 Task: Go to Program & Features. Select Whole Food Market. Add to cart Organic Free-Range Eggs-3. Select Amazon Health. Add to cart Echinacea supplement-3. Place order for Guadalupe Nelson, _x000D_
16610 Lowe Rd_x000D_
Hudson, Michigan(MI), 49247, Cell Number (517) 448-8150
Action: Mouse moved to (97, 61)
Screenshot: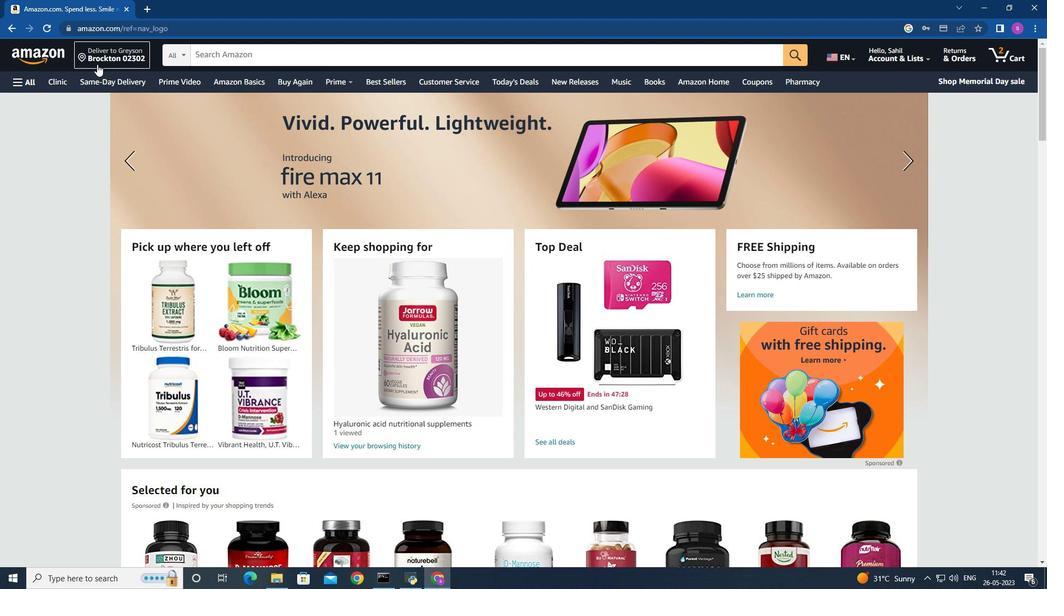 
Action: Mouse pressed left at (97, 61)
Screenshot: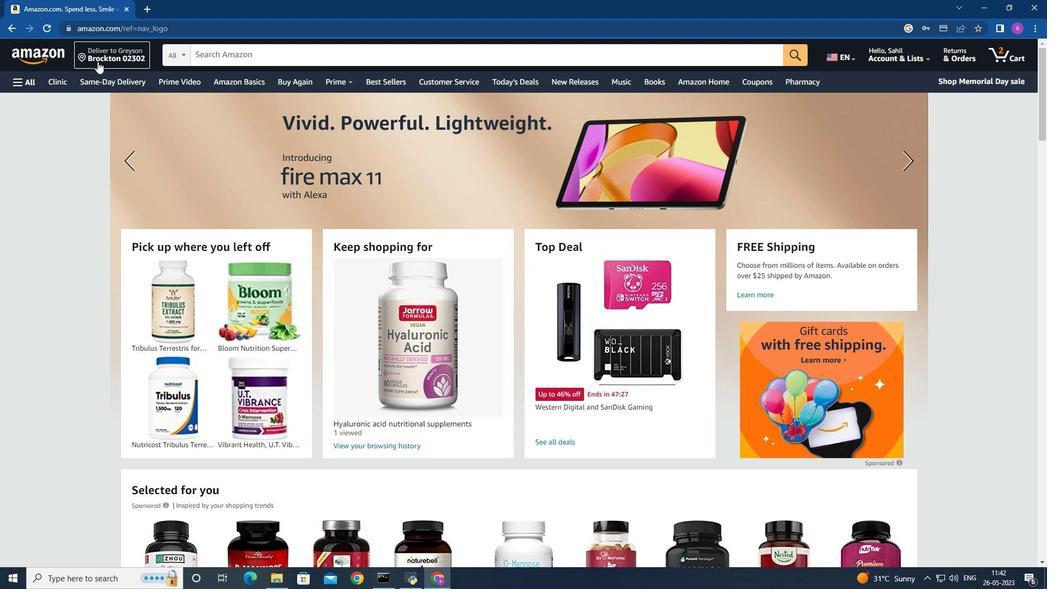 
Action: Mouse moved to (453, 338)
Screenshot: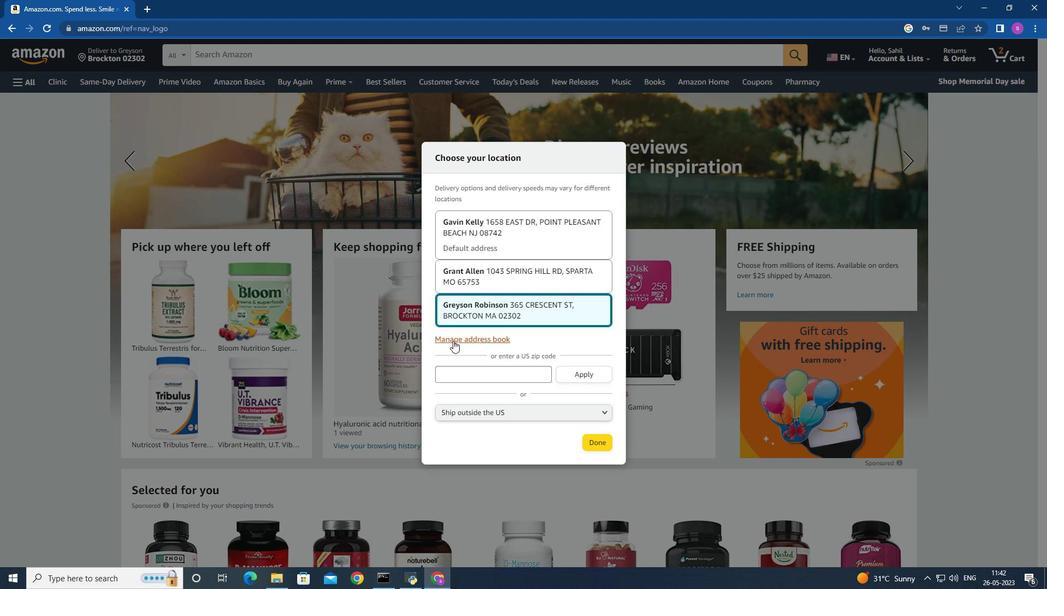 
Action: Mouse pressed left at (453, 338)
Screenshot: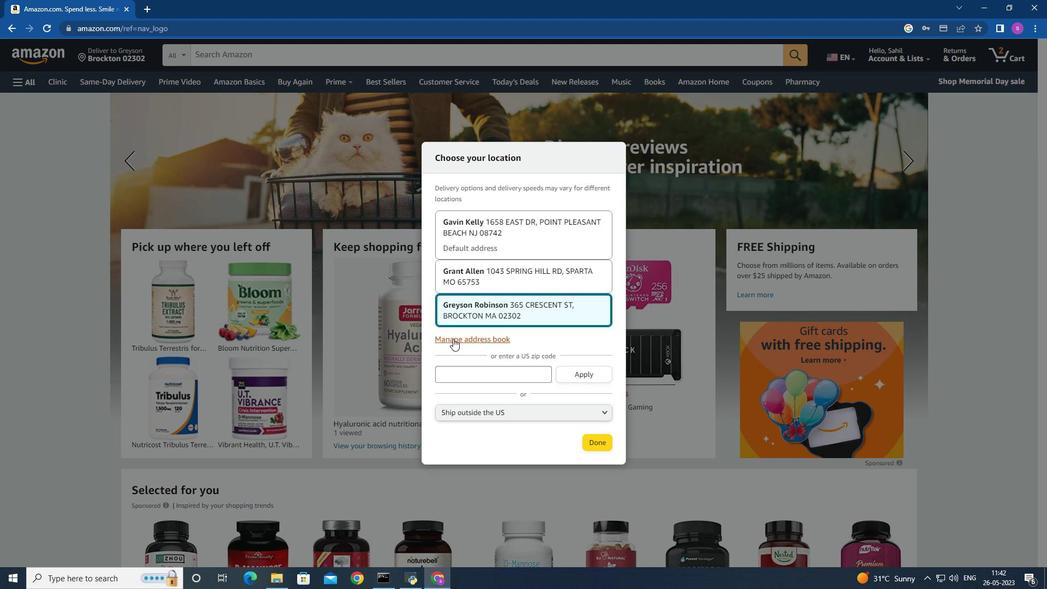 
Action: Mouse moved to (291, 228)
Screenshot: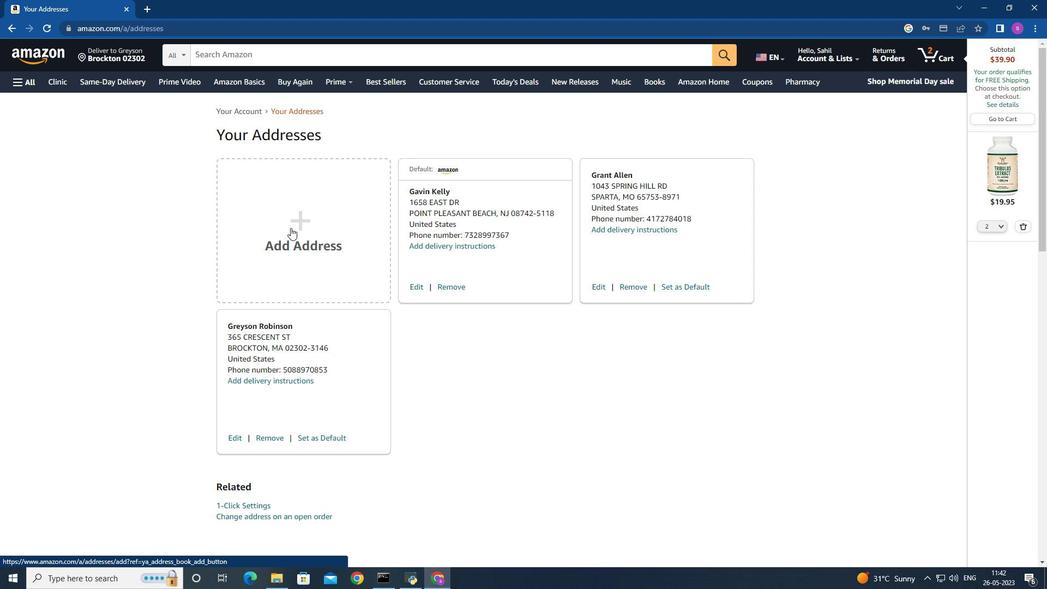 
Action: Mouse pressed left at (291, 228)
Screenshot: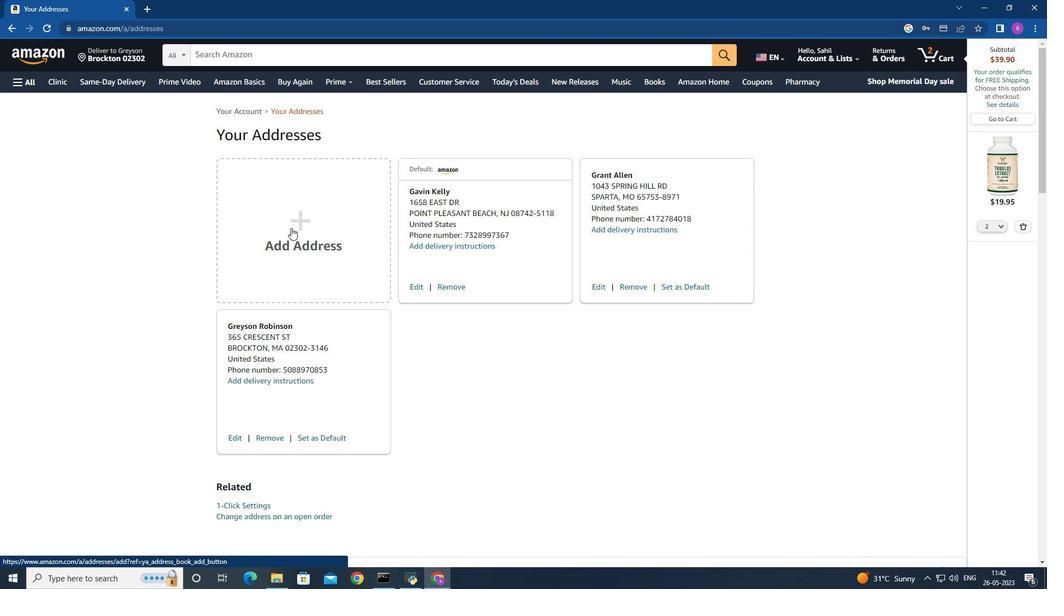 
Action: Mouse moved to (391, 265)
Screenshot: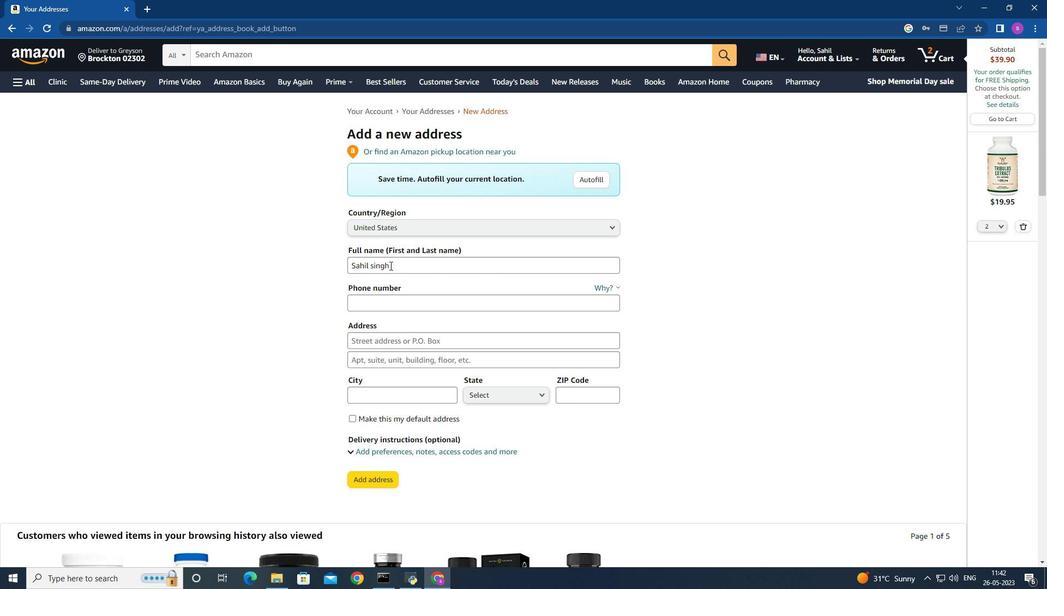 
Action: Mouse pressed left at (391, 265)
Screenshot: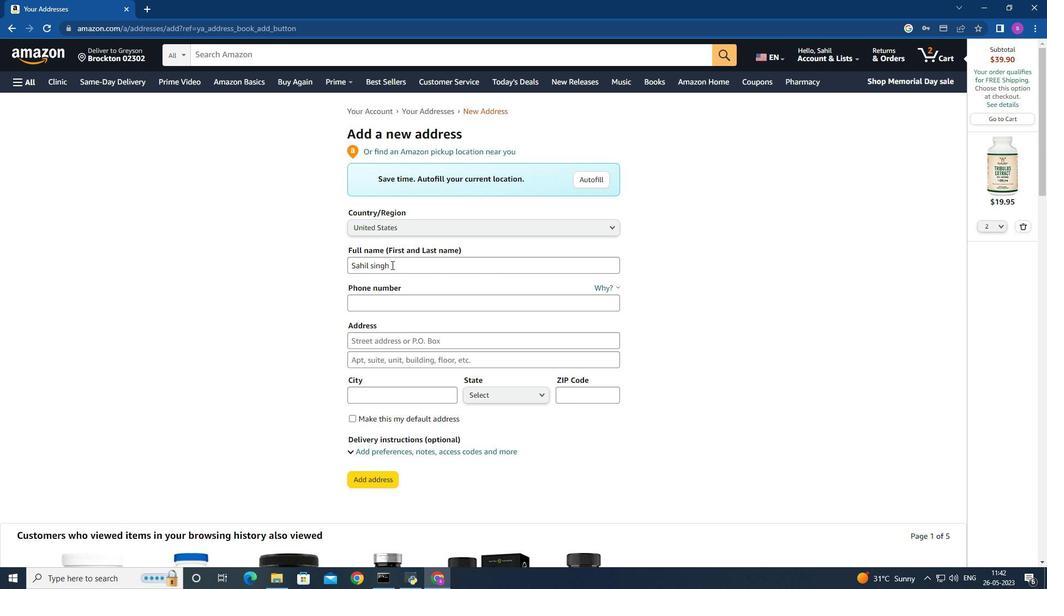 
Action: Mouse pressed left at (391, 265)
Screenshot: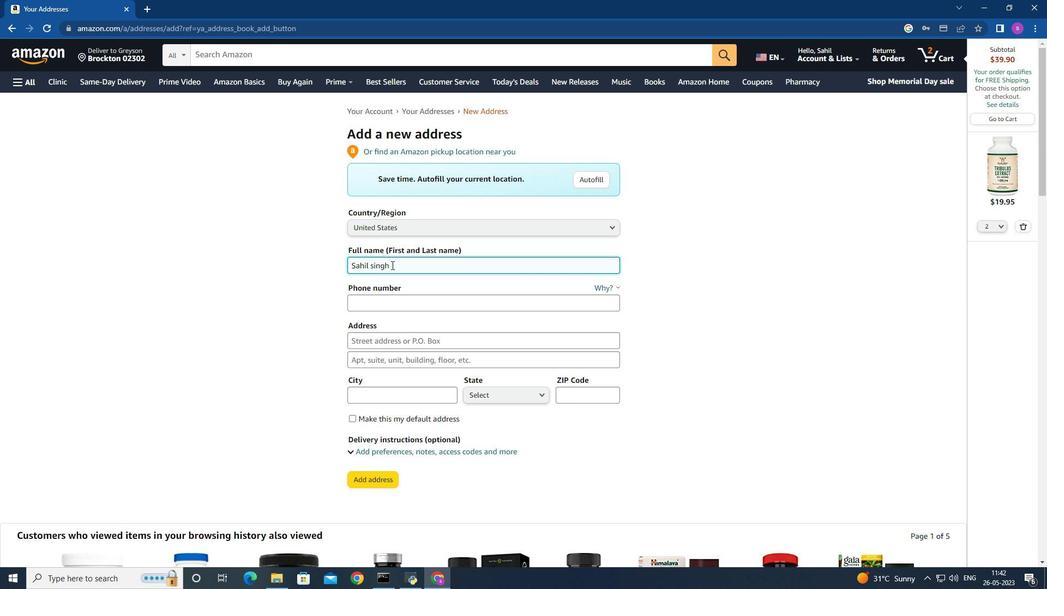 
Action: Mouse moved to (312, 280)
Screenshot: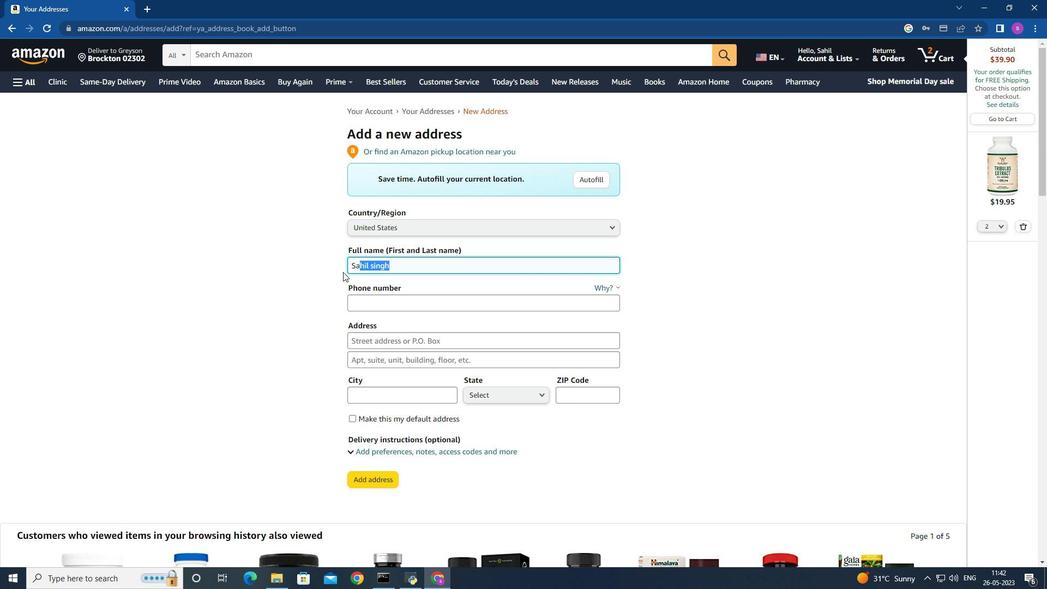 
Action: Key pressed <Key.backspace><Key.shift>Guadalupe<Key.space><Key.shift><Key.shift>Nelson
Screenshot: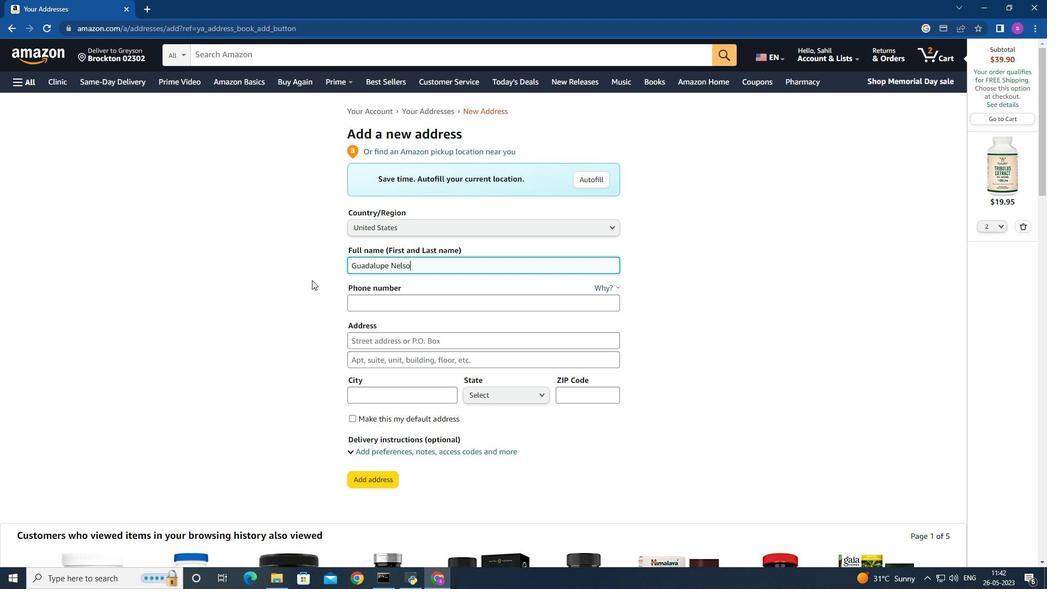 
Action: Mouse moved to (368, 297)
Screenshot: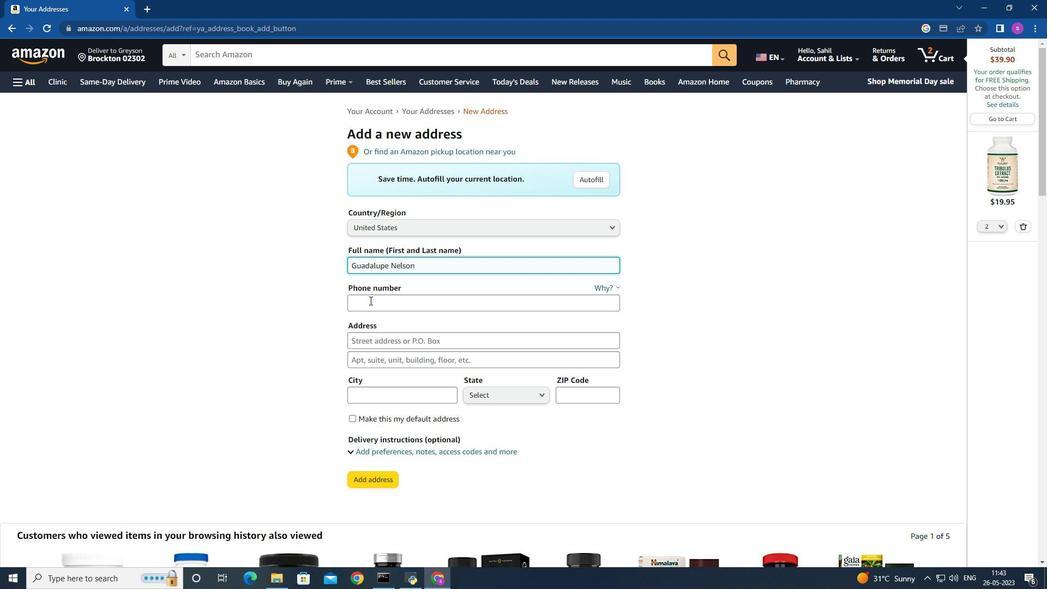 
Action: Mouse pressed left at (368, 297)
Screenshot: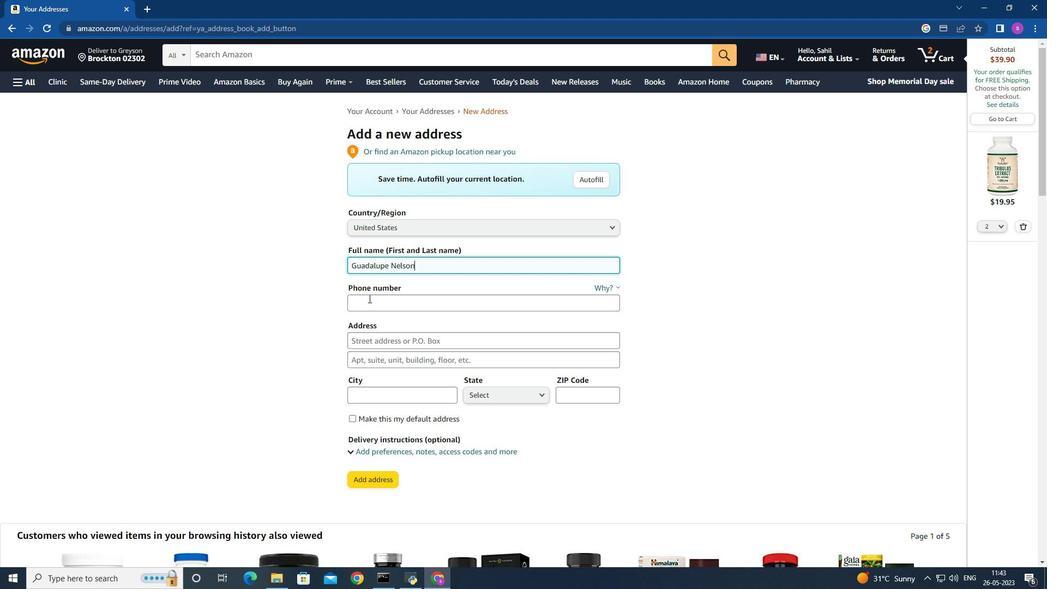 
Action: Key pressed 5174488150
Screenshot: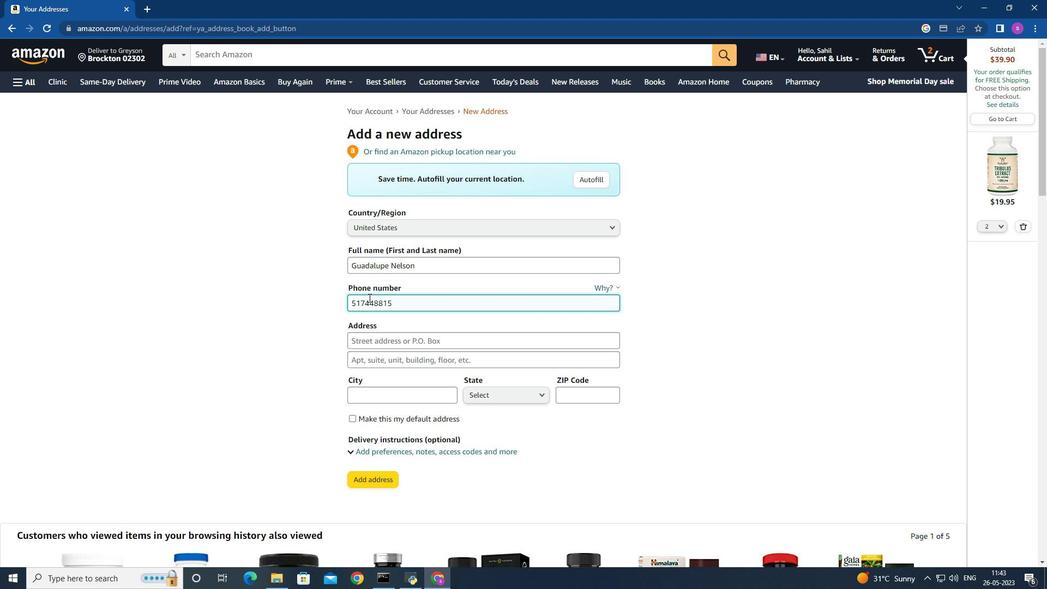 
Action: Mouse moved to (396, 344)
Screenshot: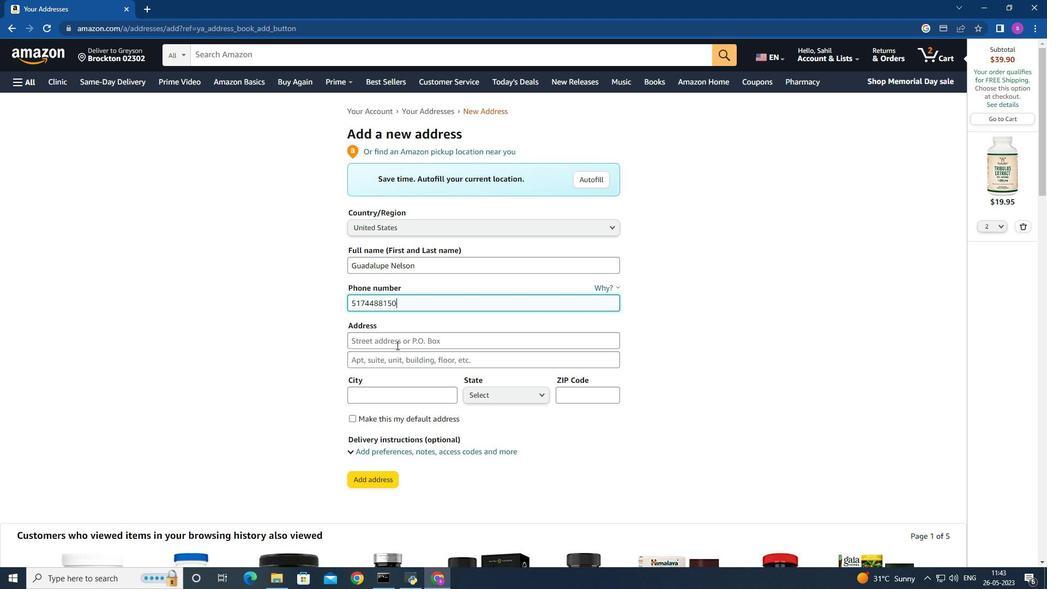 
Action: Mouse pressed left at (396, 344)
Screenshot: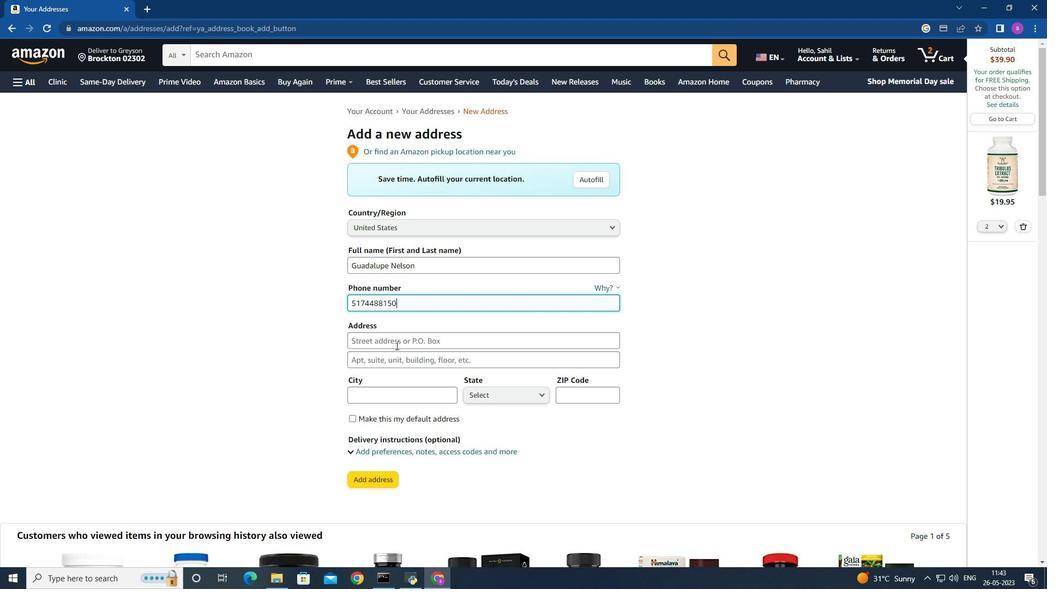 
Action: Key pressed 16610
Screenshot: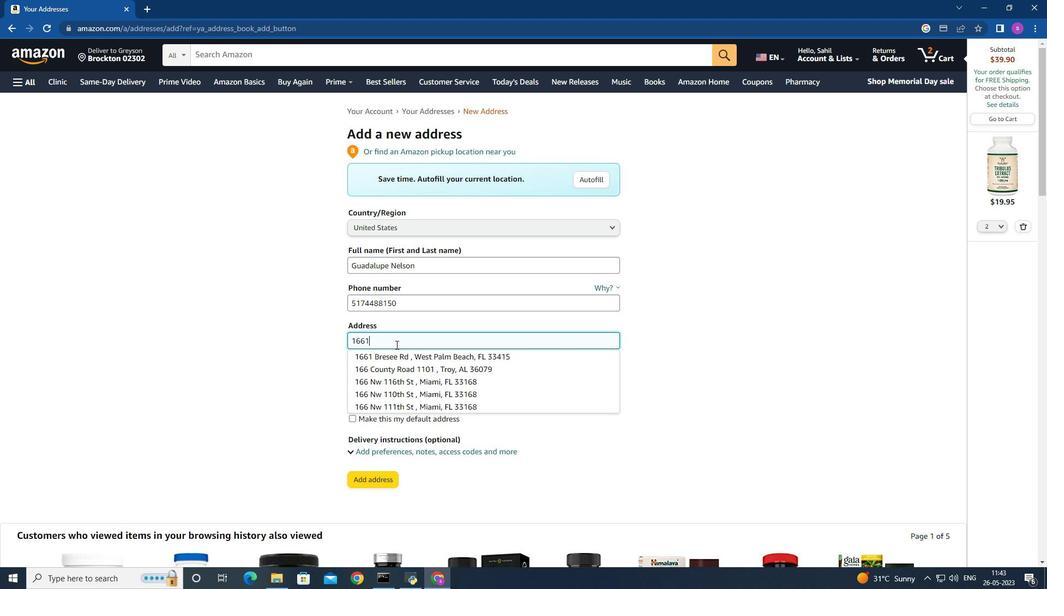 
Action: Mouse moved to (396, 356)
Screenshot: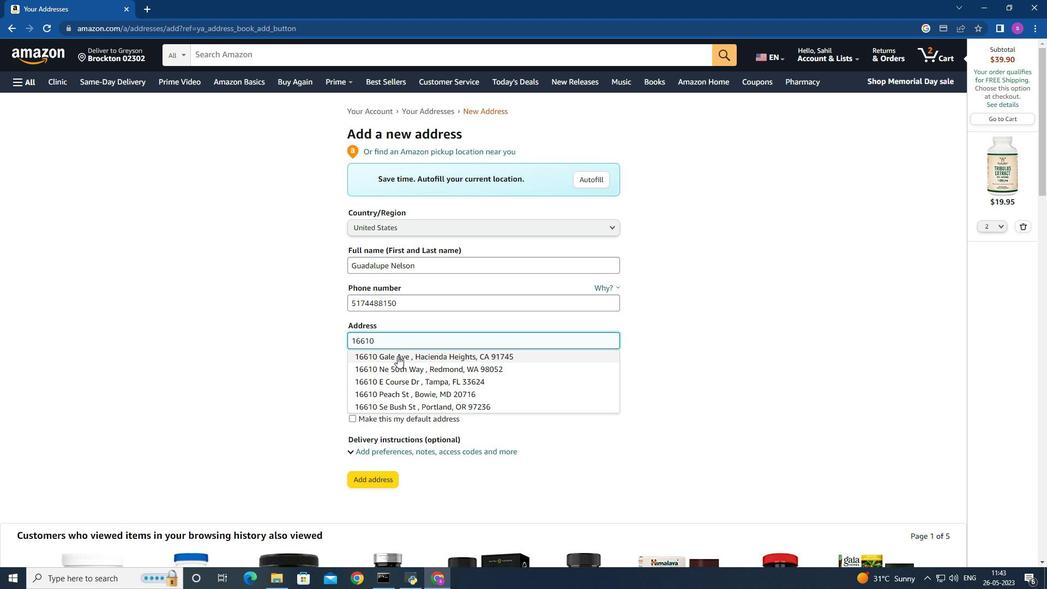 
Action: Key pressed <Key.space><Key.space><Key.shift>L<Key.backspace><Key.backspace><Key.shift>Lowe
Screenshot: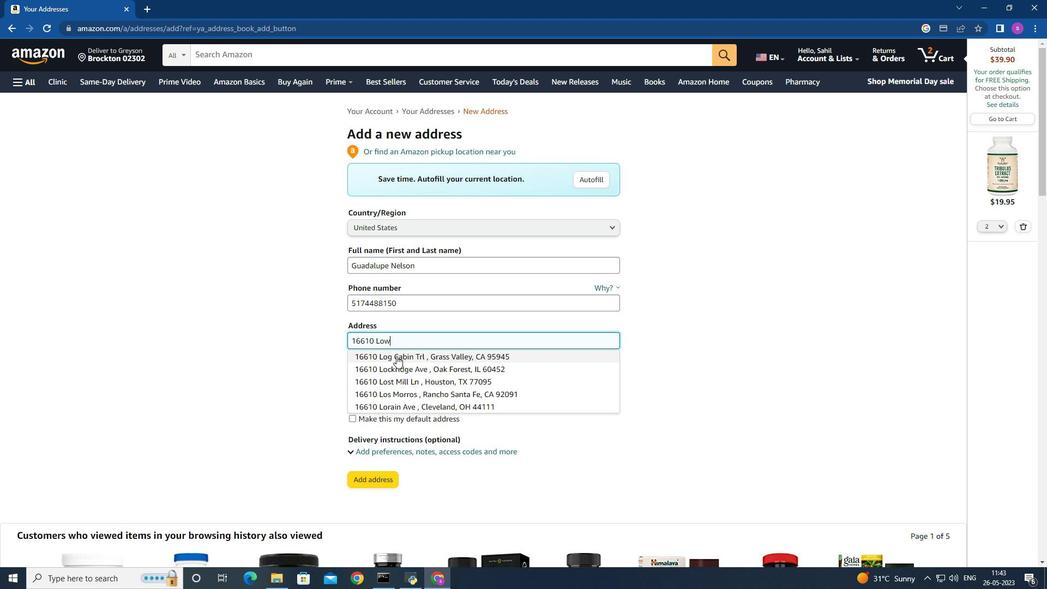 
Action: Mouse moved to (434, 357)
Screenshot: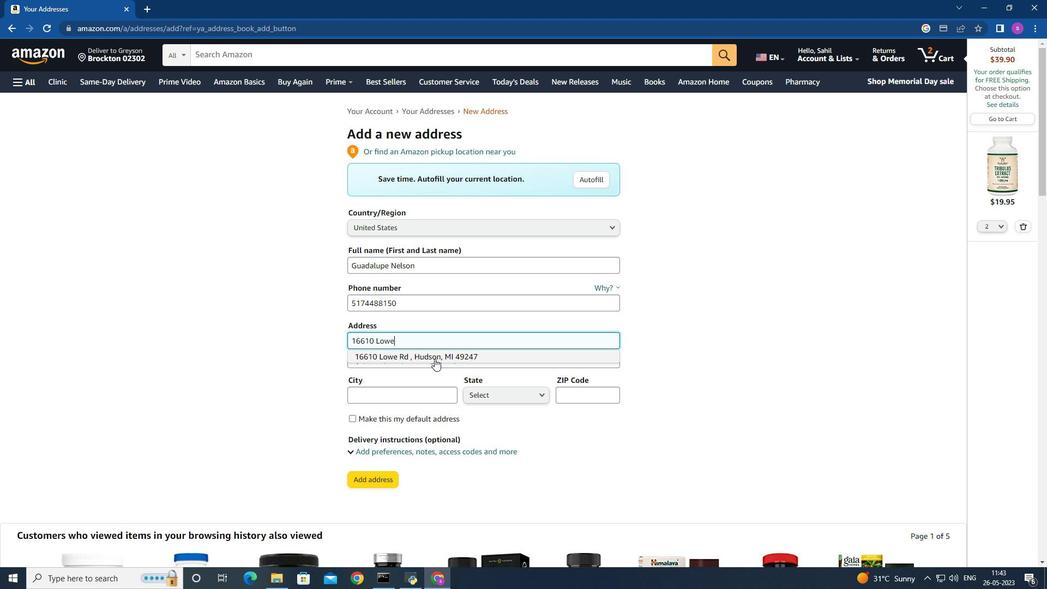 
Action: Mouse pressed left at (434, 357)
Screenshot: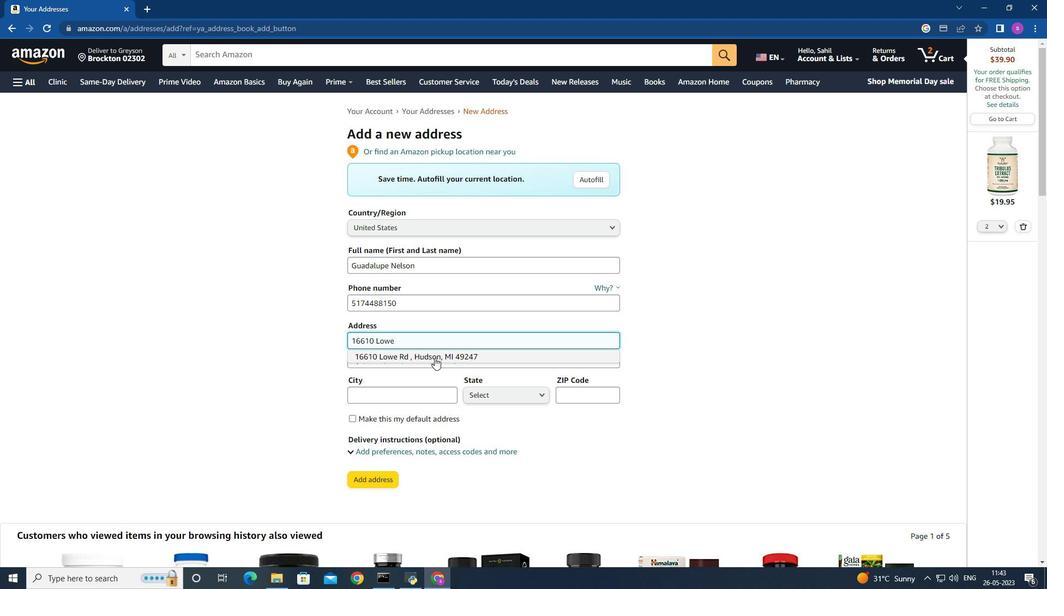 
Action: Mouse moved to (368, 479)
Screenshot: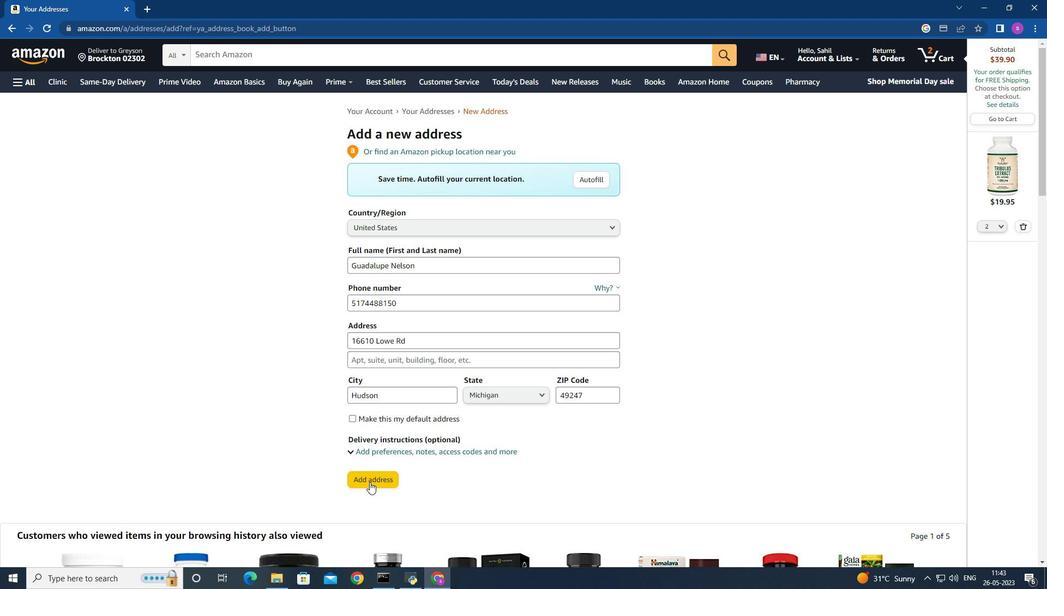 
Action: Mouse pressed left at (368, 479)
Screenshot: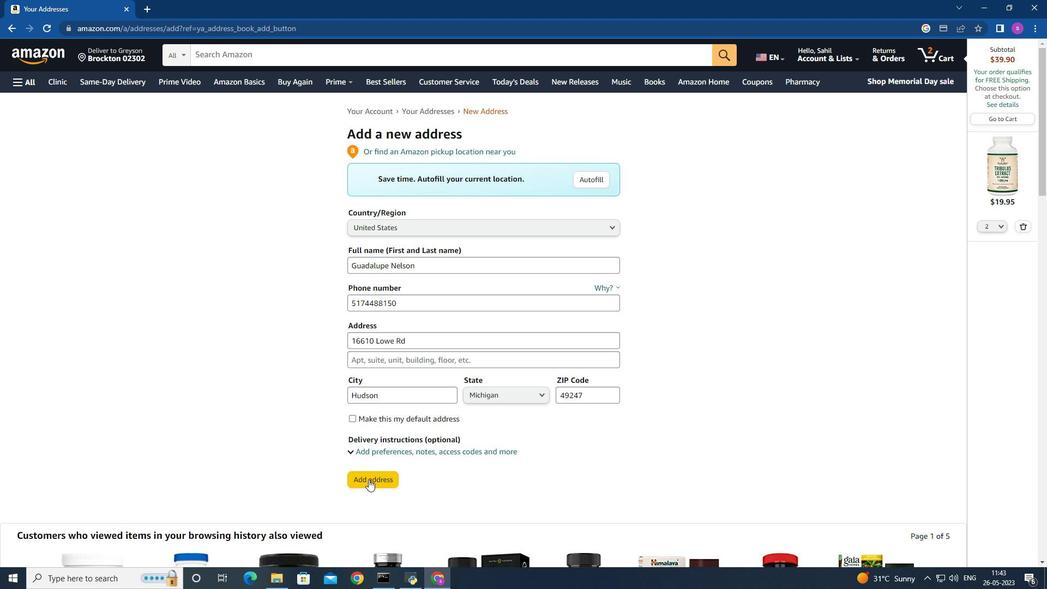
Action: Mouse moved to (107, 51)
Screenshot: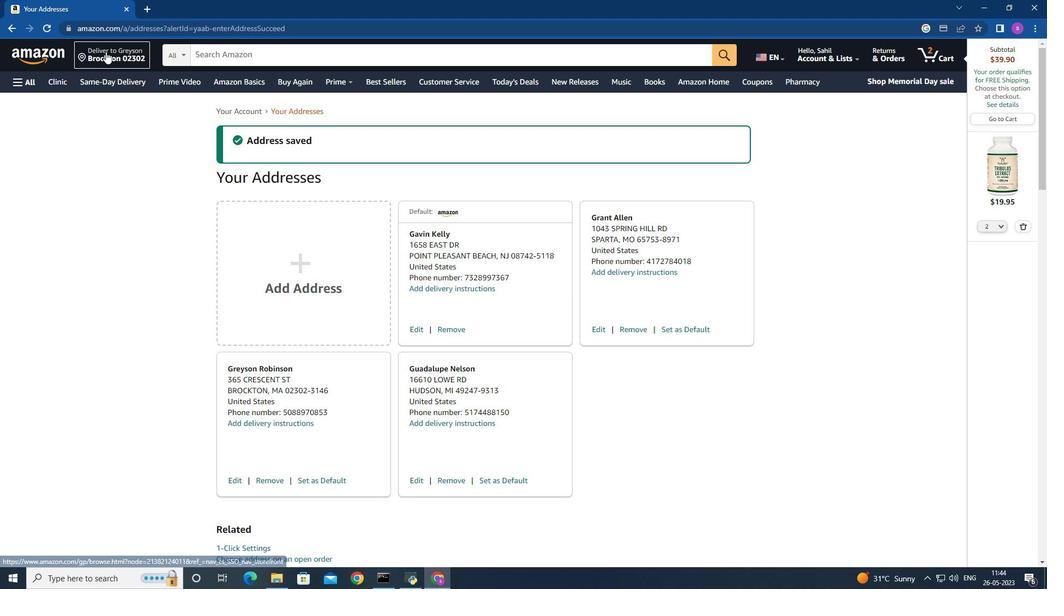 
Action: Mouse pressed left at (107, 51)
Screenshot: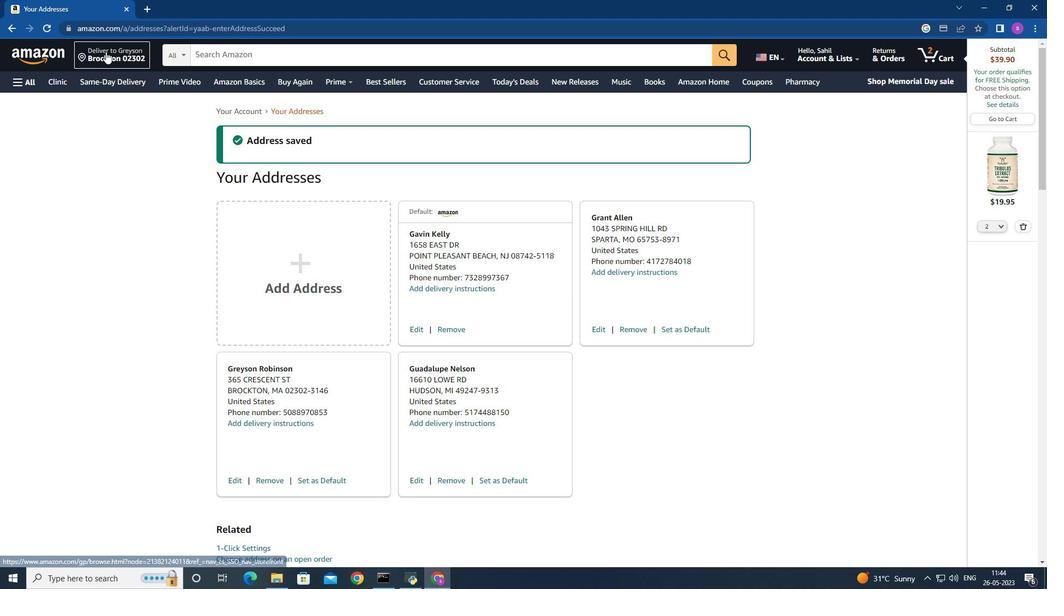 
Action: Mouse moved to (466, 311)
Screenshot: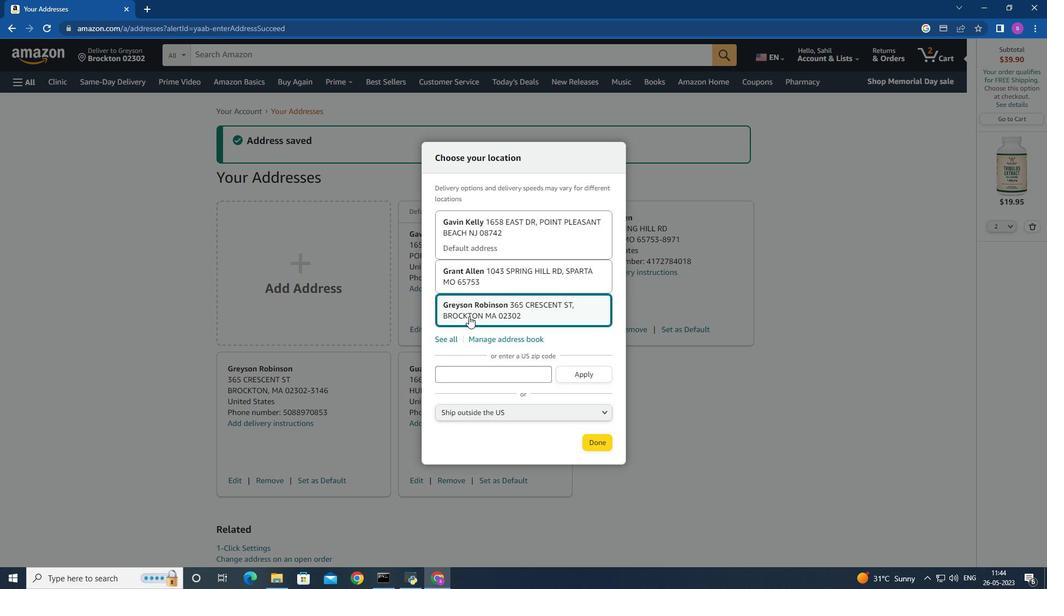 
Action: Mouse pressed left at (466, 311)
Screenshot: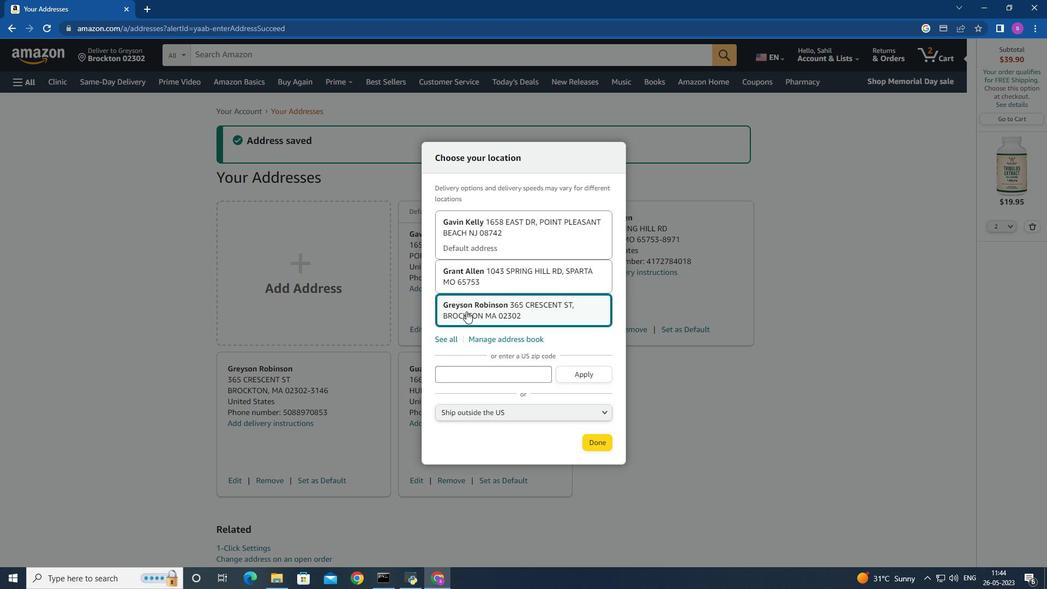 
Action: Mouse moved to (459, 307)
Screenshot: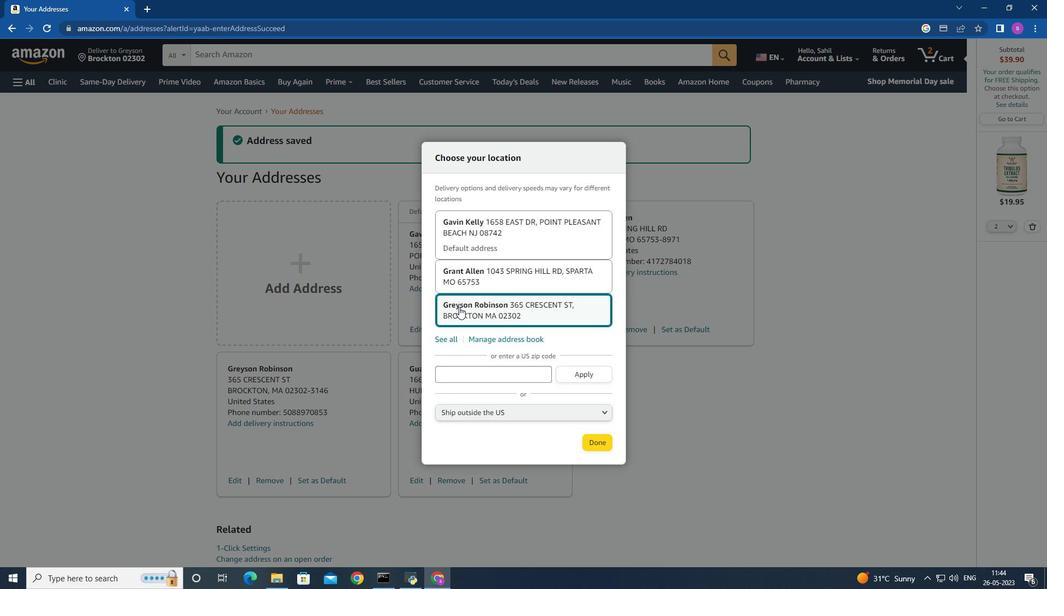 
Action: Mouse pressed left at (459, 307)
Screenshot: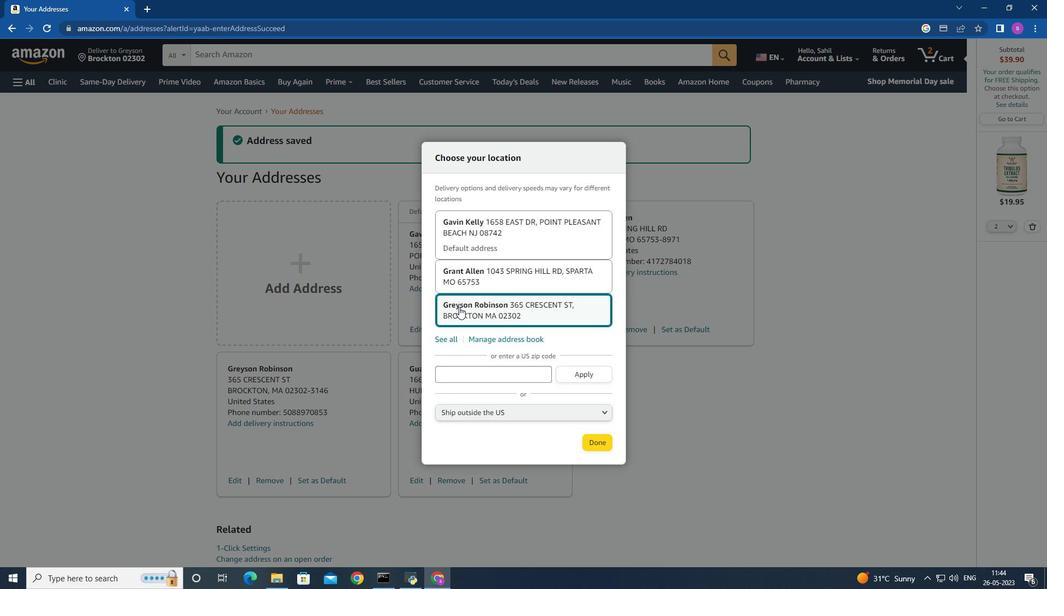 
Action: Mouse moved to (451, 339)
Screenshot: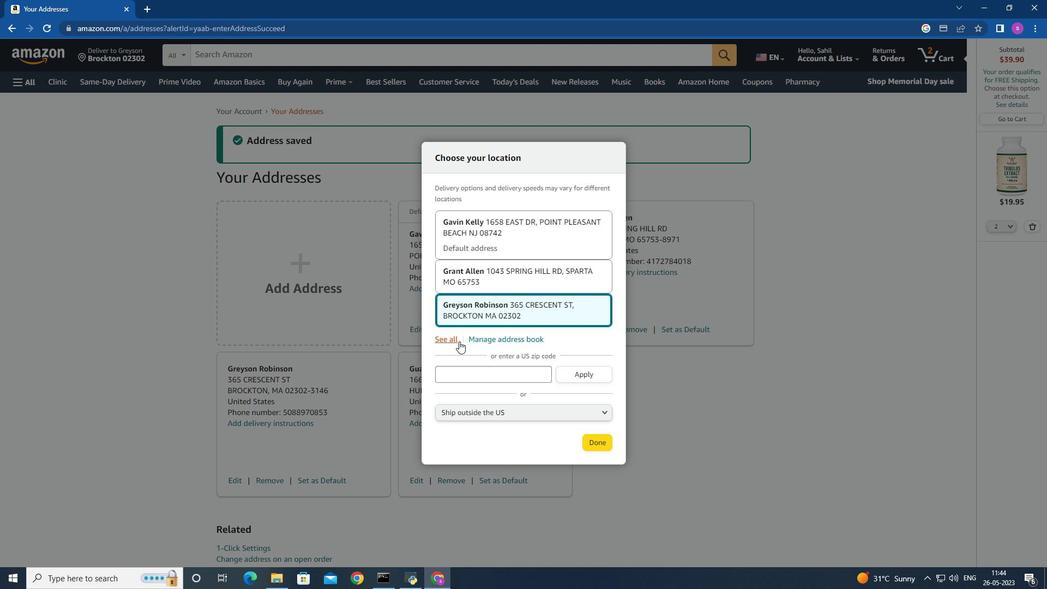 
Action: Mouse pressed left at (451, 339)
Screenshot: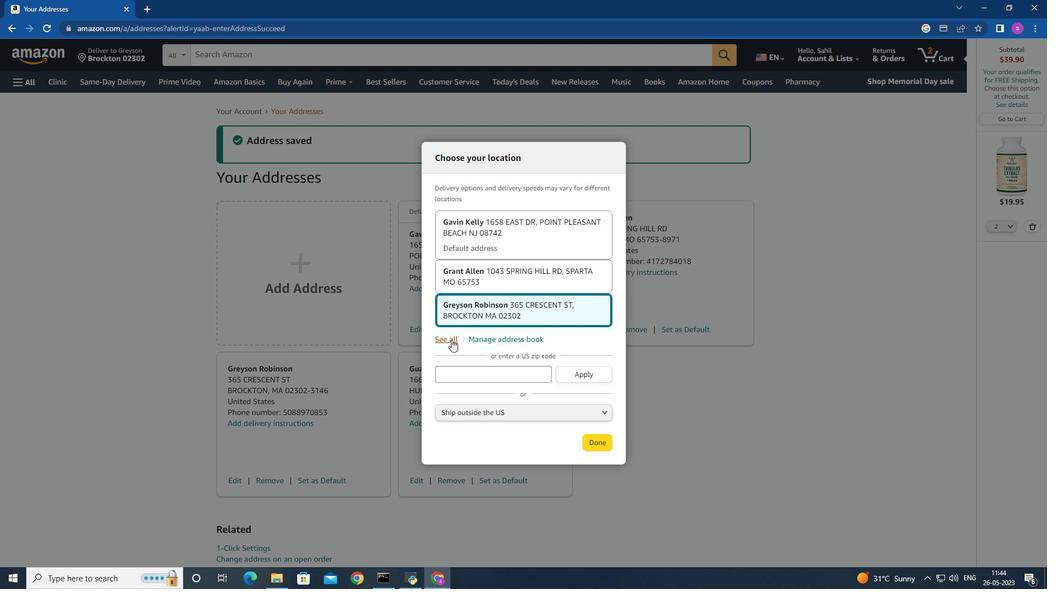 
Action: Mouse moved to (486, 345)
Screenshot: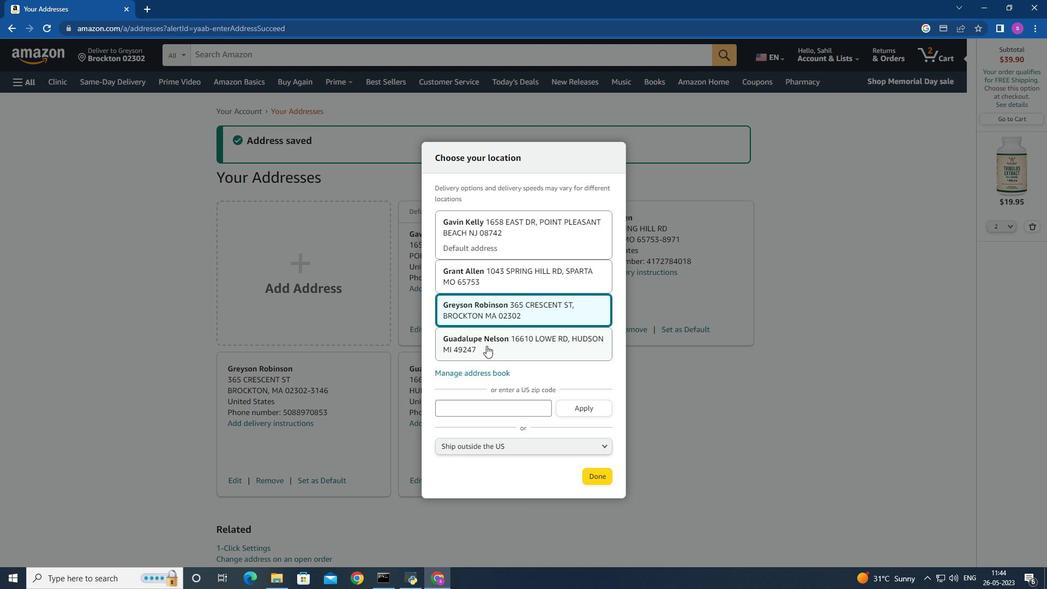 
Action: Mouse pressed left at (486, 345)
Screenshot: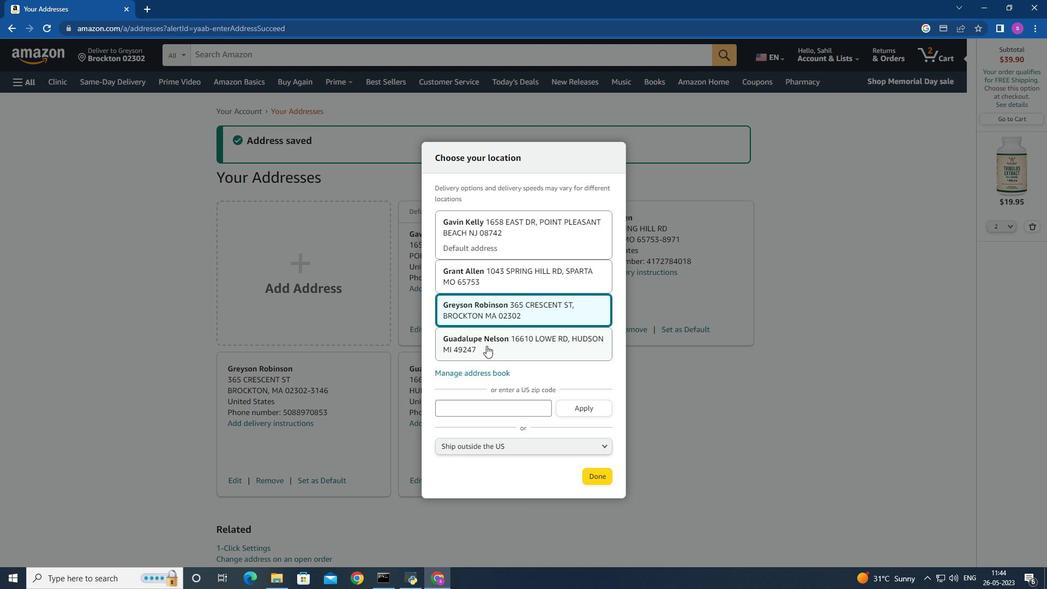 
Action: Mouse moved to (599, 477)
Screenshot: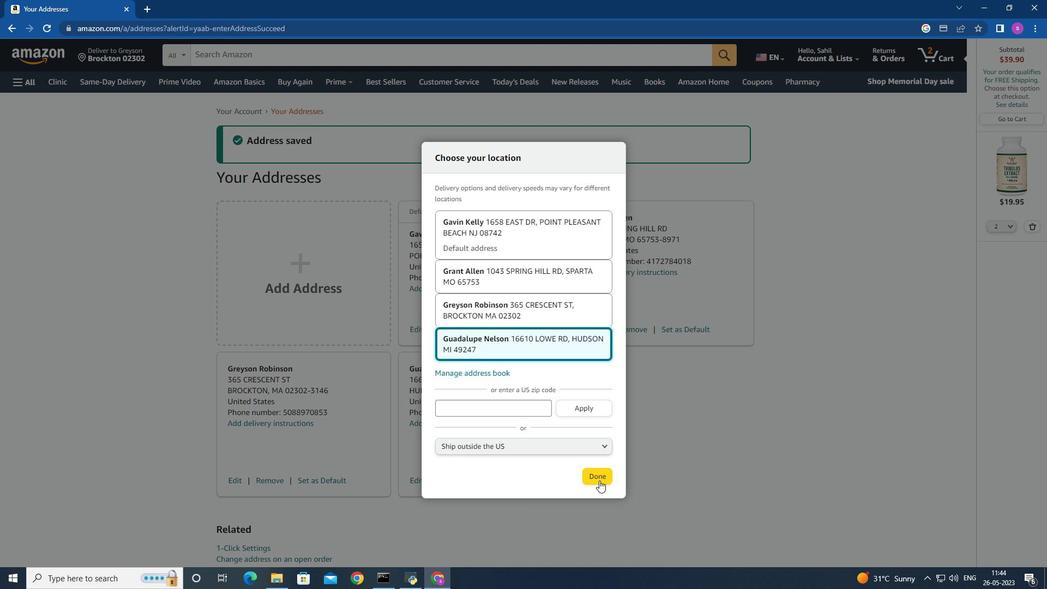 
Action: Mouse pressed left at (599, 477)
Screenshot: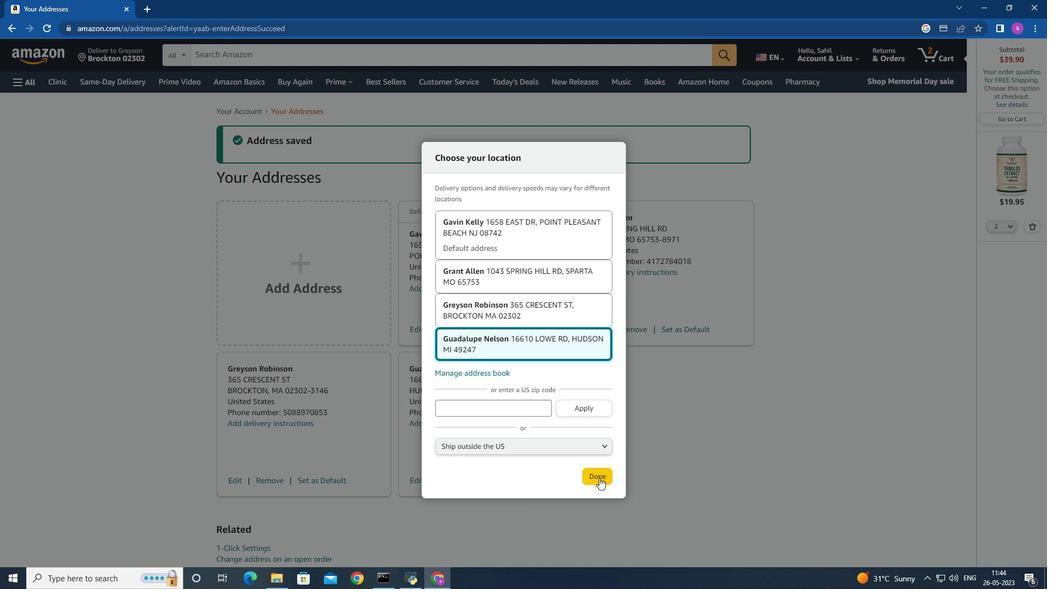 
Action: Mouse moved to (16, 81)
Screenshot: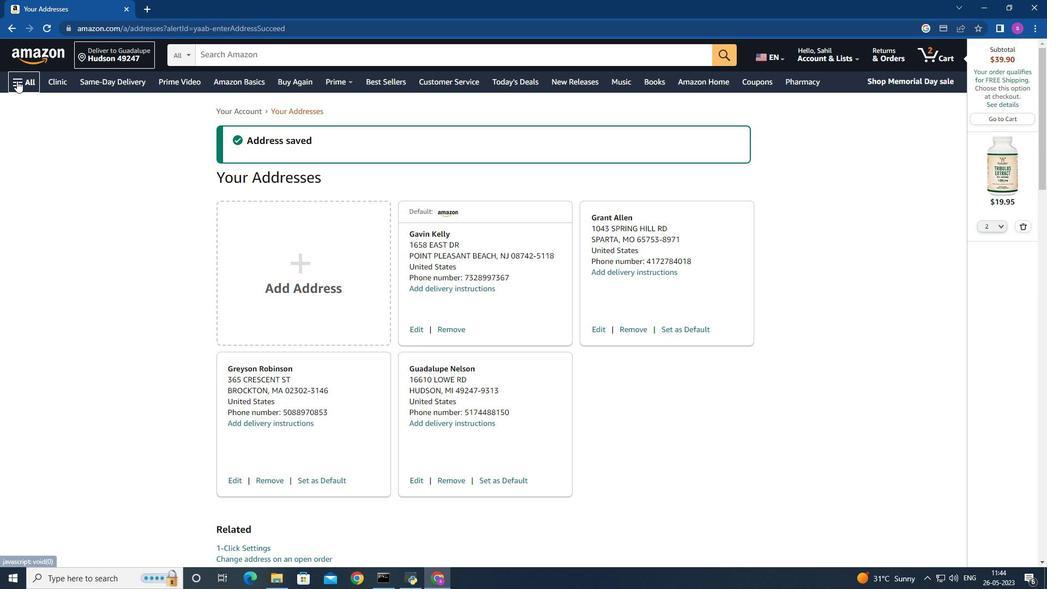 
Action: Mouse pressed left at (16, 81)
Screenshot: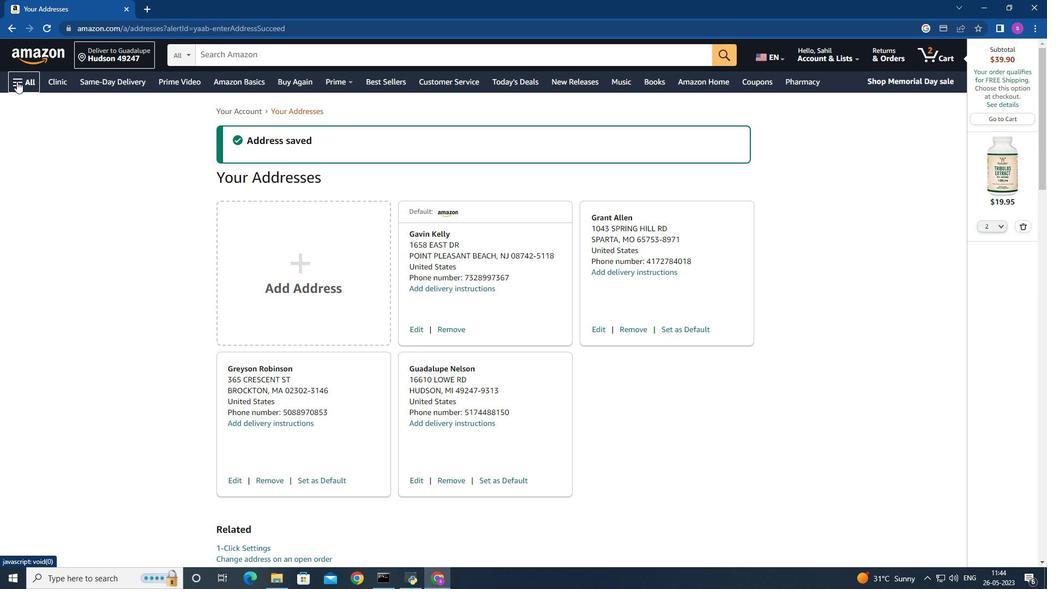 
Action: Mouse moved to (86, 282)
Screenshot: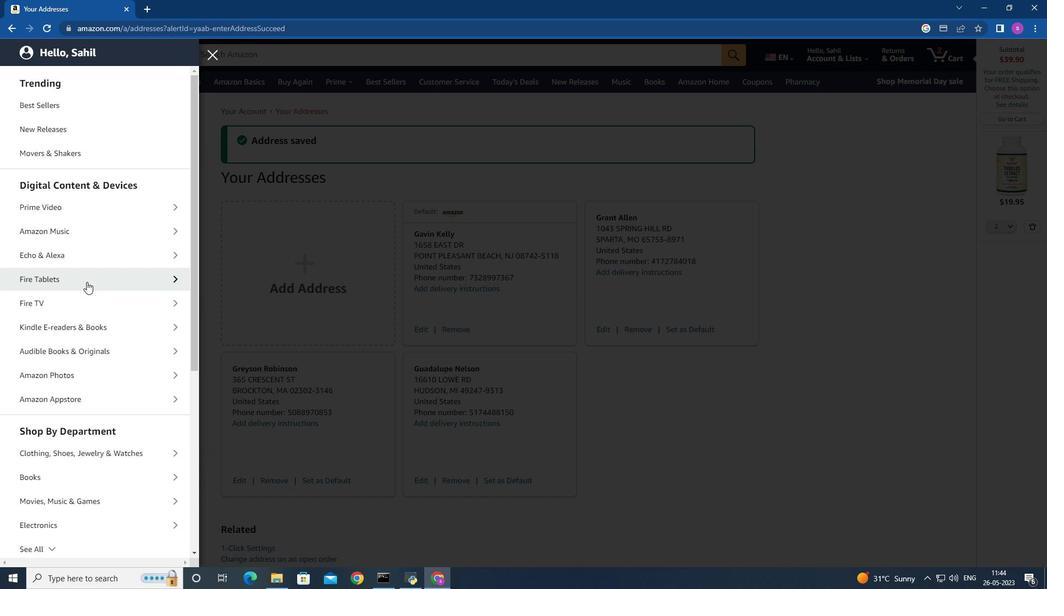 
Action: Mouse scrolled (86, 282) with delta (0, 0)
Screenshot: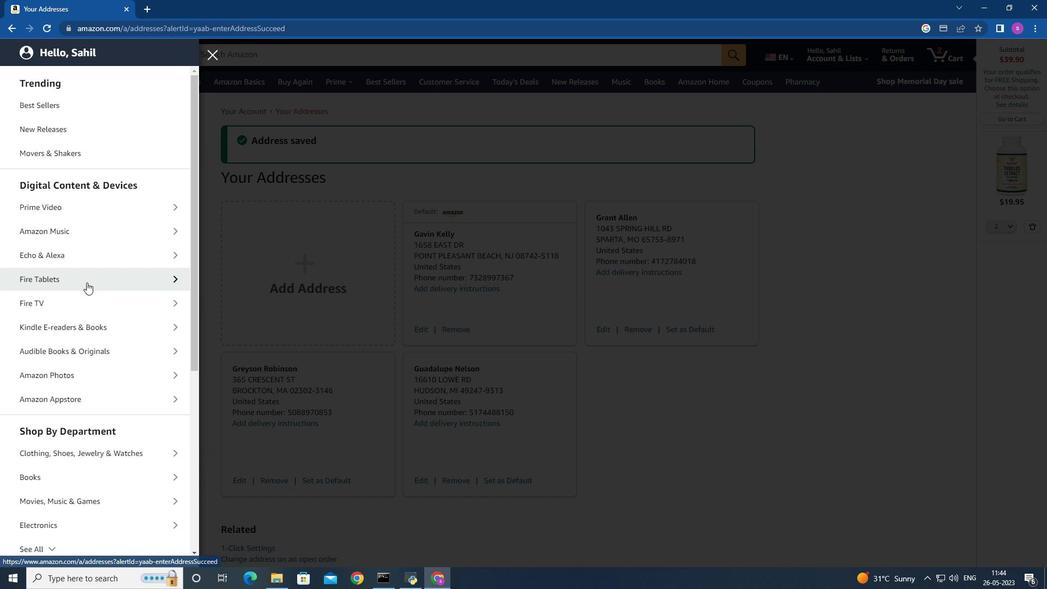 
Action: Mouse moved to (86, 282)
Screenshot: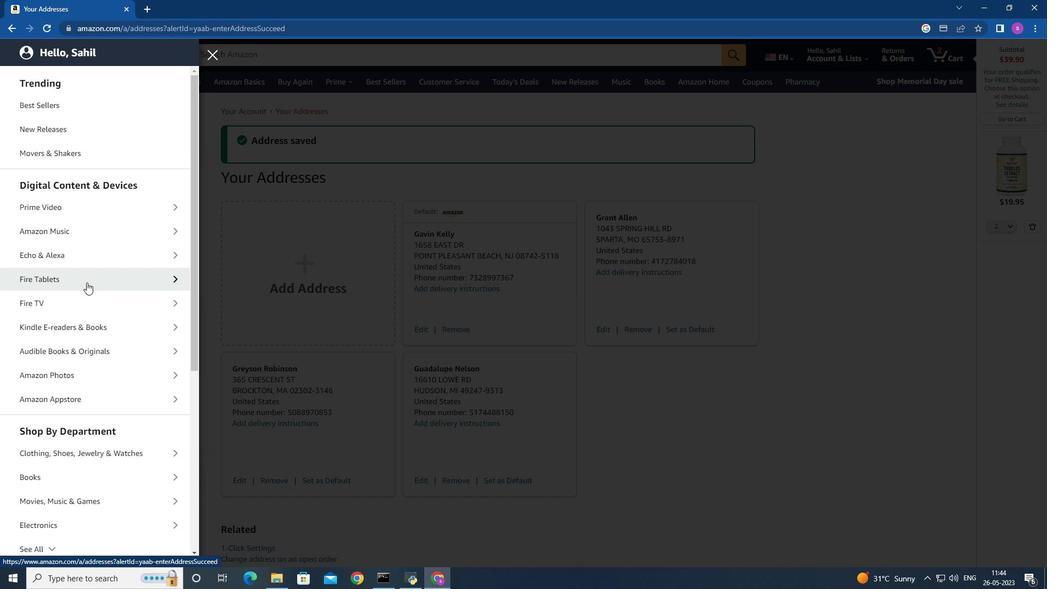 
Action: Mouse scrolled (86, 282) with delta (0, 0)
Screenshot: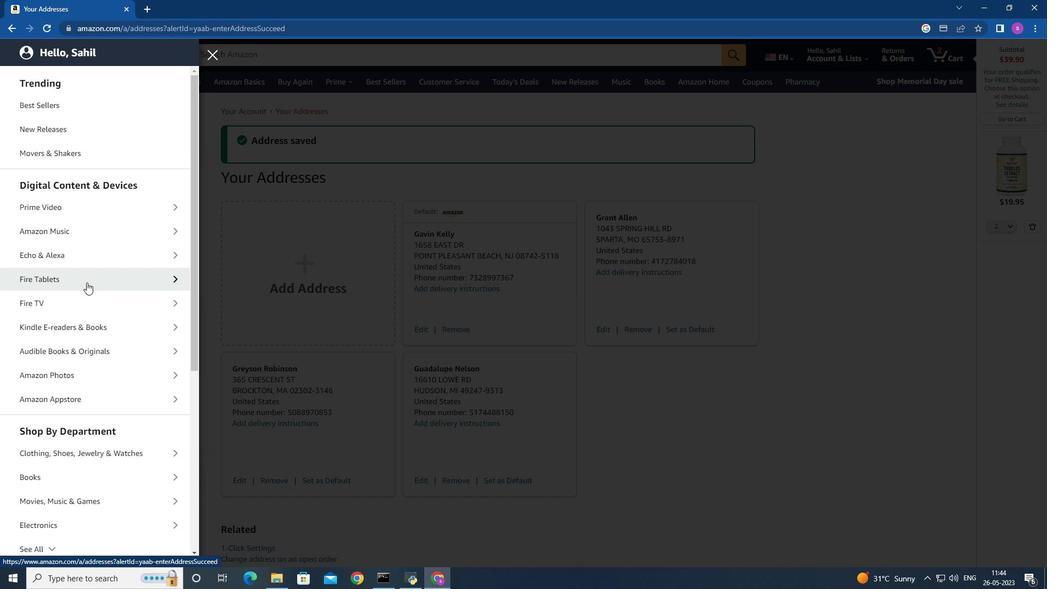 
Action: Mouse scrolled (86, 282) with delta (0, 0)
Screenshot: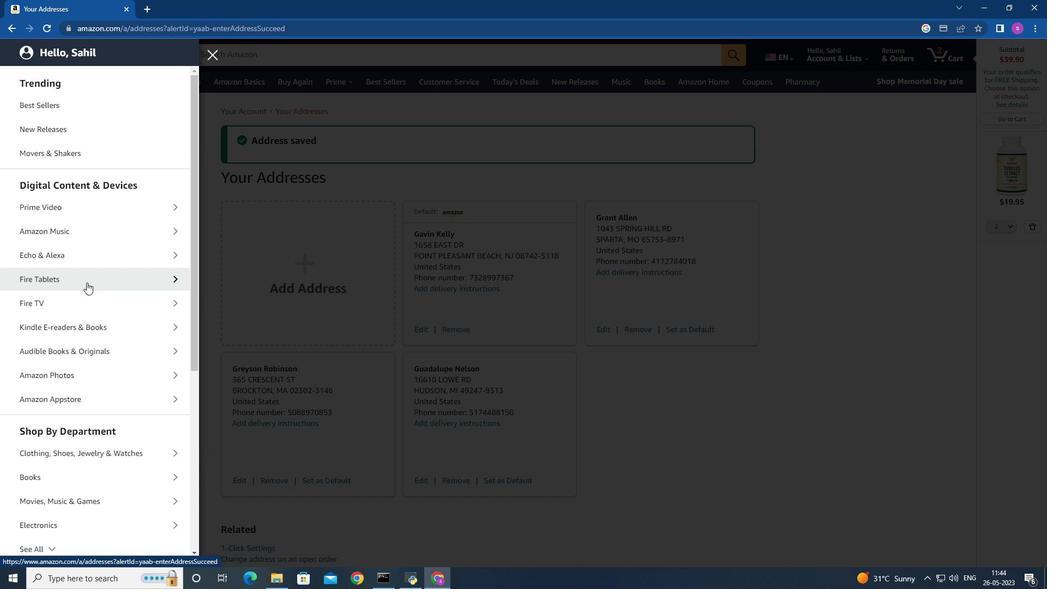 
Action: Mouse moved to (87, 282)
Screenshot: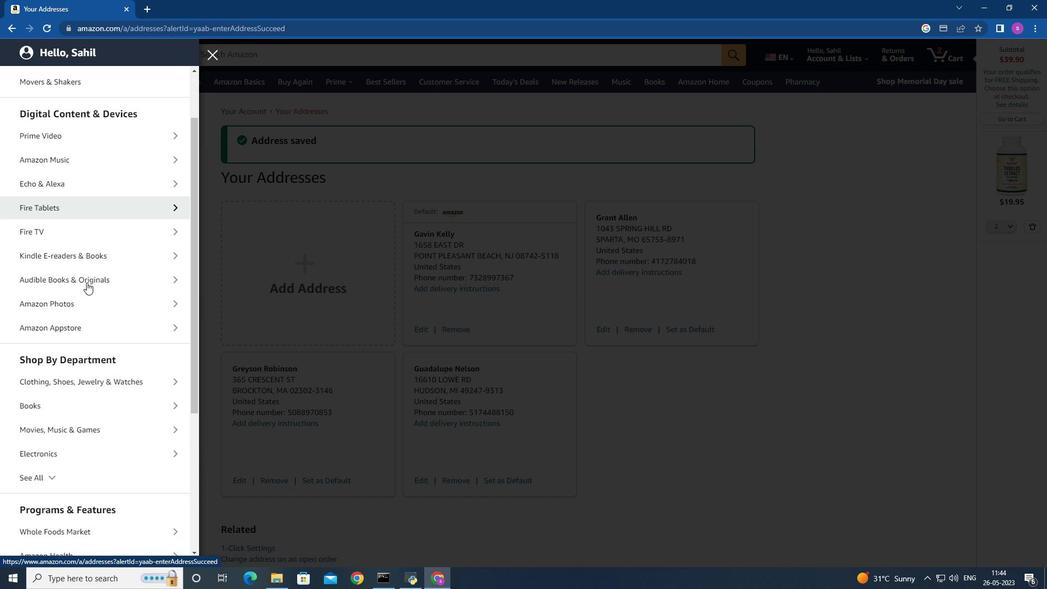
Action: Mouse scrolled (87, 281) with delta (0, 0)
Screenshot: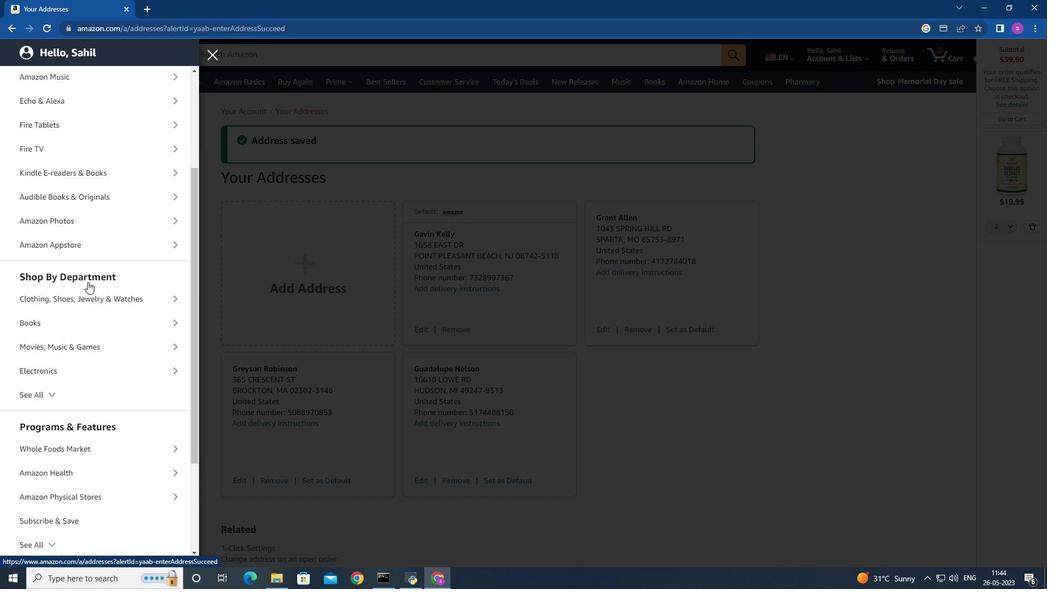 
Action: Mouse moved to (87, 282)
Screenshot: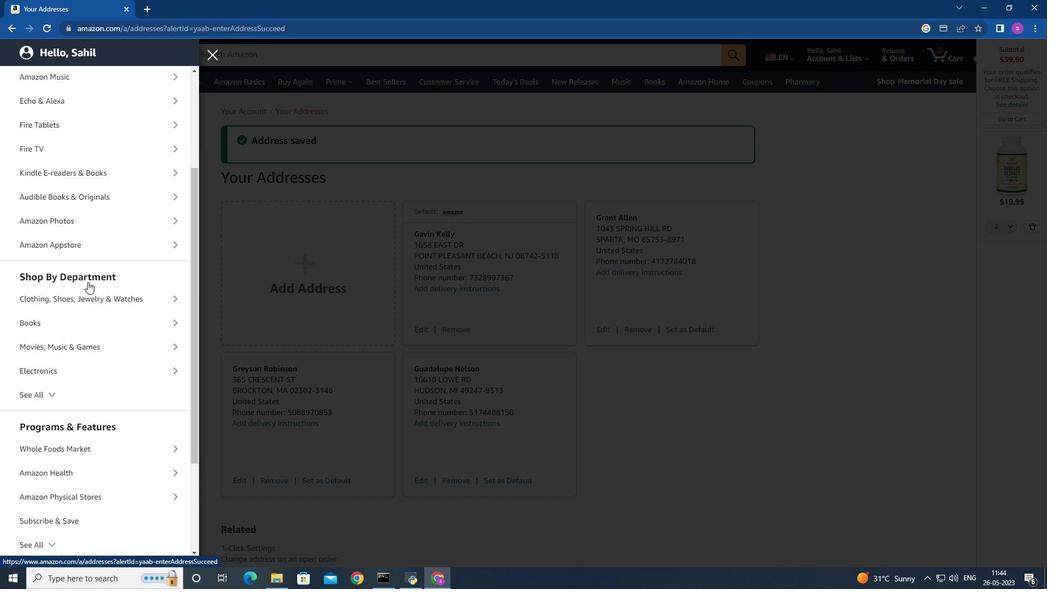 
Action: Mouse scrolled (87, 281) with delta (0, 0)
Screenshot: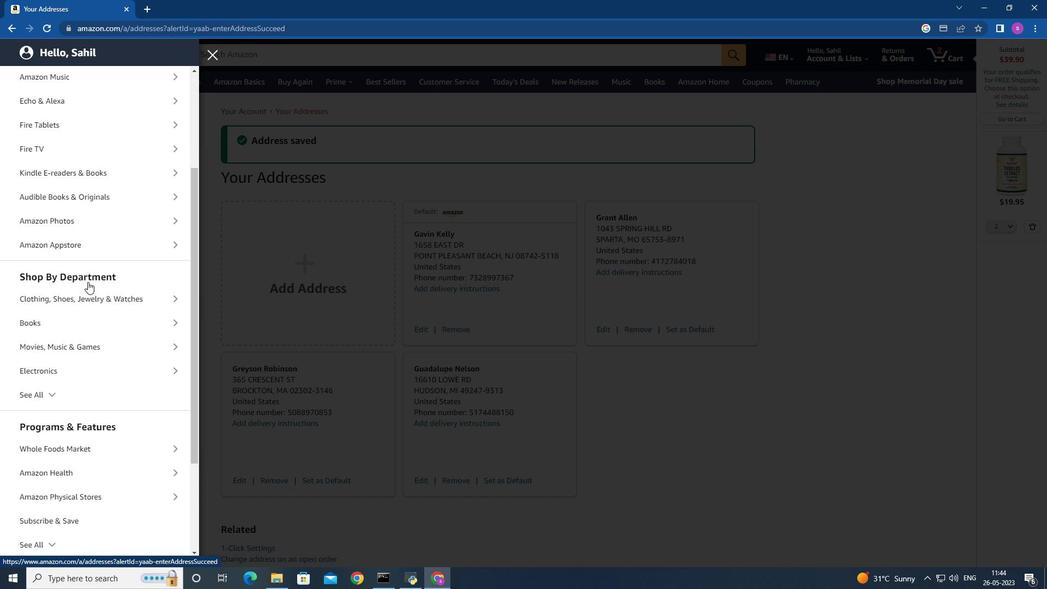 
Action: Mouse moved to (90, 330)
Screenshot: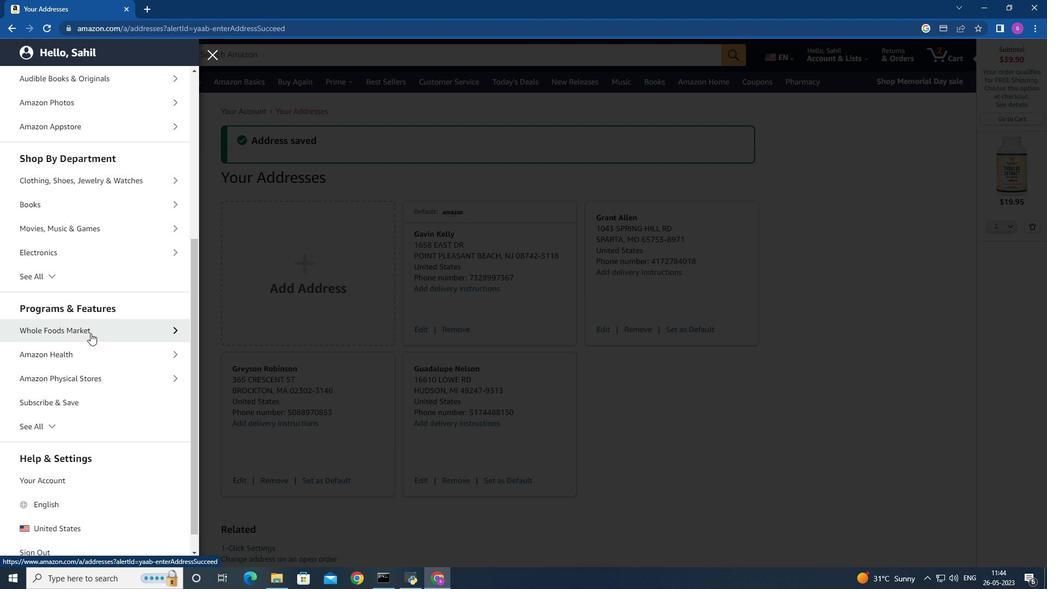 
Action: Mouse pressed left at (90, 330)
Screenshot: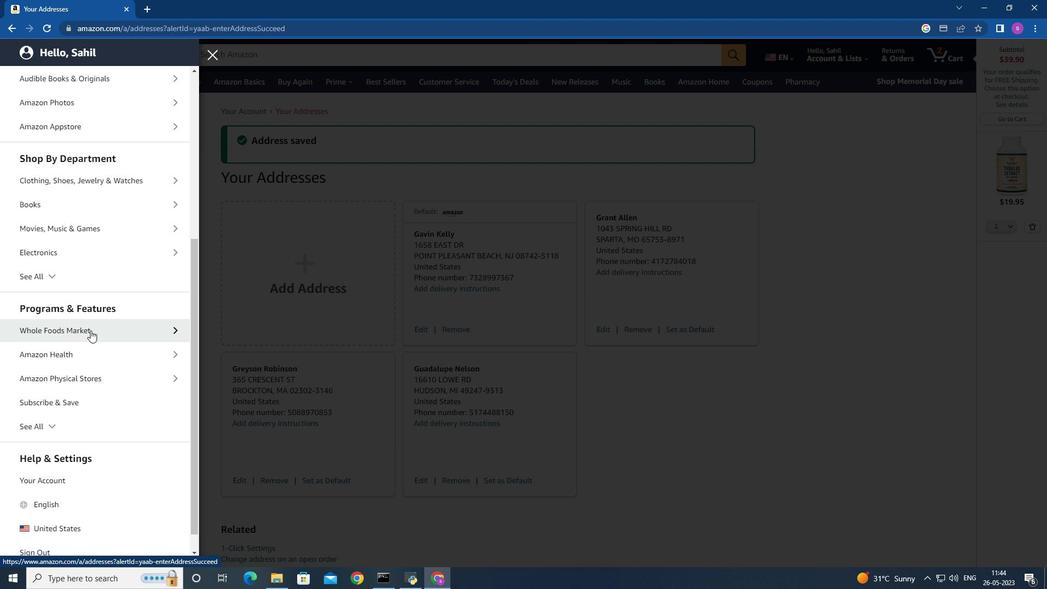 
Action: Mouse moved to (105, 127)
Screenshot: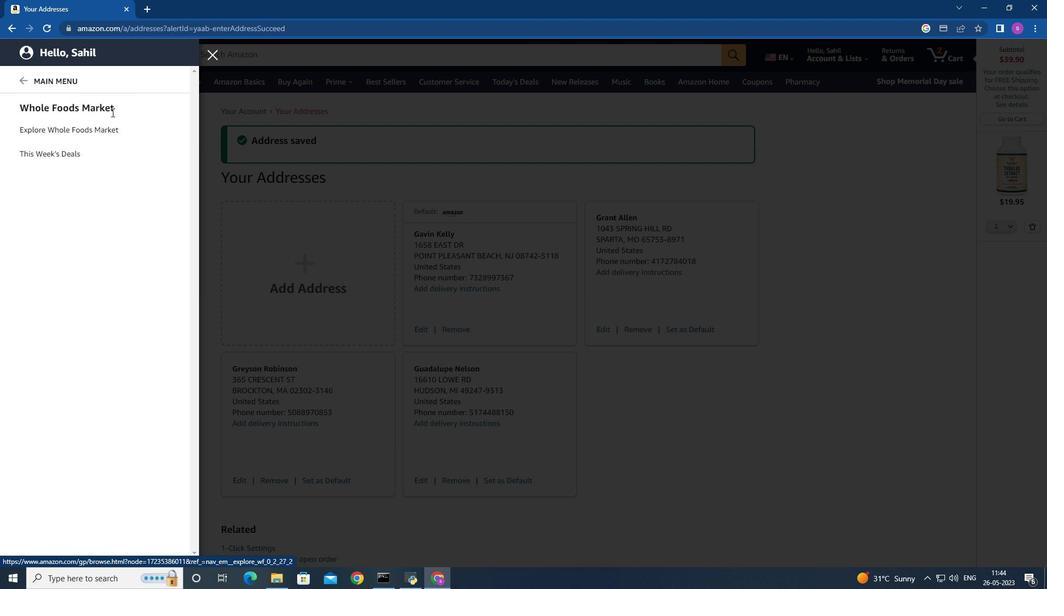 
Action: Mouse pressed left at (105, 127)
Screenshot: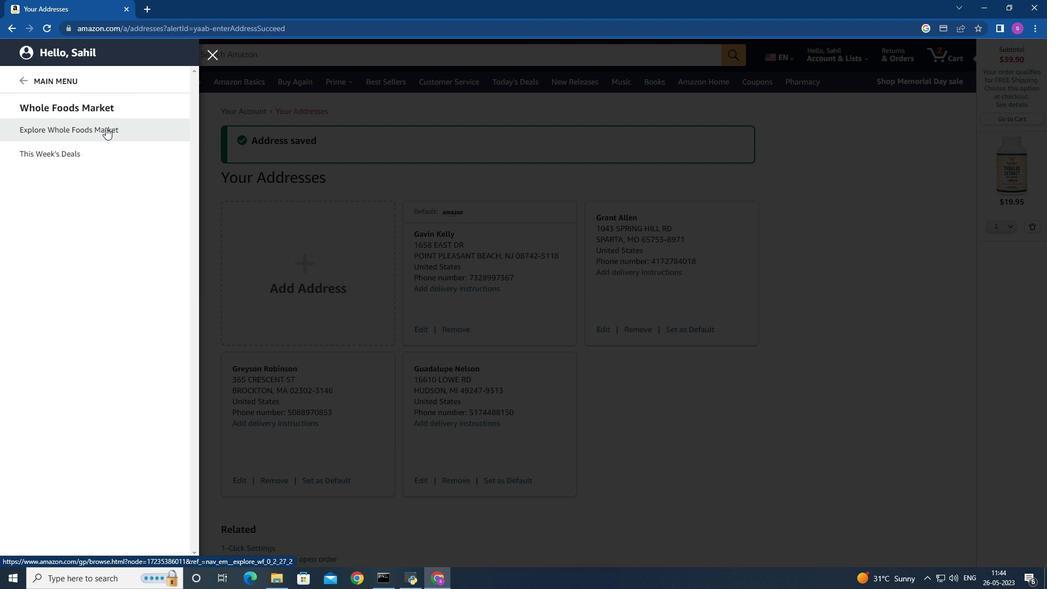 
Action: Mouse moved to (1025, 226)
Screenshot: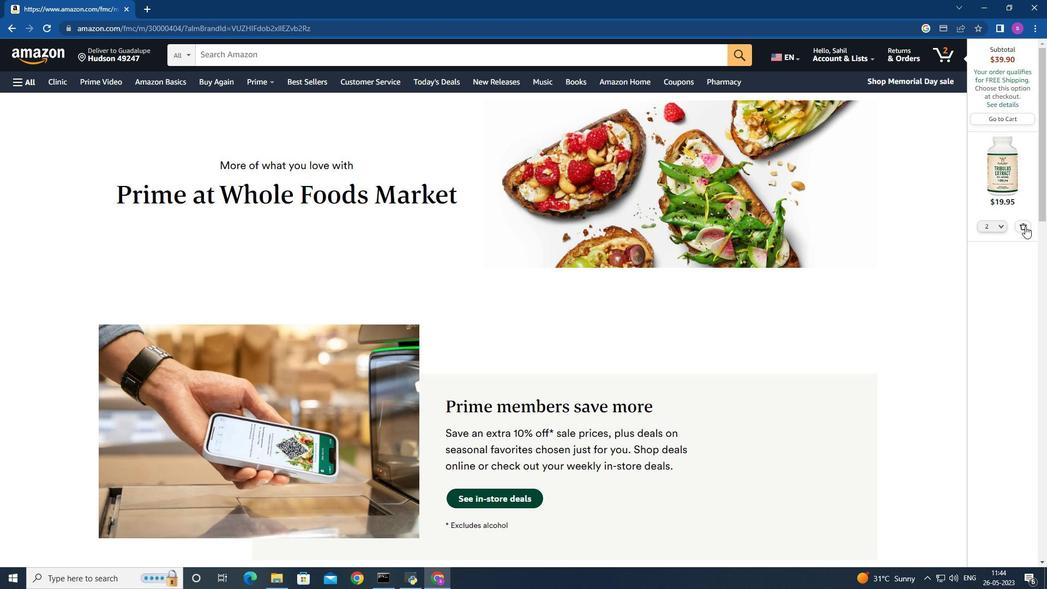 
Action: Mouse pressed left at (1025, 226)
Screenshot: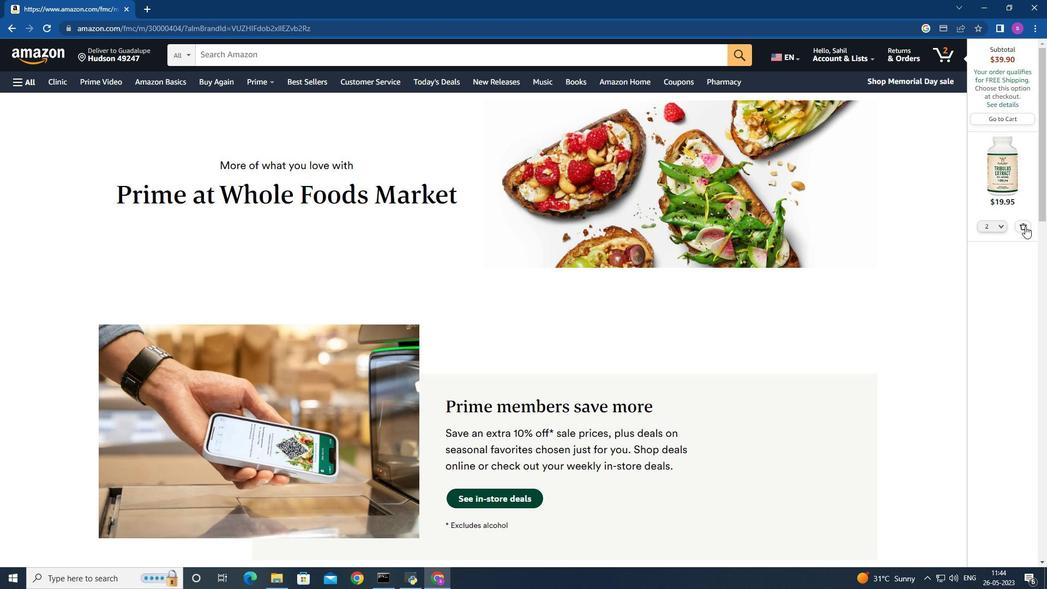 
Action: Mouse moved to (14, 77)
Screenshot: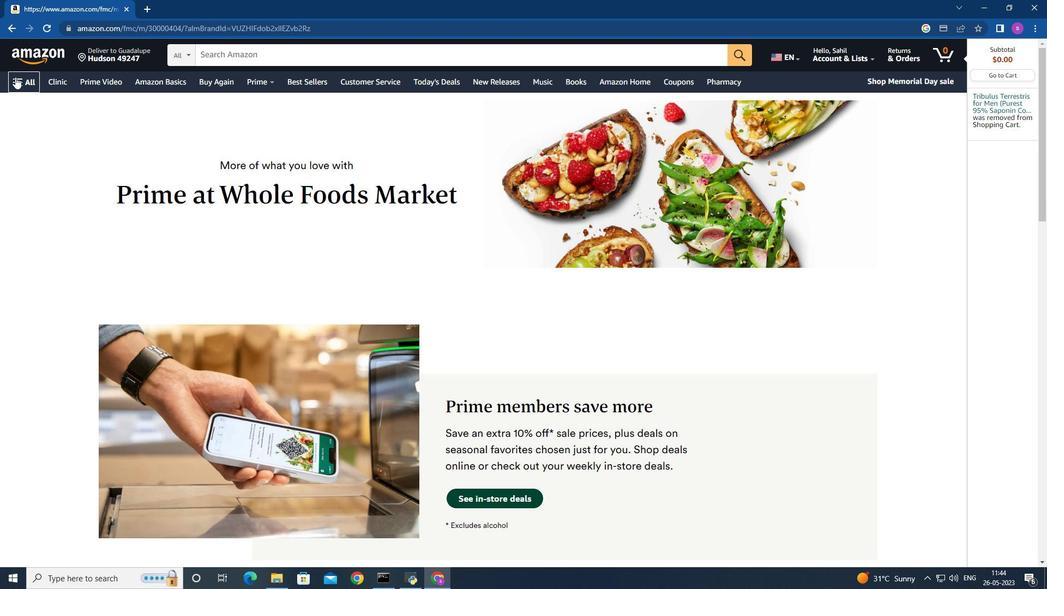 
Action: Mouse pressed left at (14, 77)
Screenshot: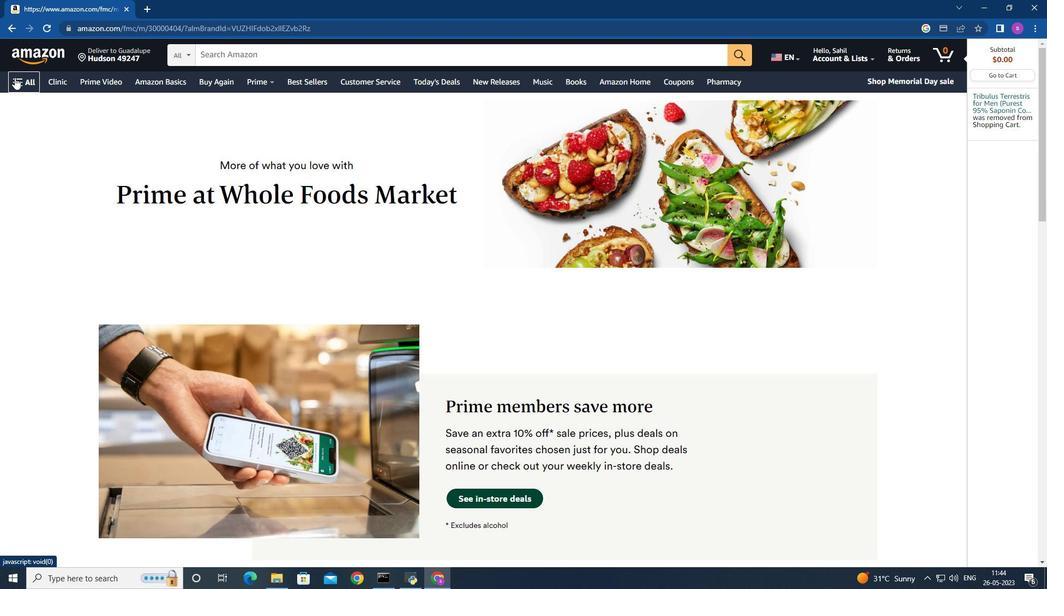 
Action: Mouse moved to (87, 280)
Screenshot: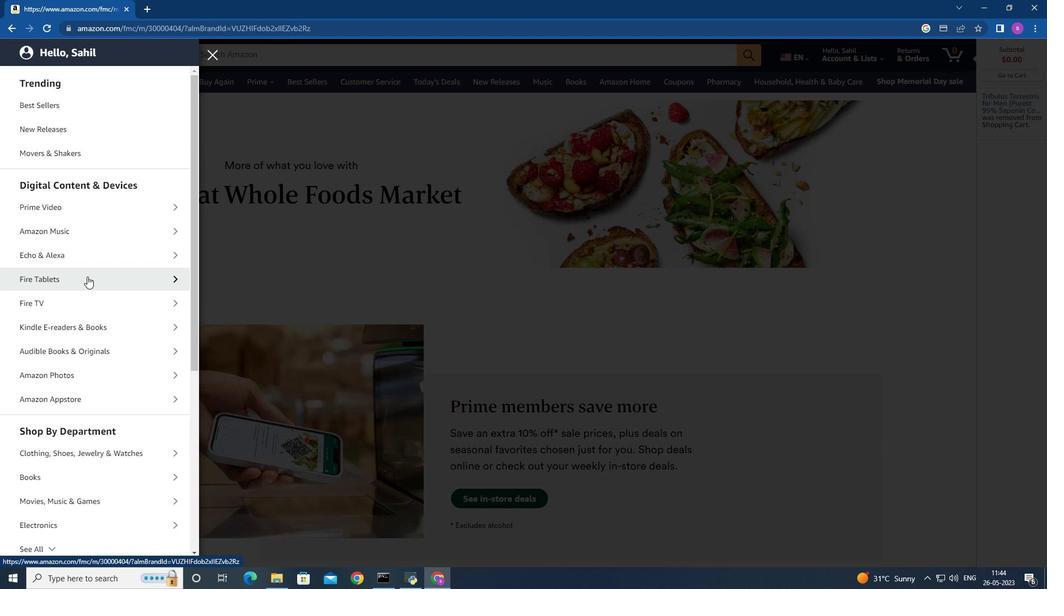 
Action: Mouse scrolled (87, 279) with delta (0, 0)
Screenshot: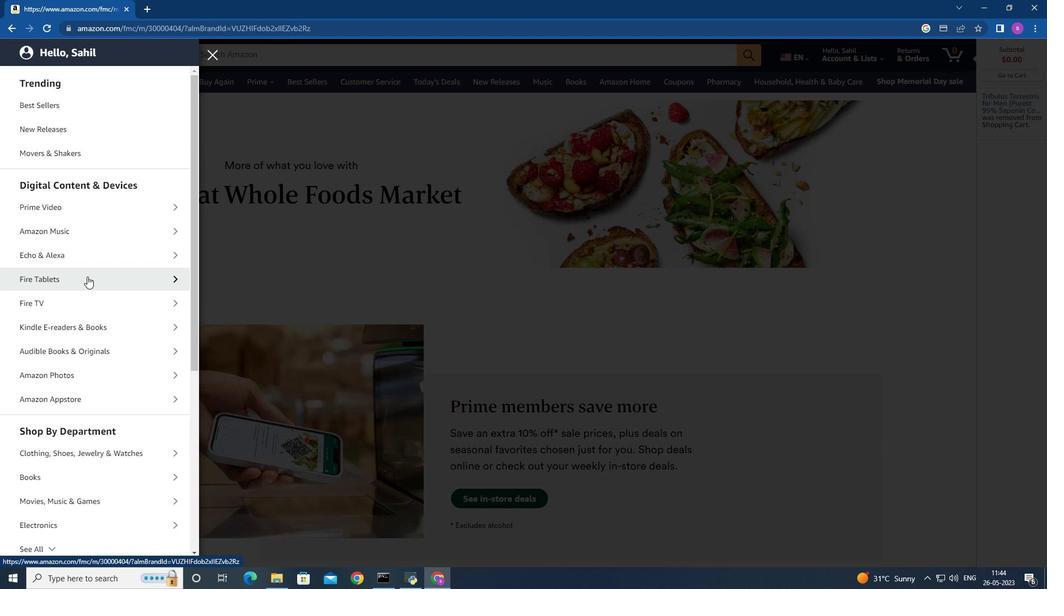 
Action: Mouse moved to (87, 280)
Screenshot: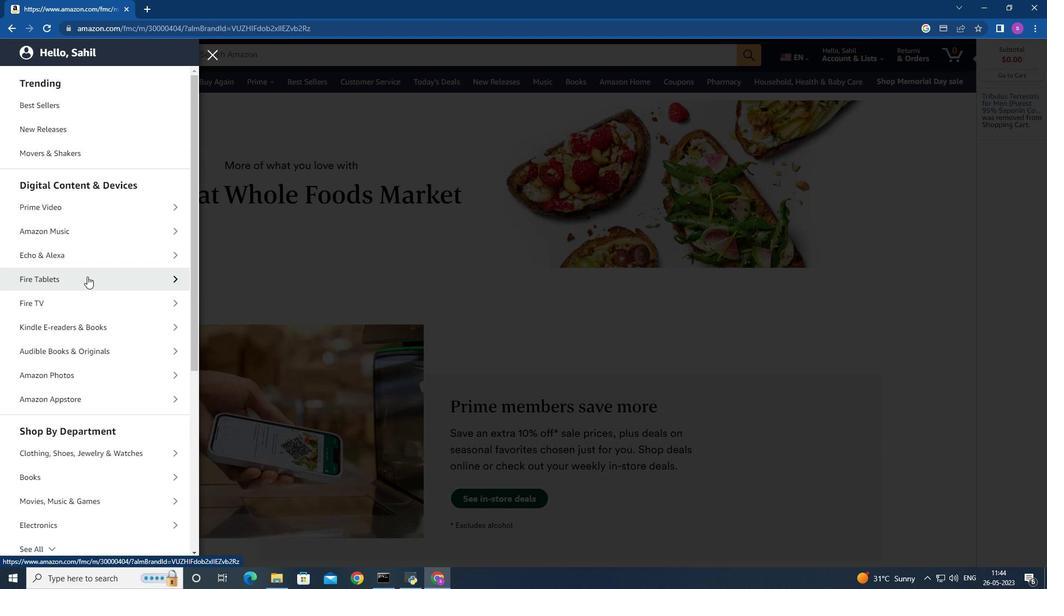 
Action: Mouse scrolled (87, 279) with delta (0, 0)
Screenshot: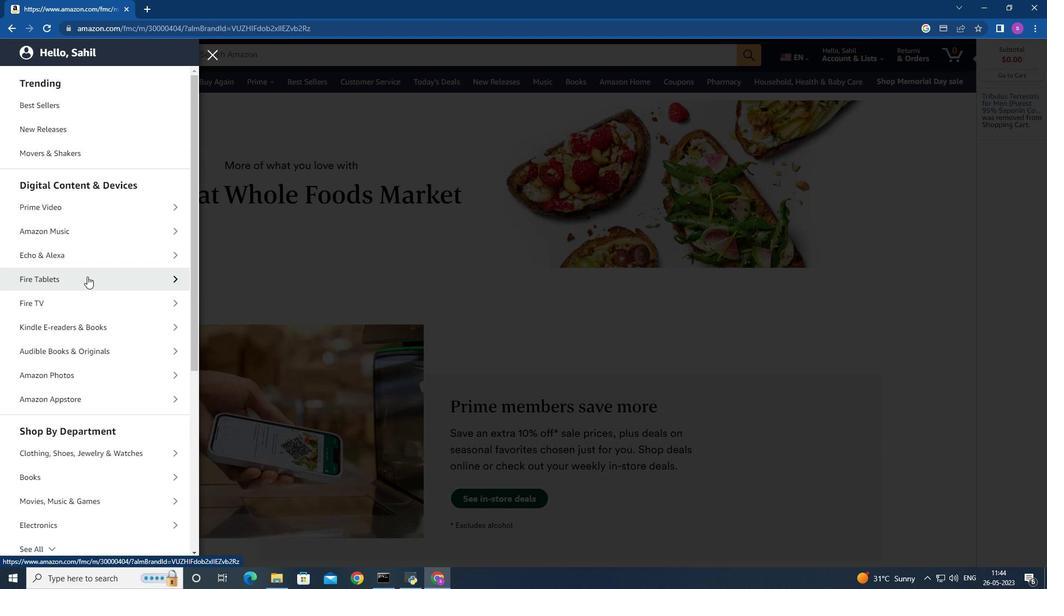 
Action: Mouse scrolled (87, 279) with delta (0, 0)
Screenshot: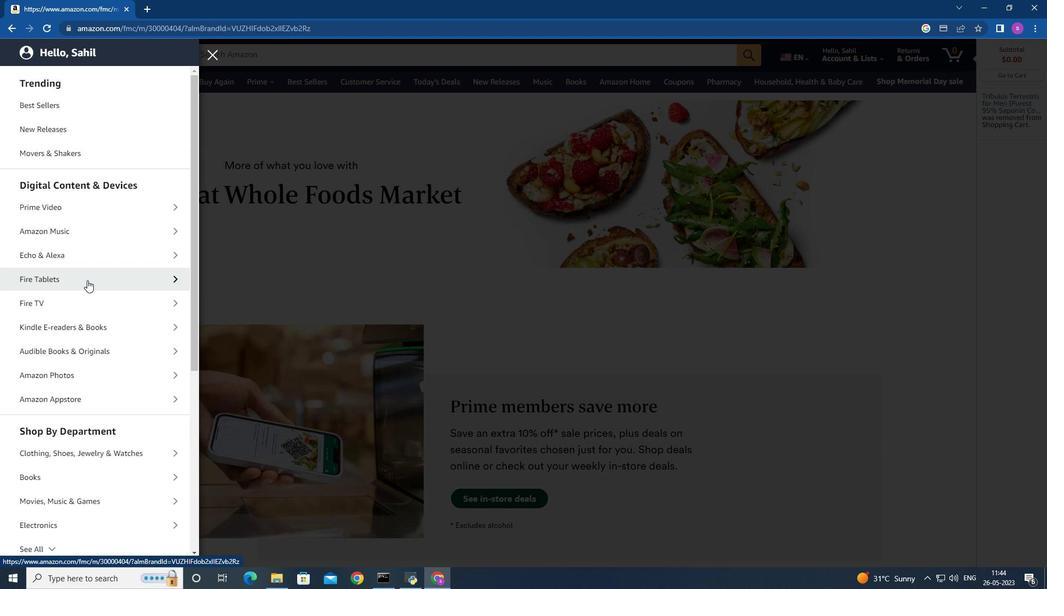 
Action: Mouse moved to (87, 279)
Screenshot: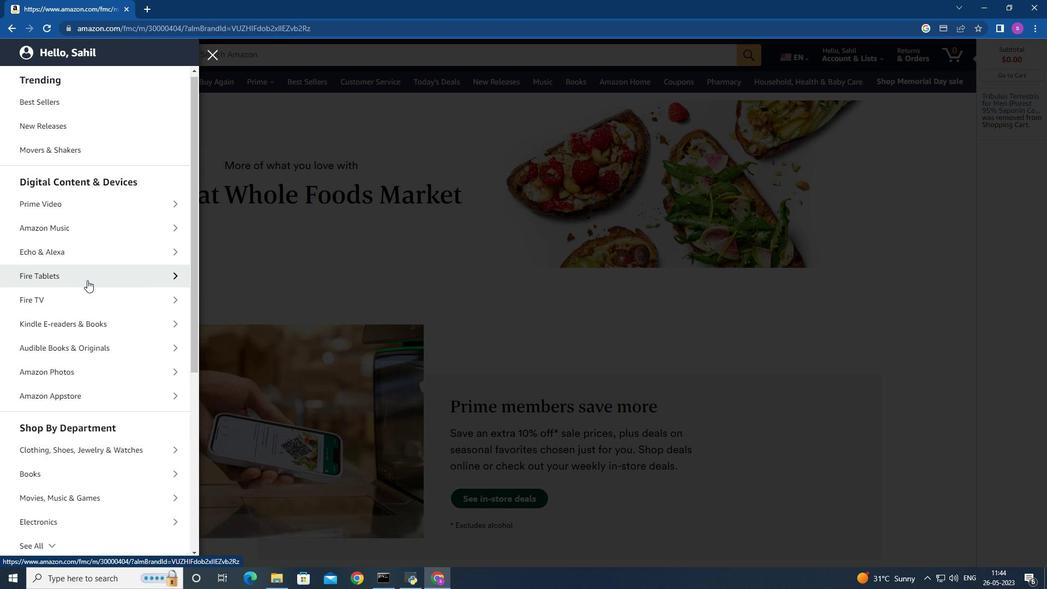 
Action: Mouse scrolled (87, 279) with delta (0, 0)
Screenshot: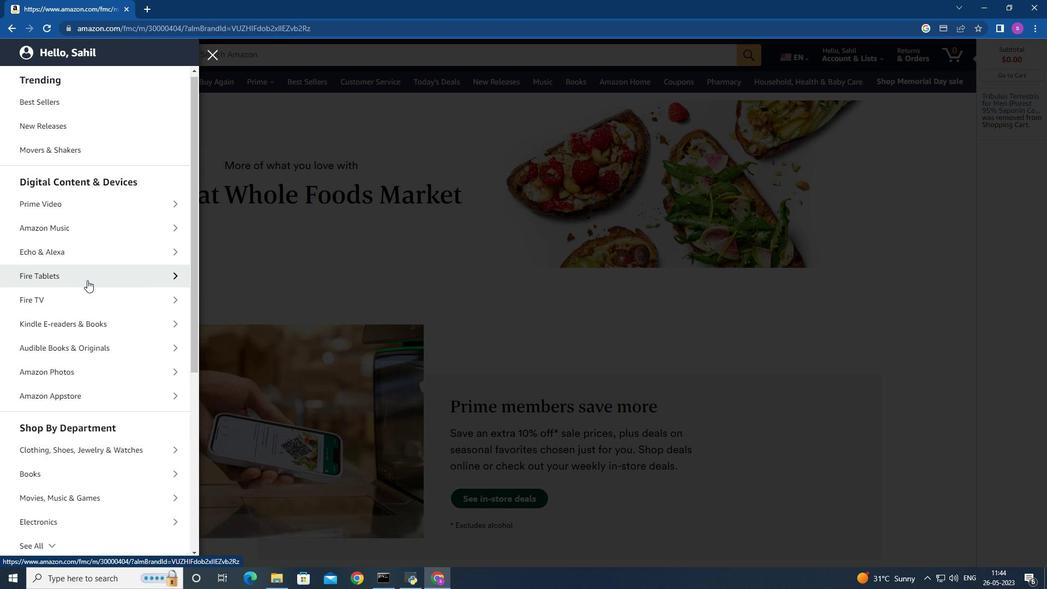 
Action: Mouse moved to (108, 415)
Screenshot: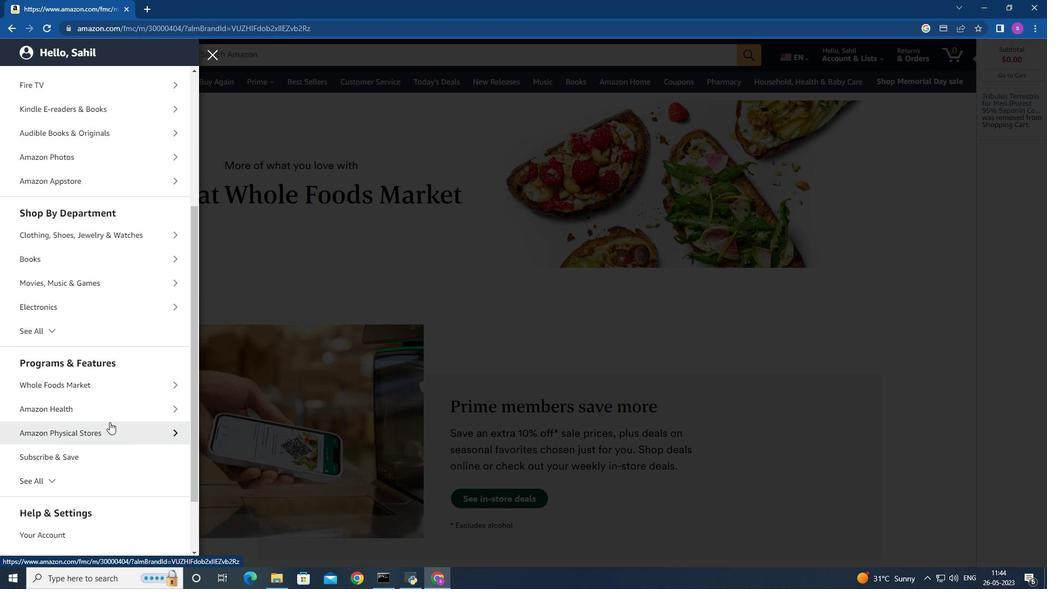 
Action: Mouse scrolled (108, 415) with delta (0, 0)
Screenshot: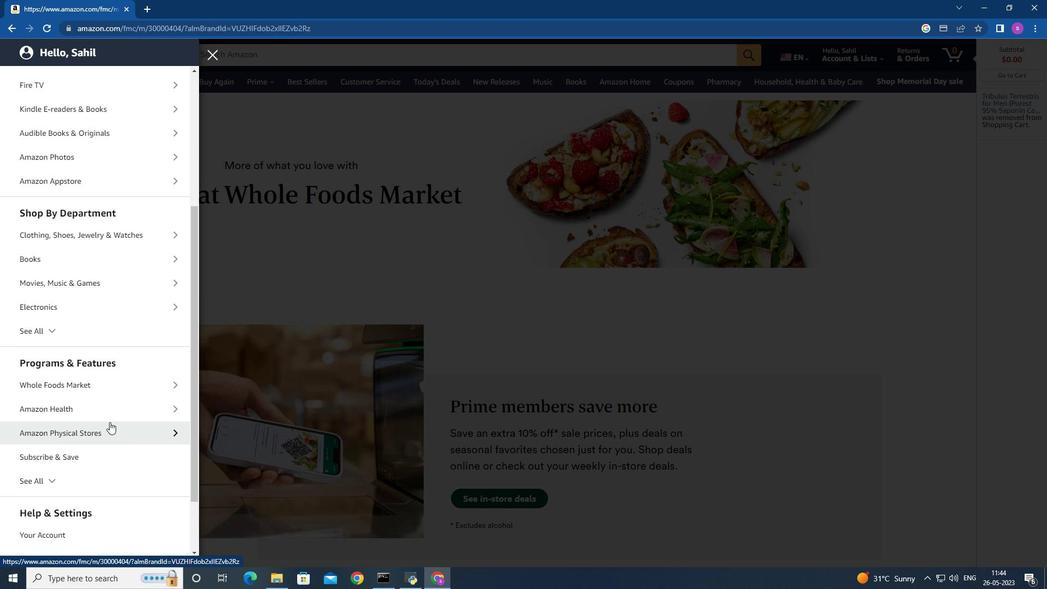 
Action: Mouse moved to (103, 328)
Screenshot: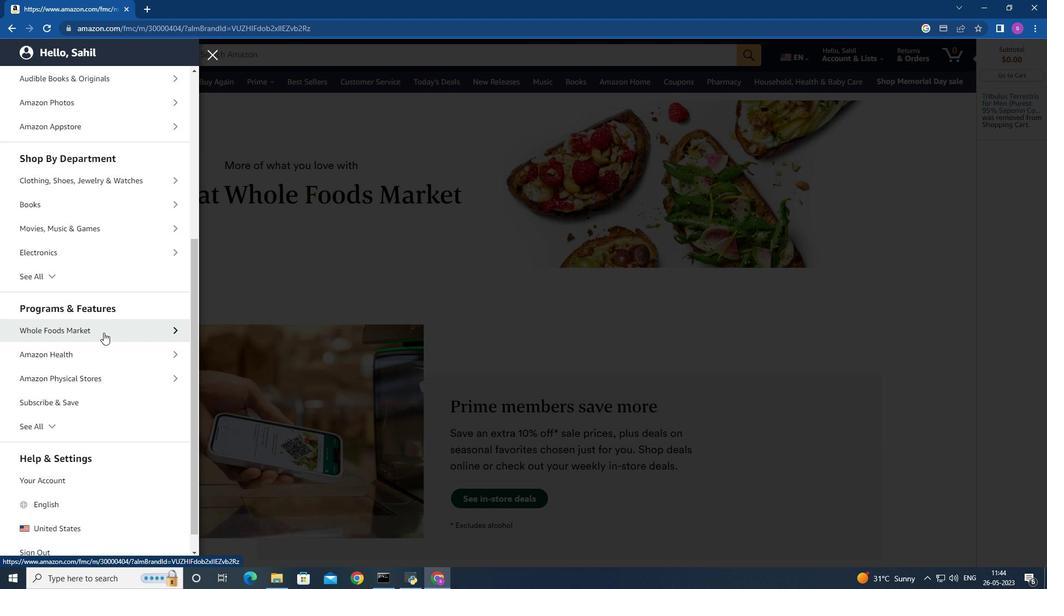 
Action: Mouse pressed left at (103, 328)
Screenshot: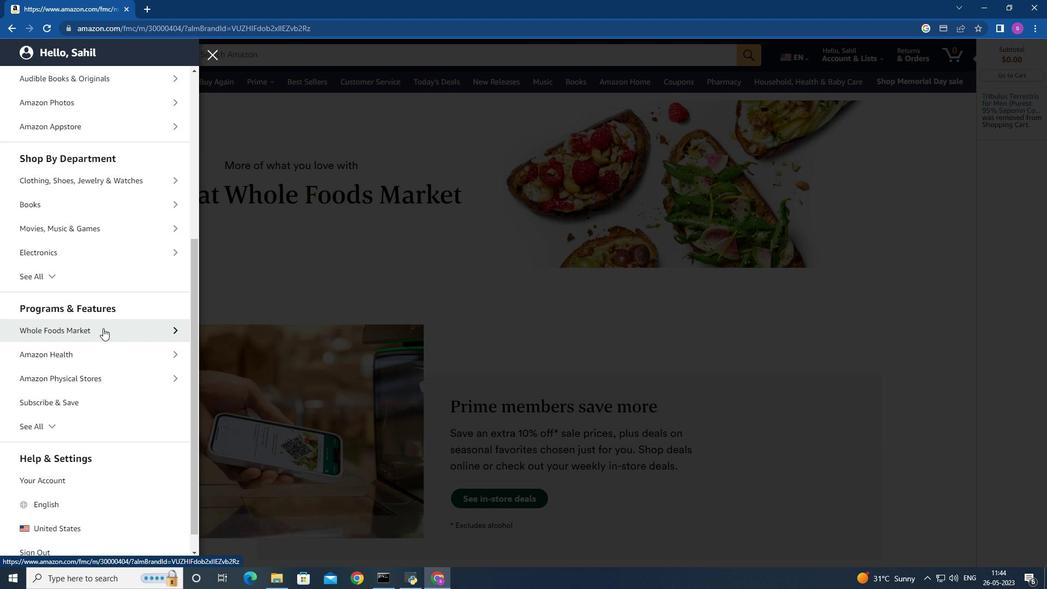 
Action: Mouse moved to (82, 131)
Screenshot: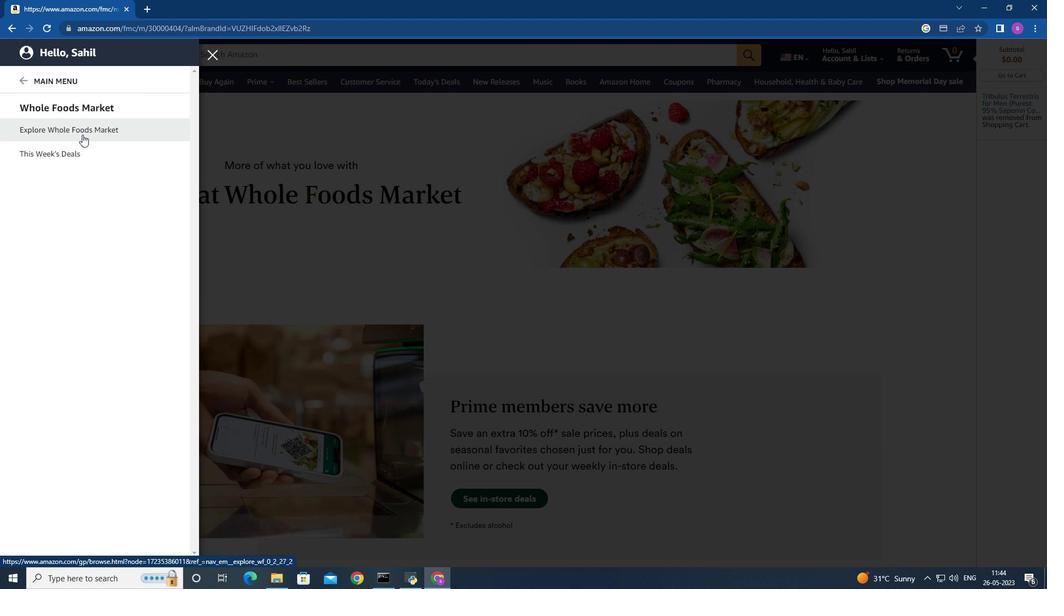 
Action: Mouse pressed left at (82, 131)
Screenshot: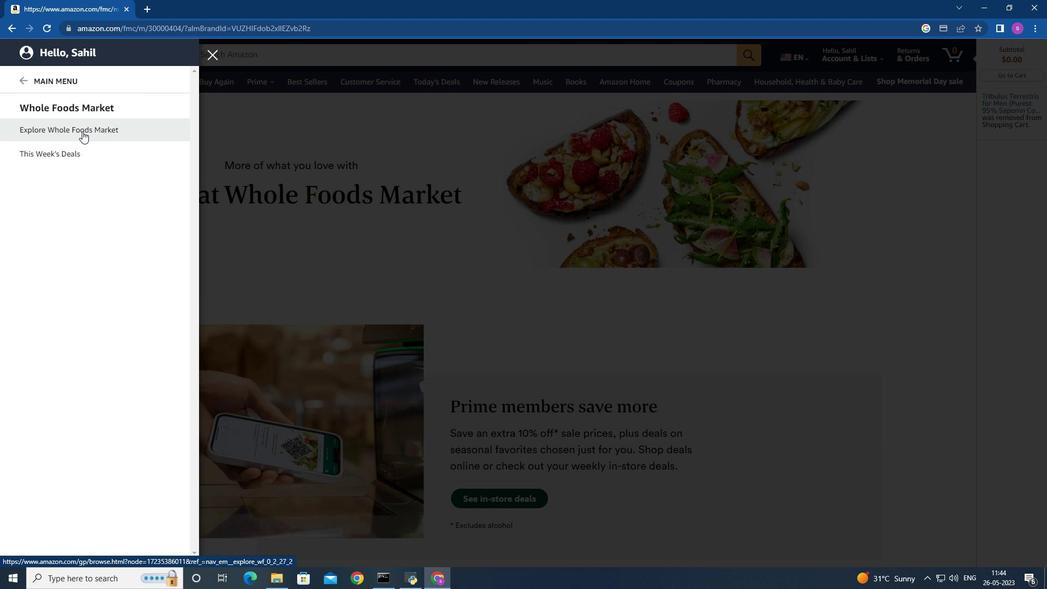 
Action: Mouse moved to (147, 78)
Screenshot: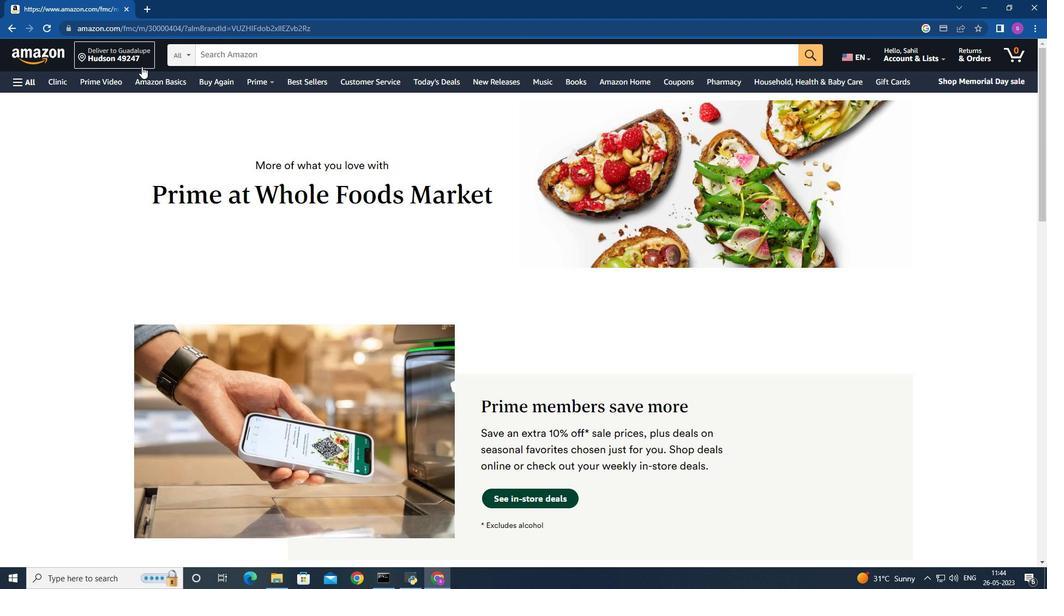 
Action: Mouse pressed left at (147, 78)
Screenshot: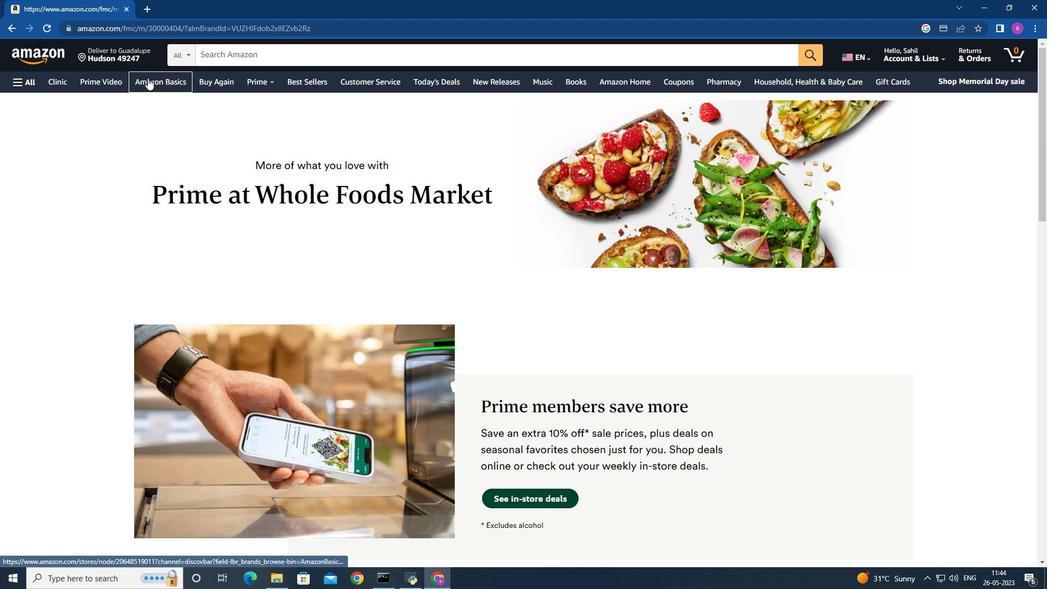 
Action: Mouse moved to (27, 76)
Screenshot: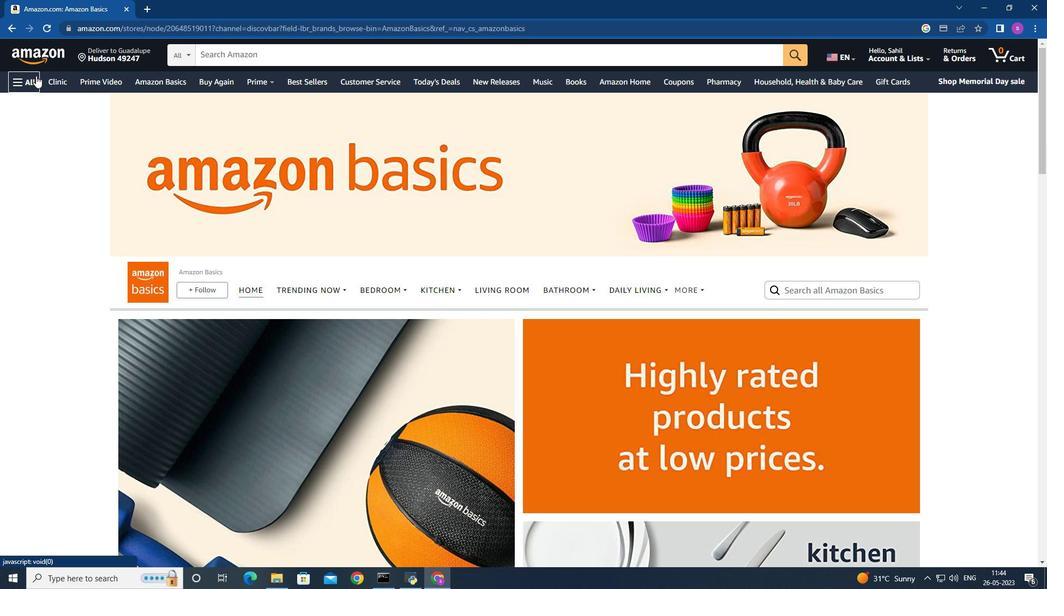 
Action: Mouse pressed left at (27, 76)
Screenshot: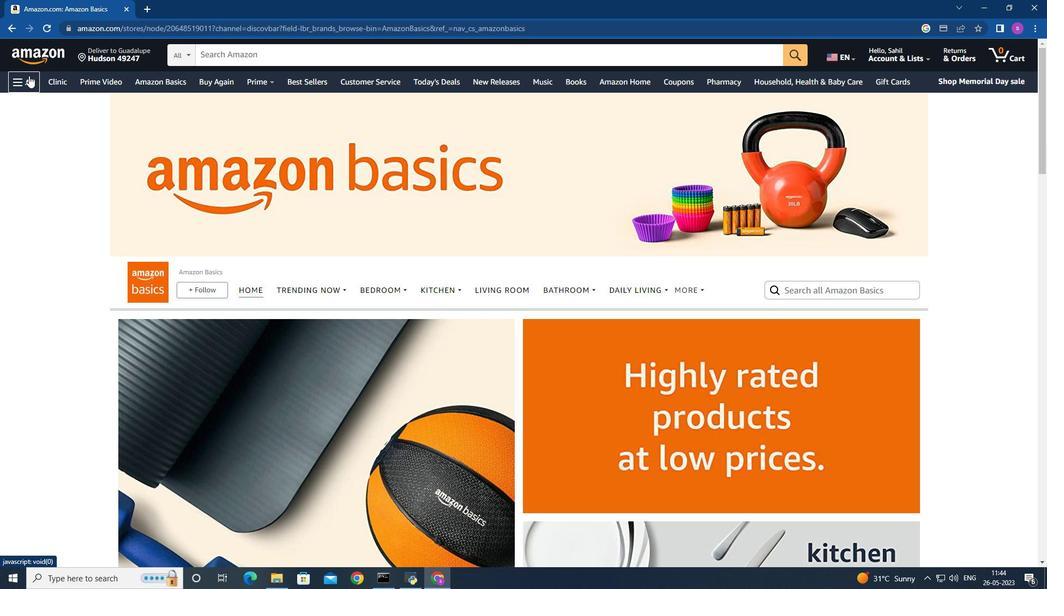 
Action: Mouse moved to (74, 393)
Screenshot: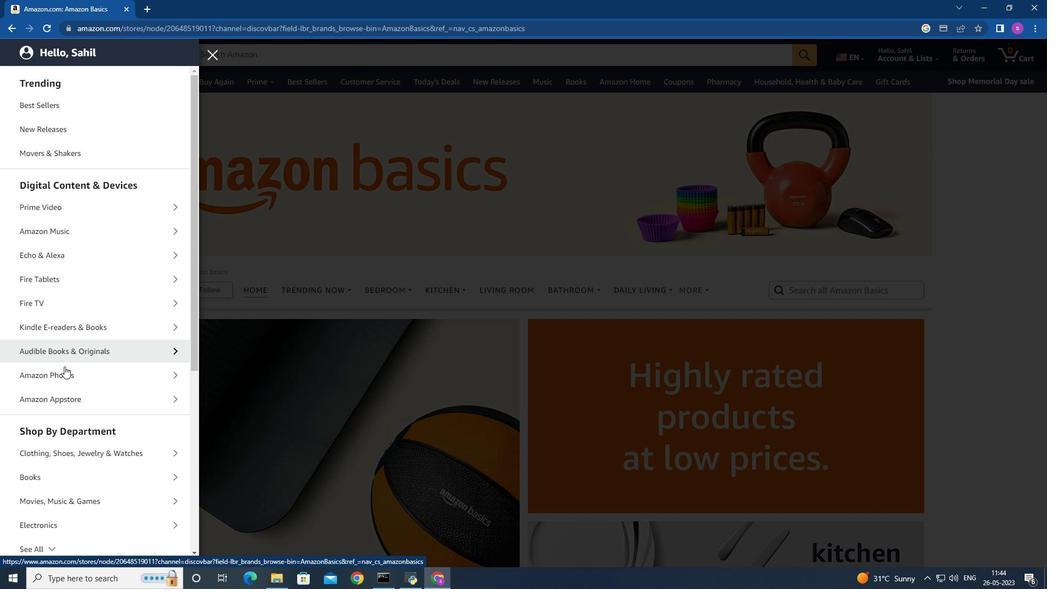 
Action: Mouse scrolled (74, 392) with delta (0, 0)
Screenshot: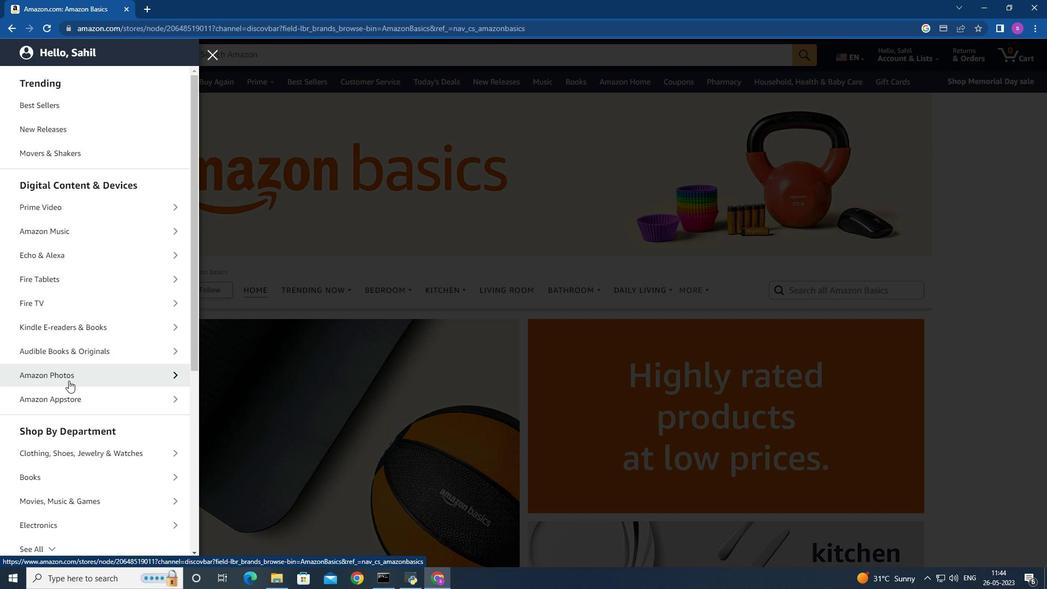 
Action: Mouse scrolled (74, 392) with delta (0, 0)
Screenshot: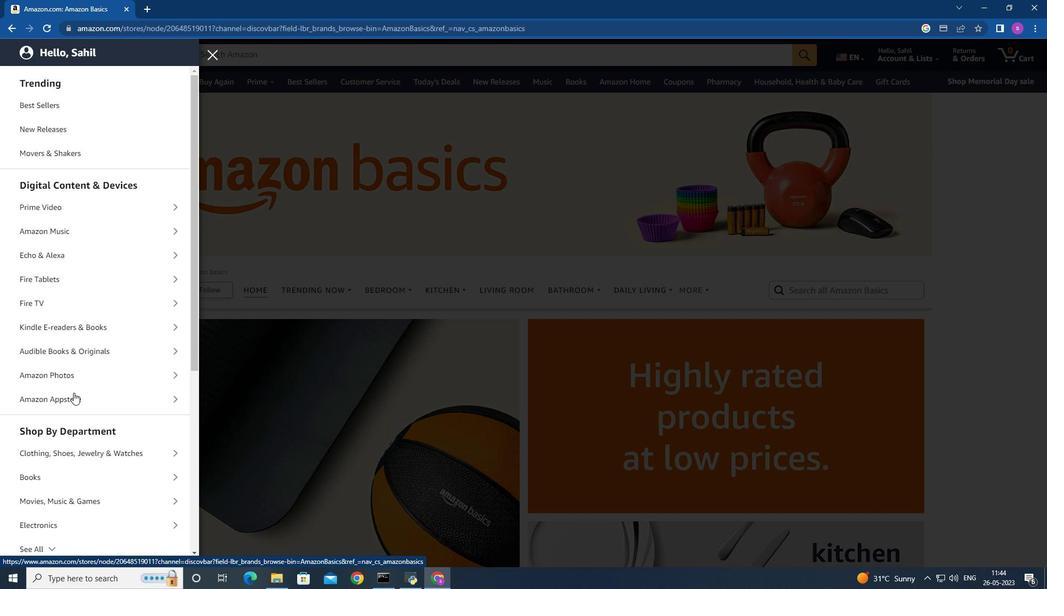 
Action: Mouse scrolled (74, 392) with delta (0, 0)
Screenshot: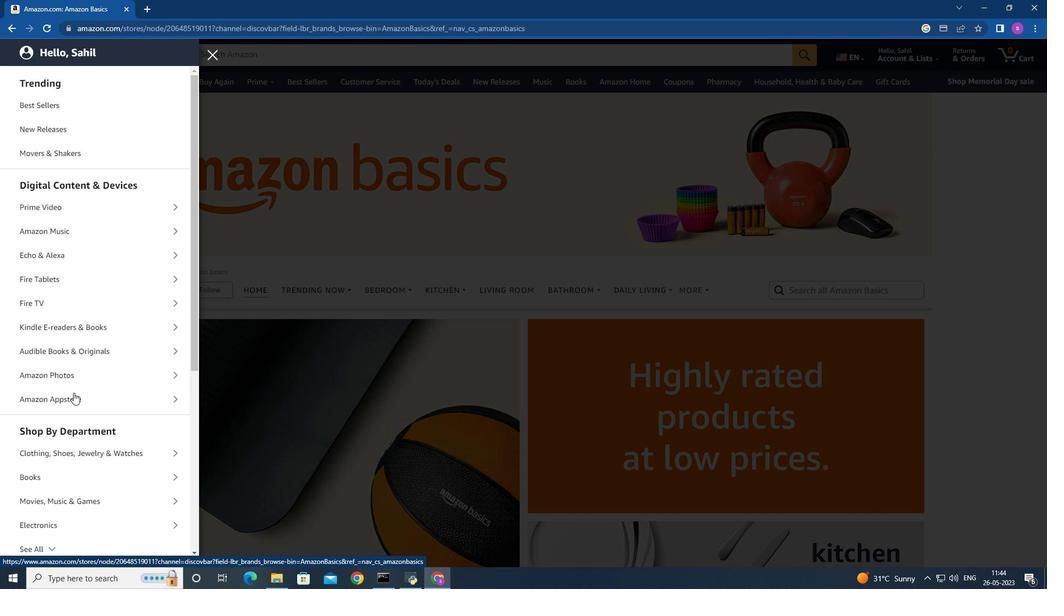 
Action: Mouse moved to (92, 333)
Screenshot: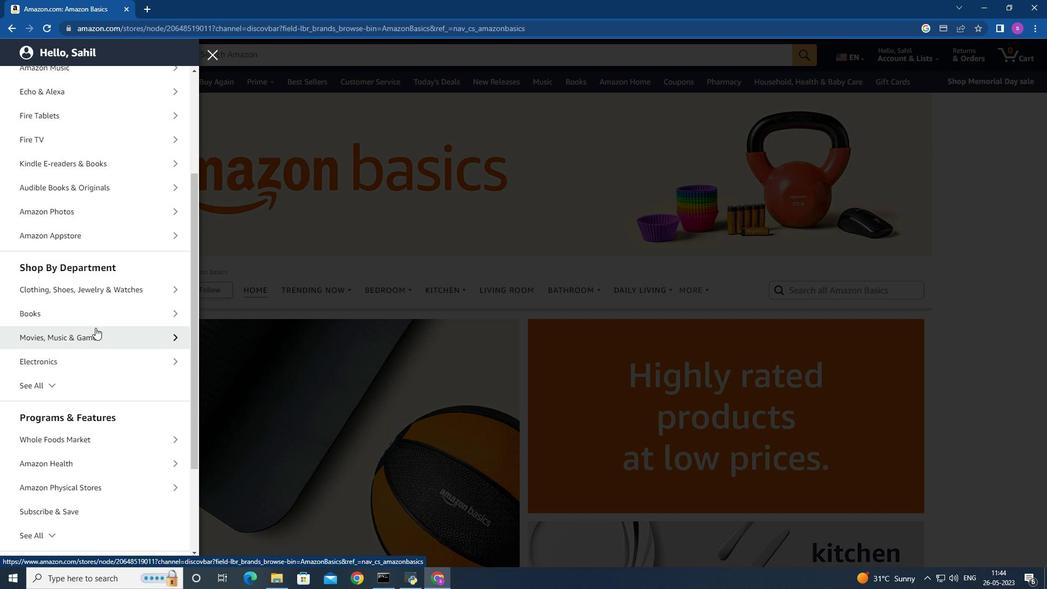 
Action: Mouse pressed left at (92, 333)
Screenshot: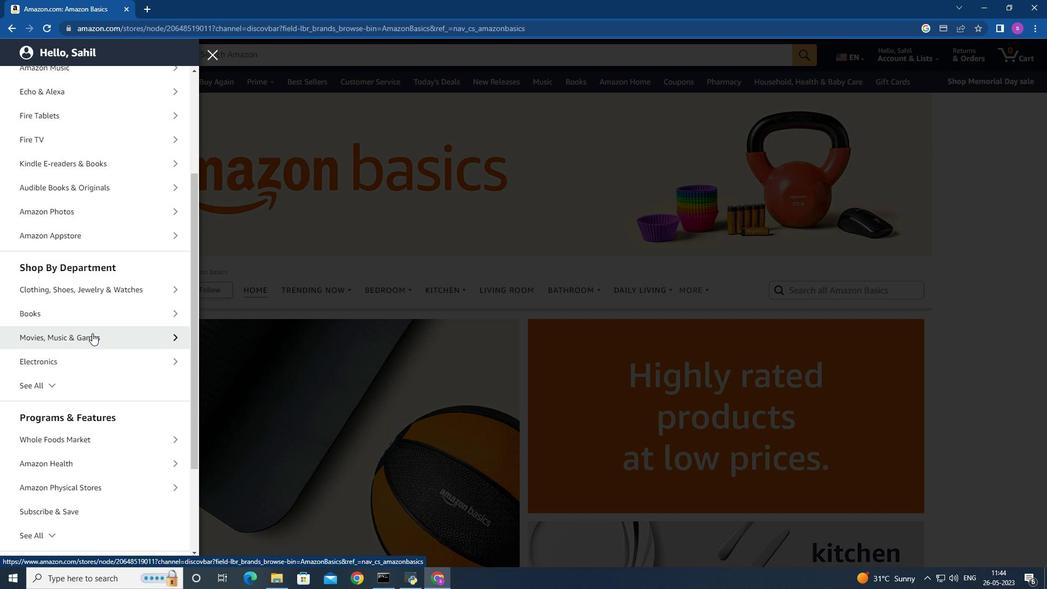 
Action: Mouse moved to (64, 132)
Screenshot: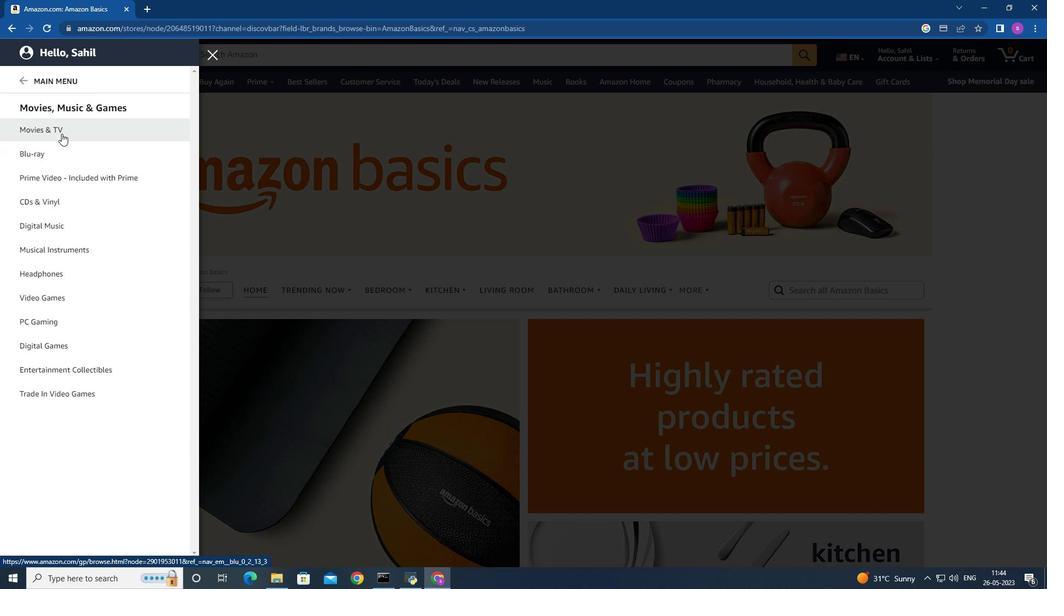 
Action: Mouse pressed left at (64, 132)
Screenshot: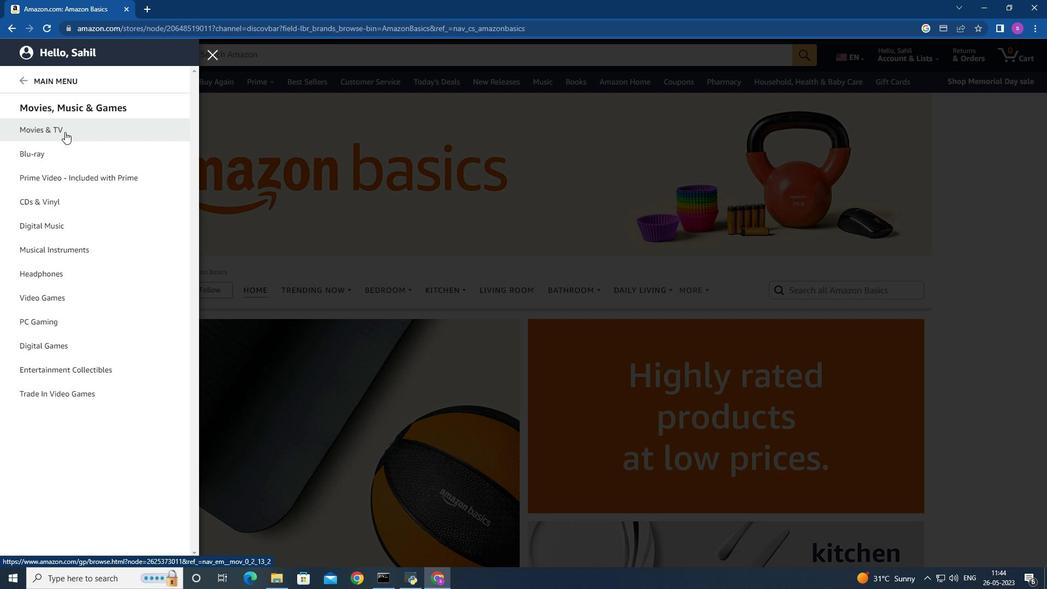 
Action: Mouse moved to (34, 77)
Screenshot: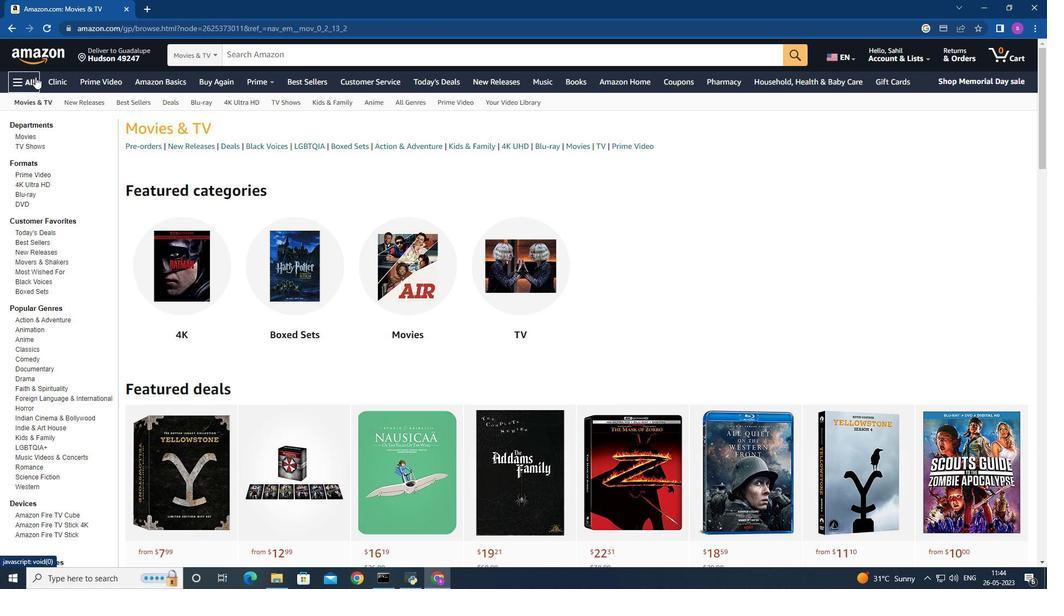 
Action: Mouse pressed left at (34, 77)
Screenshot: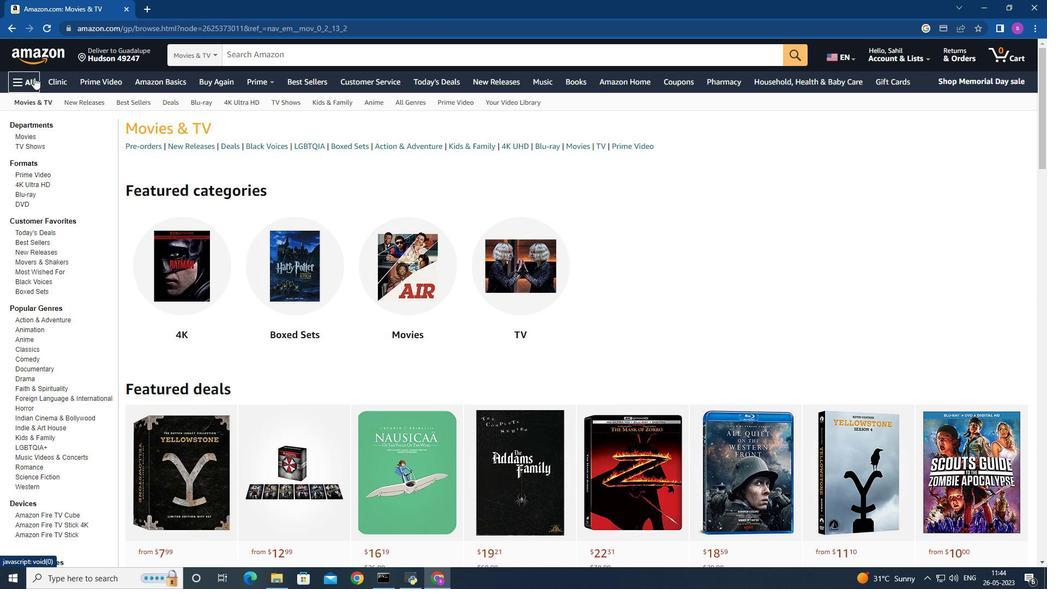
Action: Mouse moved to (52, 256)
Screenshot: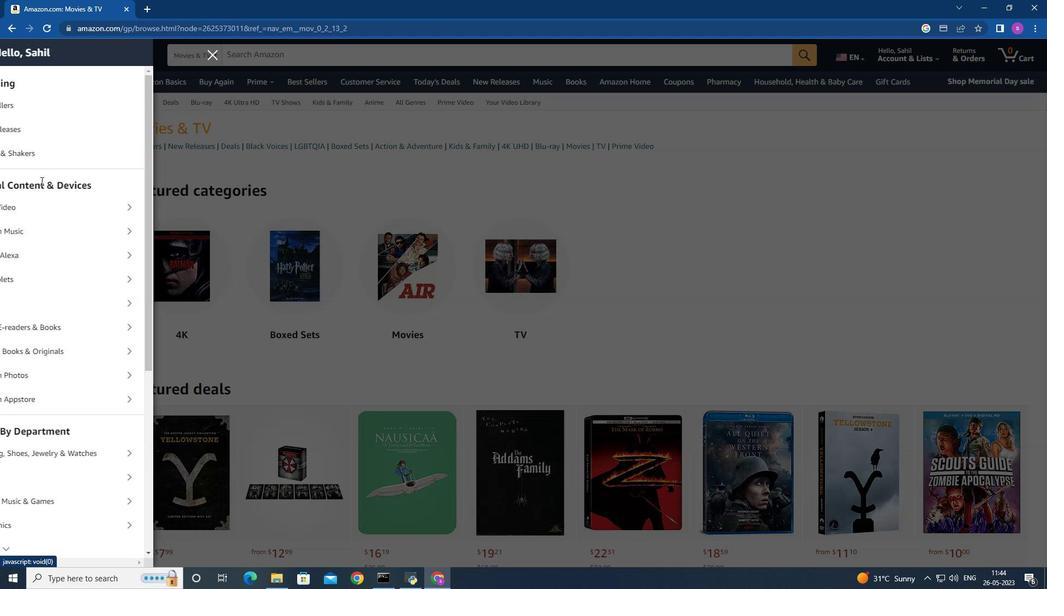 
Action: Mouse scrolled (52, 256) with delta (0, 0)
Screenshot: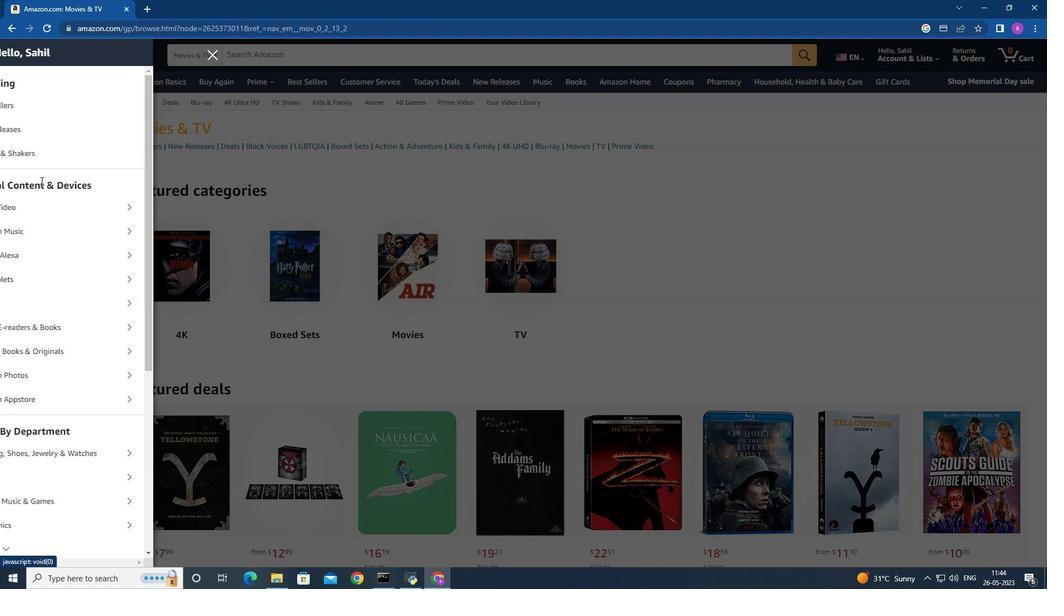 
Action: Mouse moved to (56, 267)
Screenshot: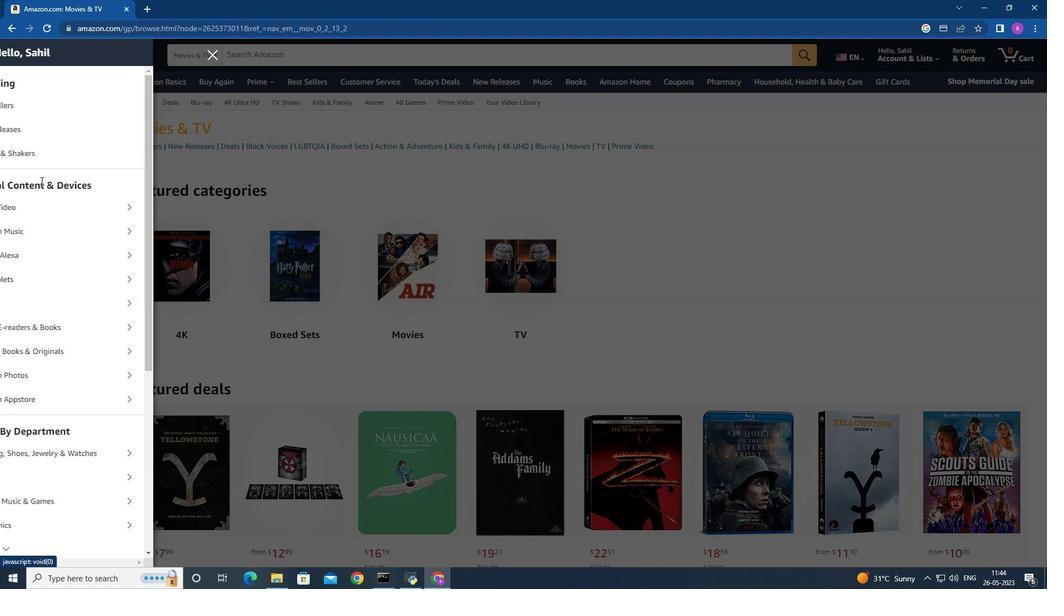 
Action: Mouse scrolled (56, 266) with delta (0, 0)
Screenshot: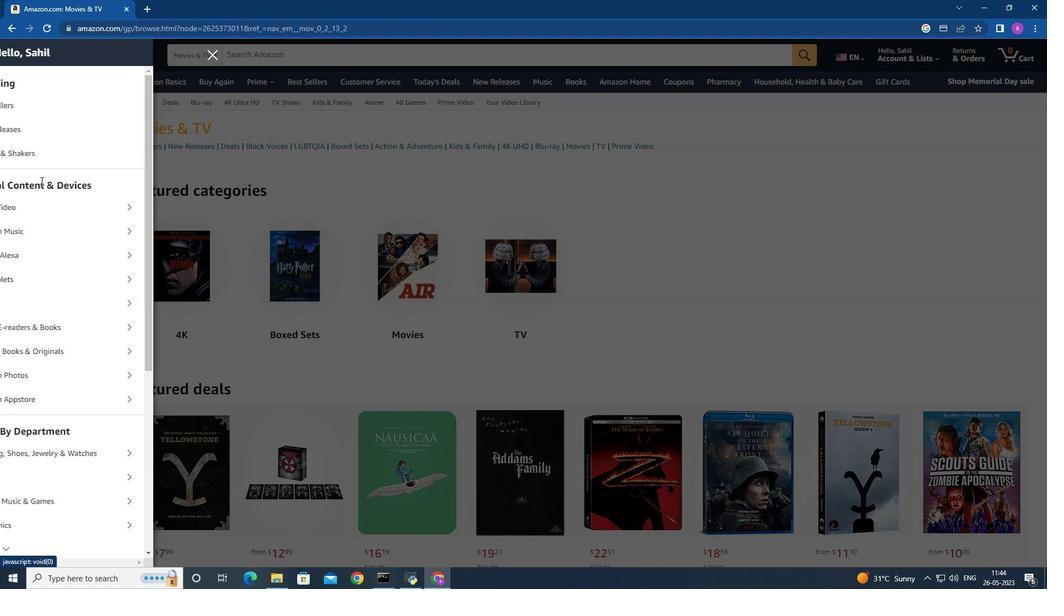 
Action: Mouse moved to (57, 270)
Screenshot: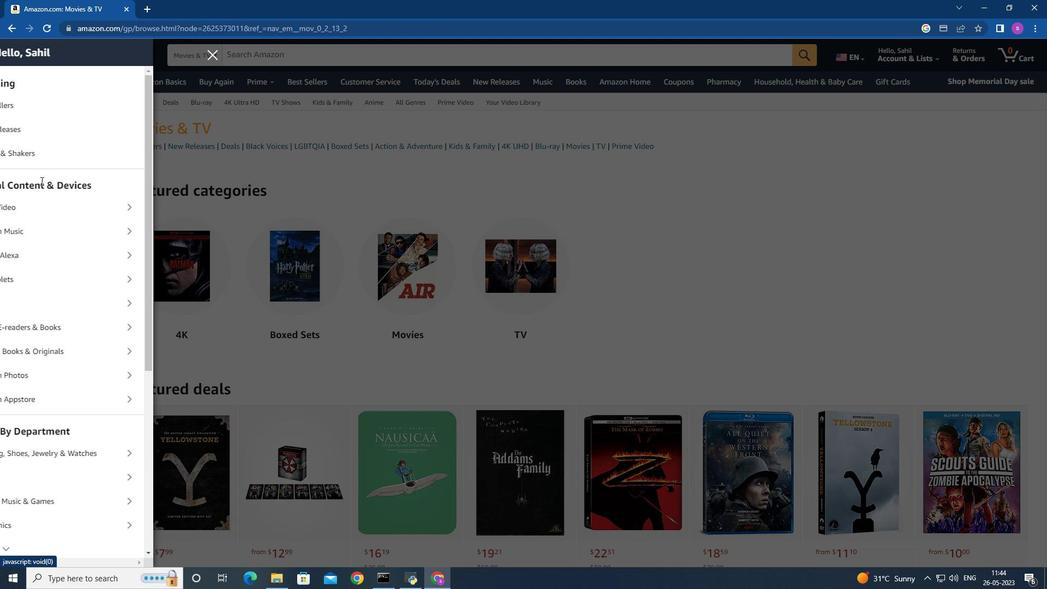 
Action: Mouse scrolled (57, 269) with delta (0, 0)
Screenshot: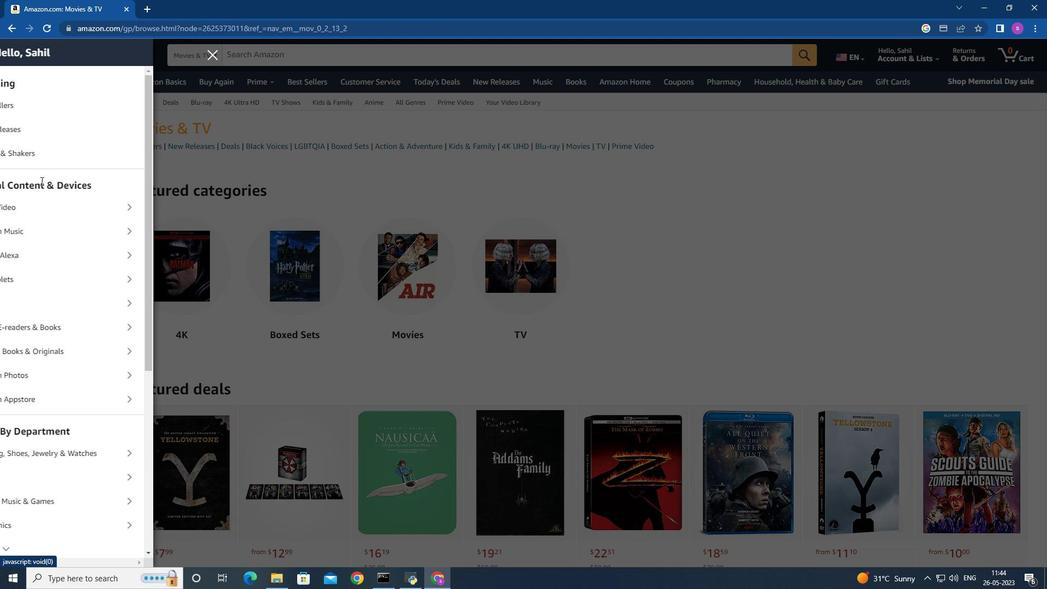 
Action: Mouse moved to (58, 271)
Screenshot: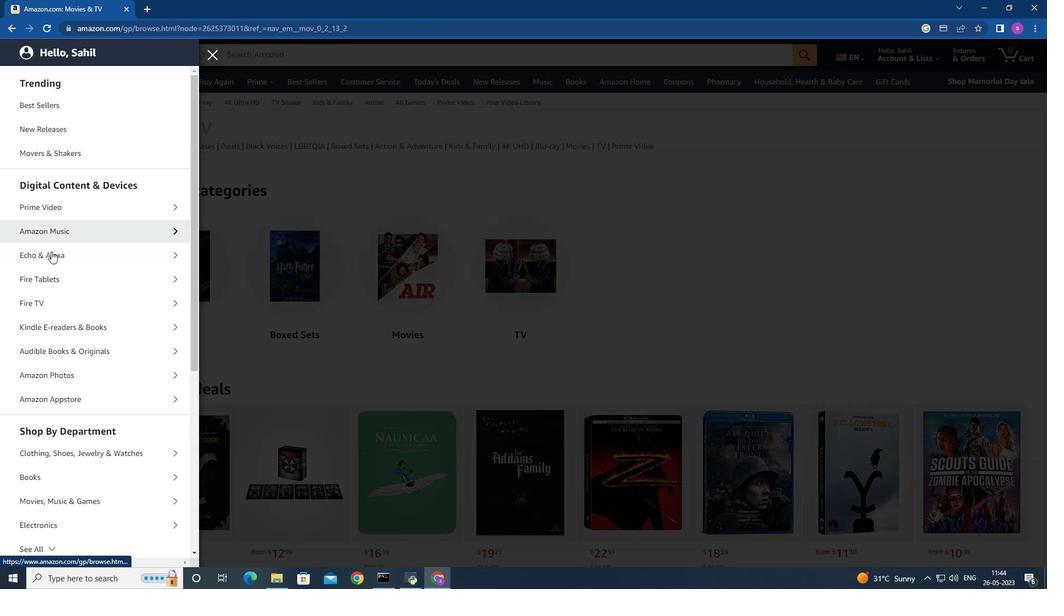 
Action: Mouse scrolled (58, 271) with delta (0, 0)
Screenshot: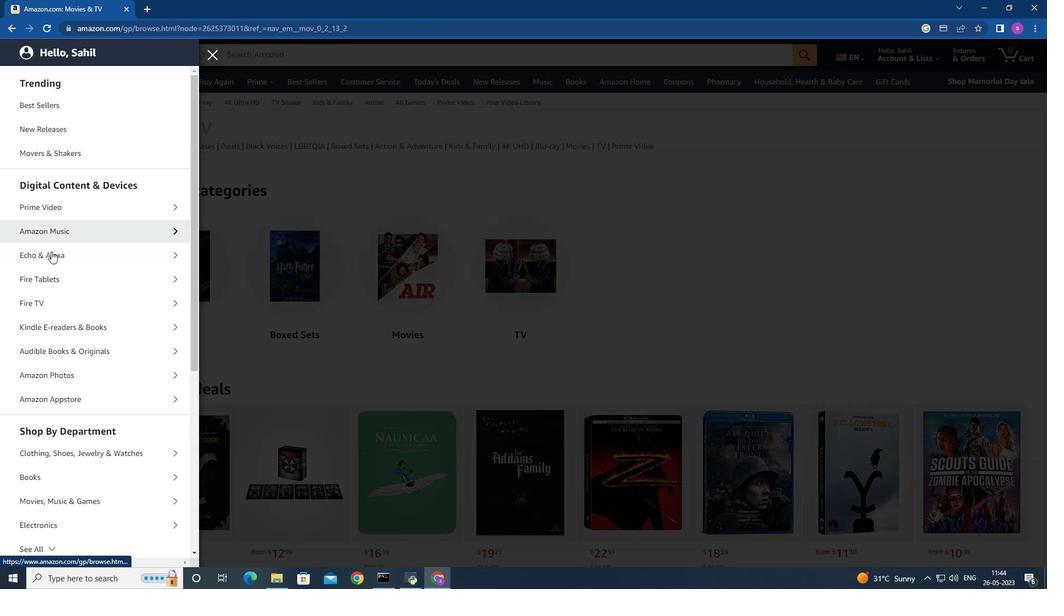
Action: Mouse moved to (58, 272)
Screenshot: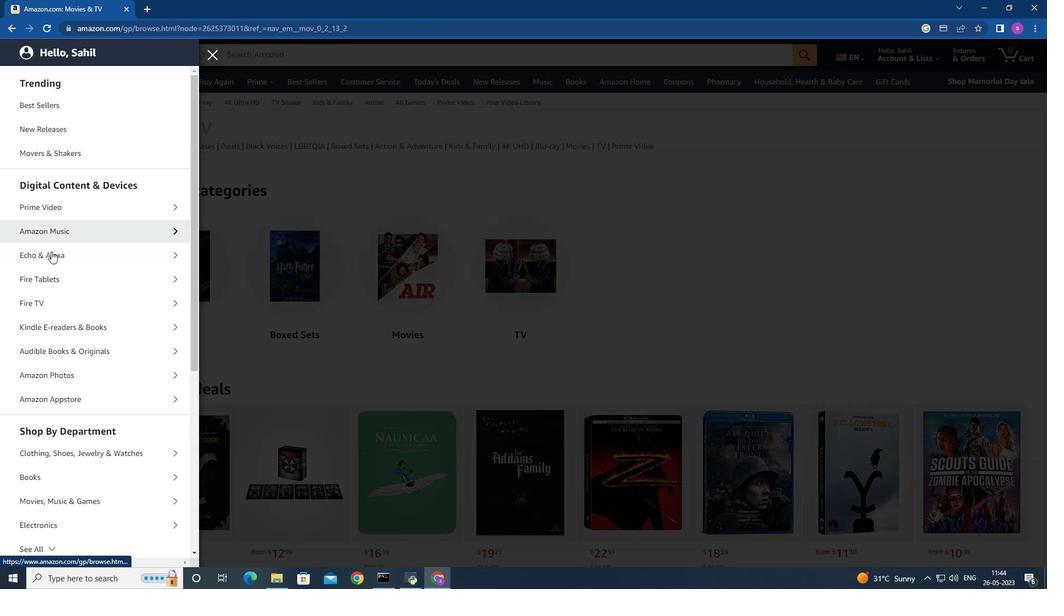 
Action: Mouse scrolled (58, 271) with delta (0, 0)
Screenshot: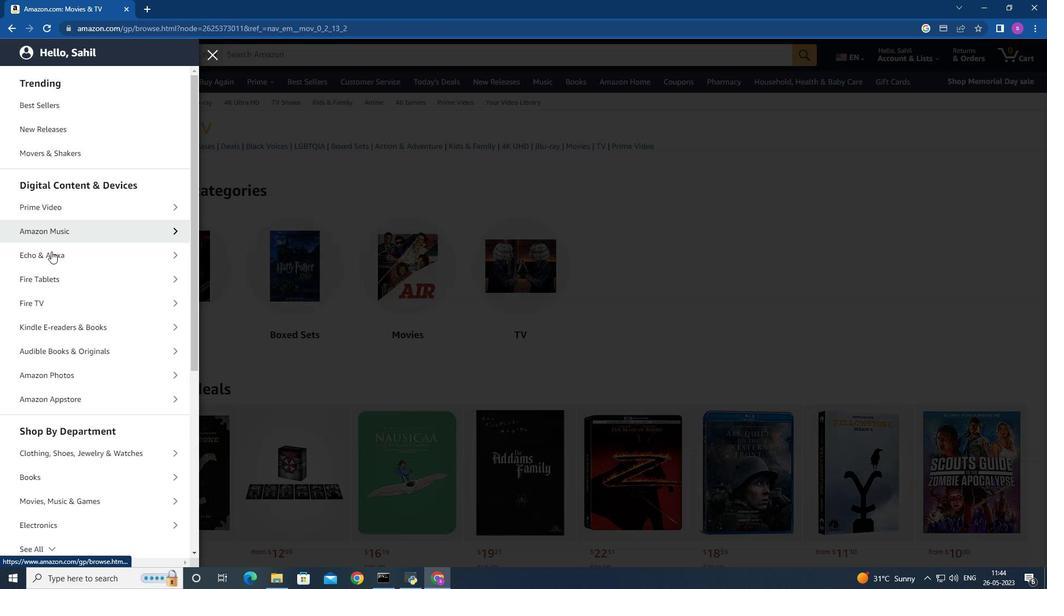 
Action: Mouse moved to (58, 273)
Screenshot: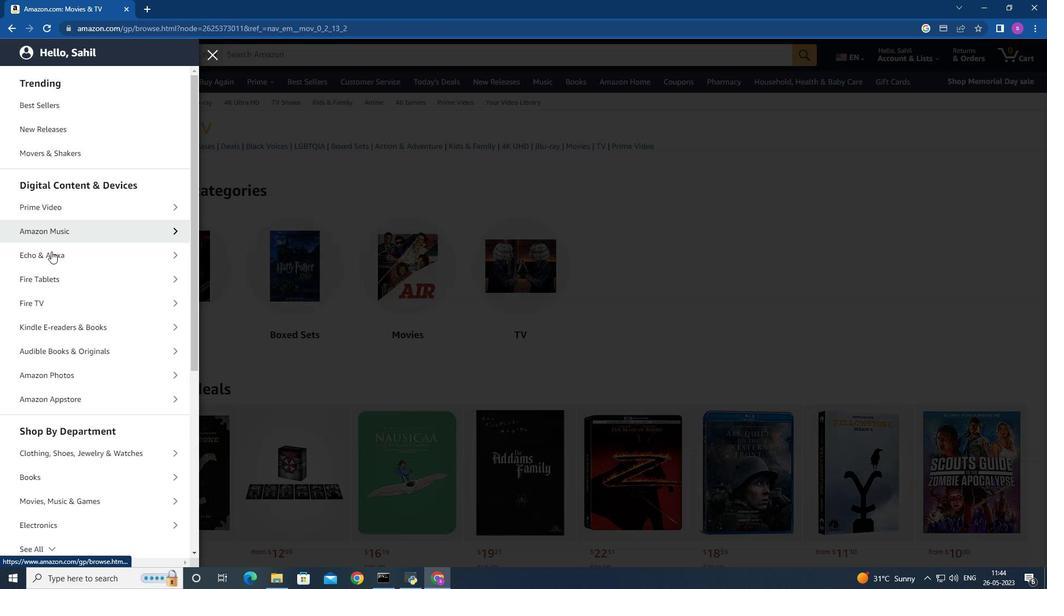 
Action: Mouse scrolled (58, 272) with delta (0, 0)
Screenshot: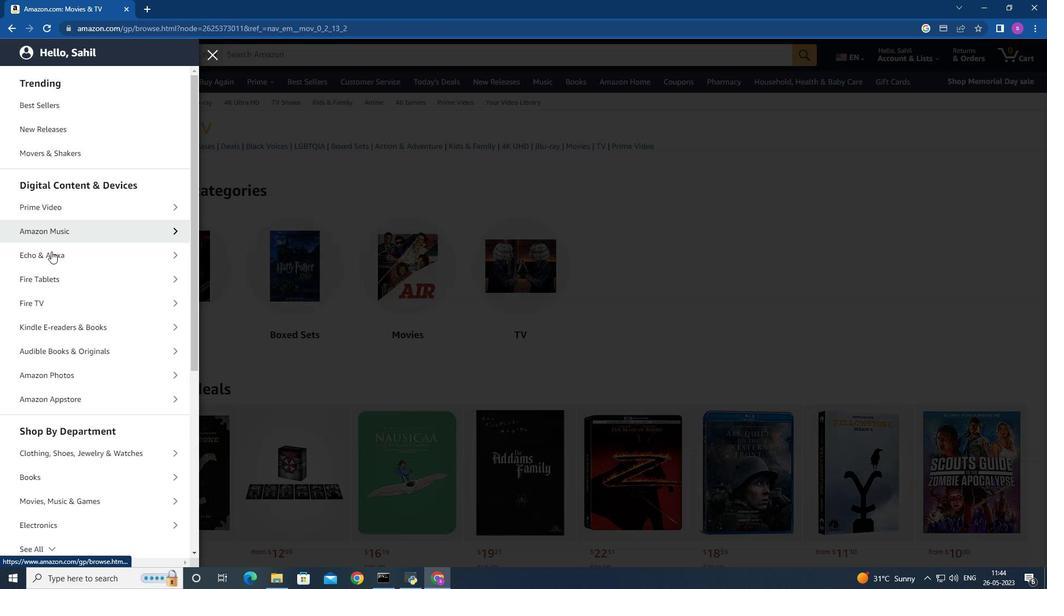 
Action: Mouse moved to (58, 273)
Screenshot: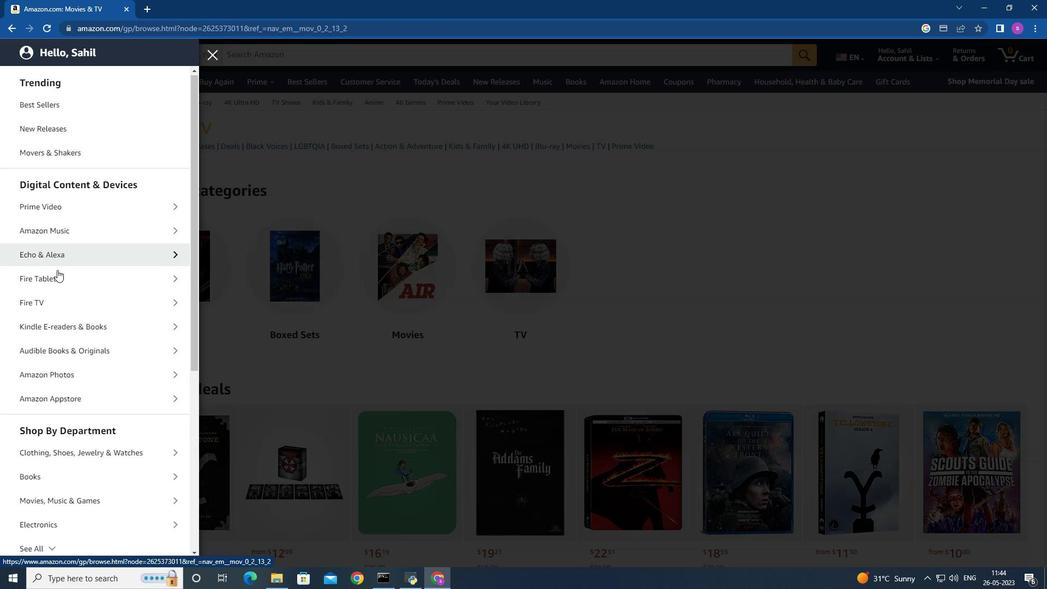 
Action: Mouse scrolled (58, 273) with delta (0, 0)
Screenshot: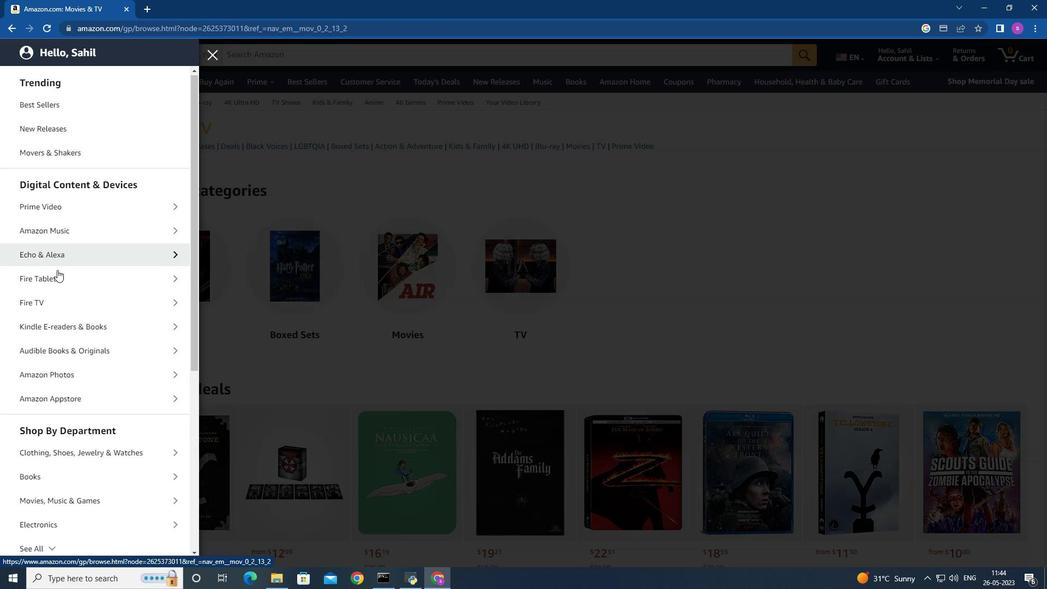
Action: Mouse moved to (60, 277)
Screenshot: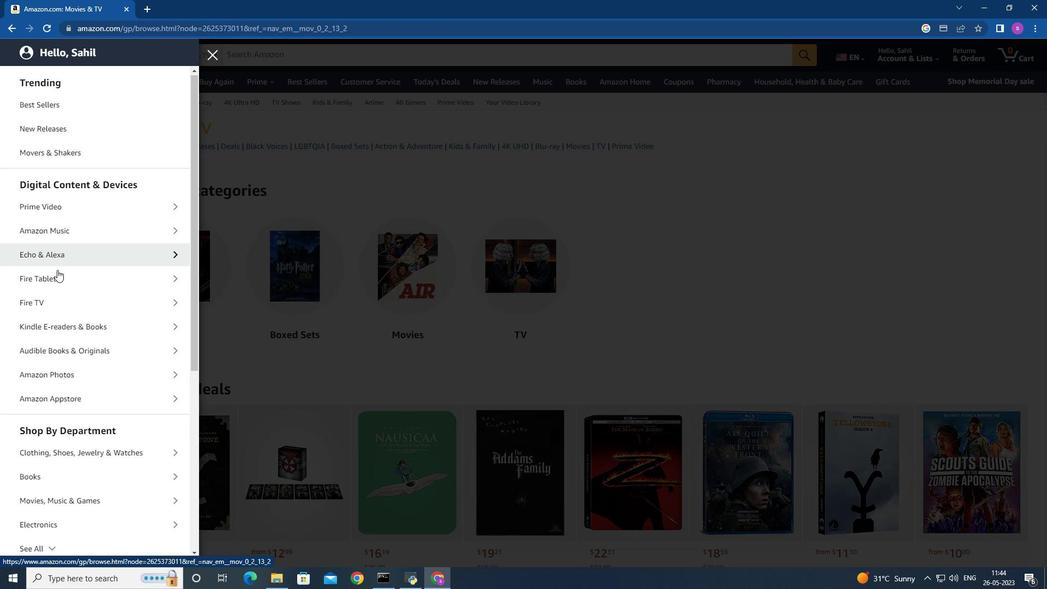
Action: Mouse scrolled (60, 276) with delta (0, 0)
Screenshot: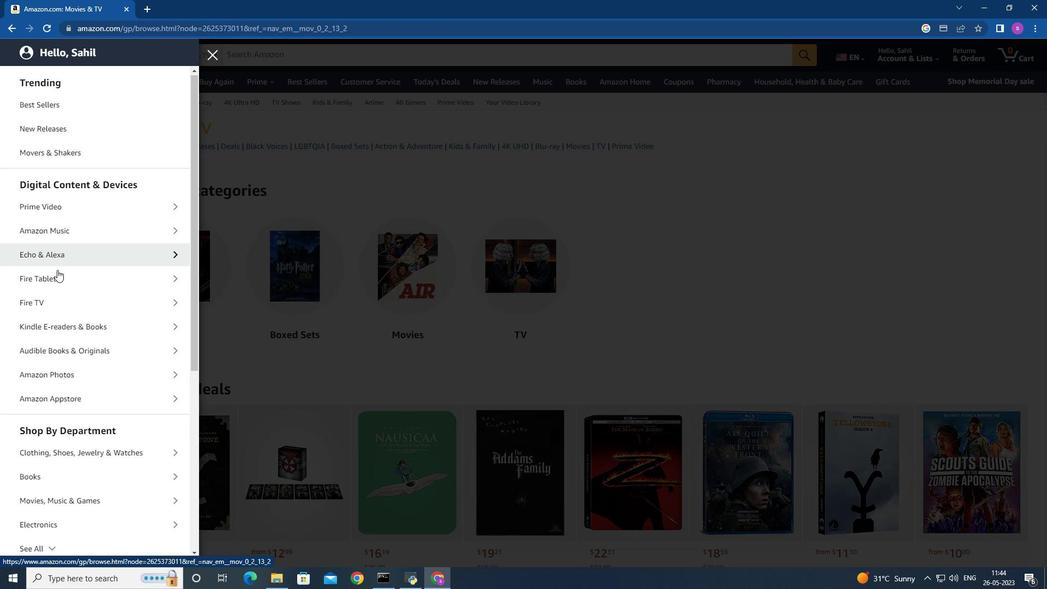 
Action: Mouse moved to (76, 359)
Screenshot: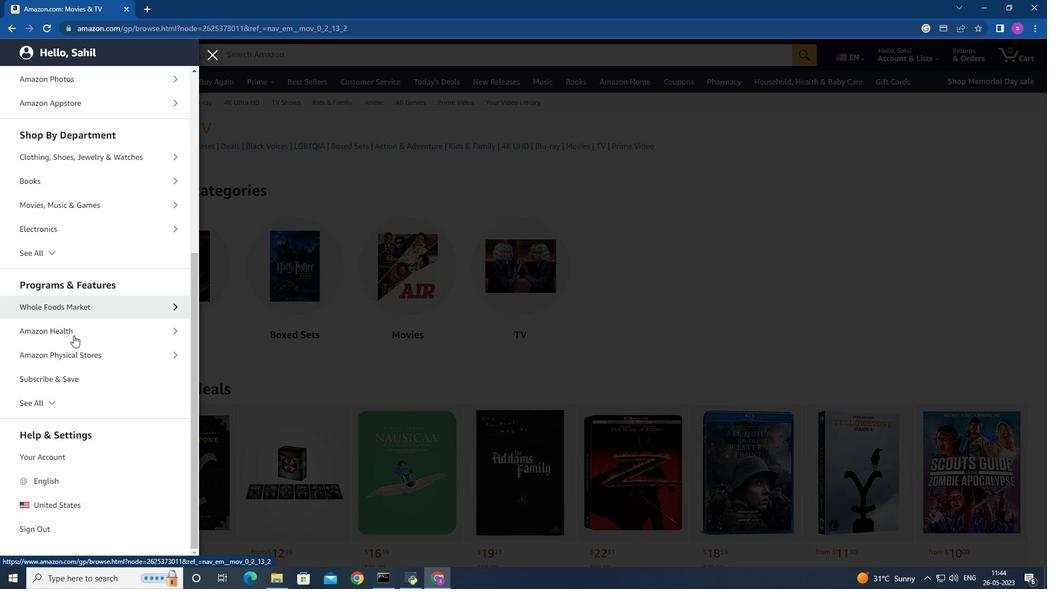 
Action: Mouse scrolled (76, 359) with delta (0, 0)
Screenshot: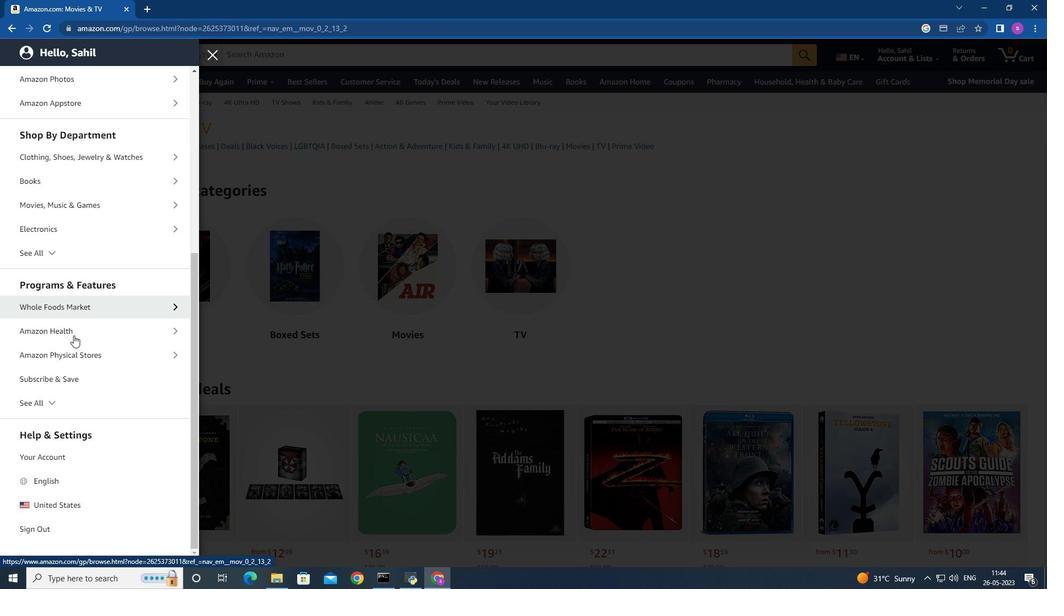 
Action: Mouse moved to (76, 360)
Screenshot: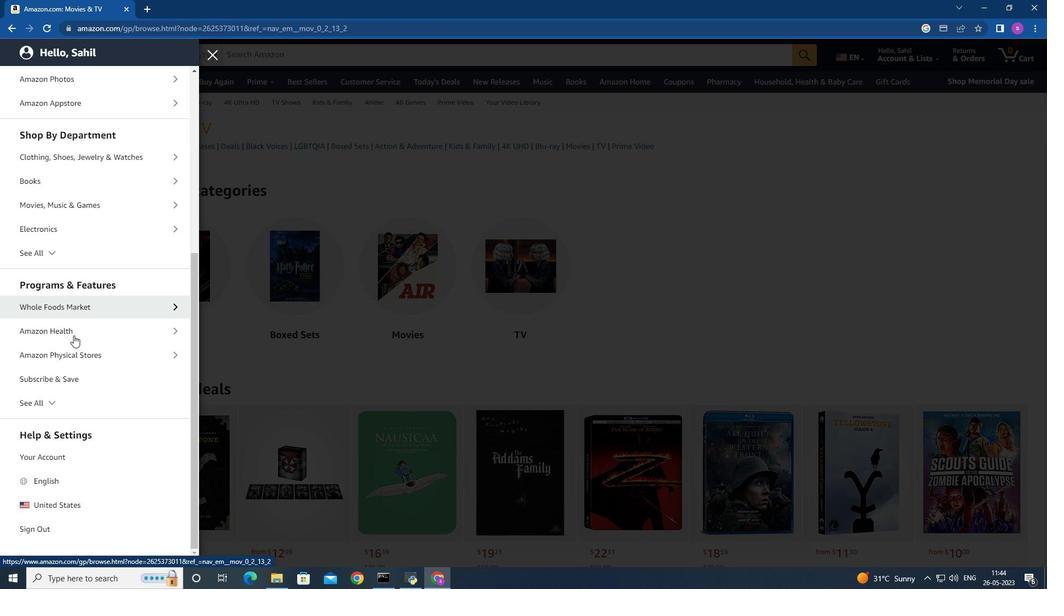 
Action: Mouse scrolled (76, 360) with delta (0, 0)
Screenshot: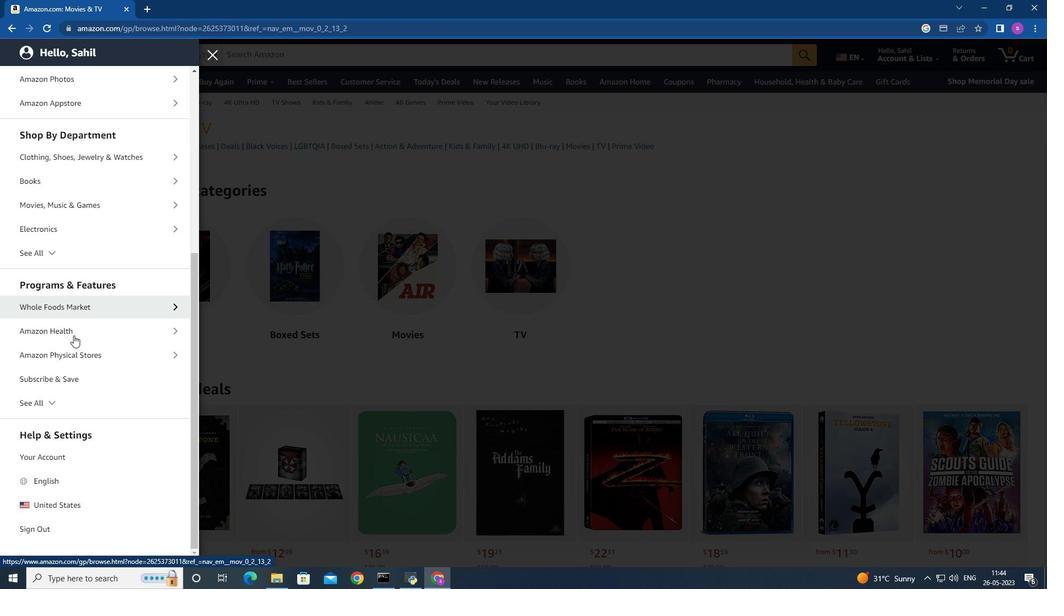 
Action: Mouse moved to (76, 361)
Screenshot: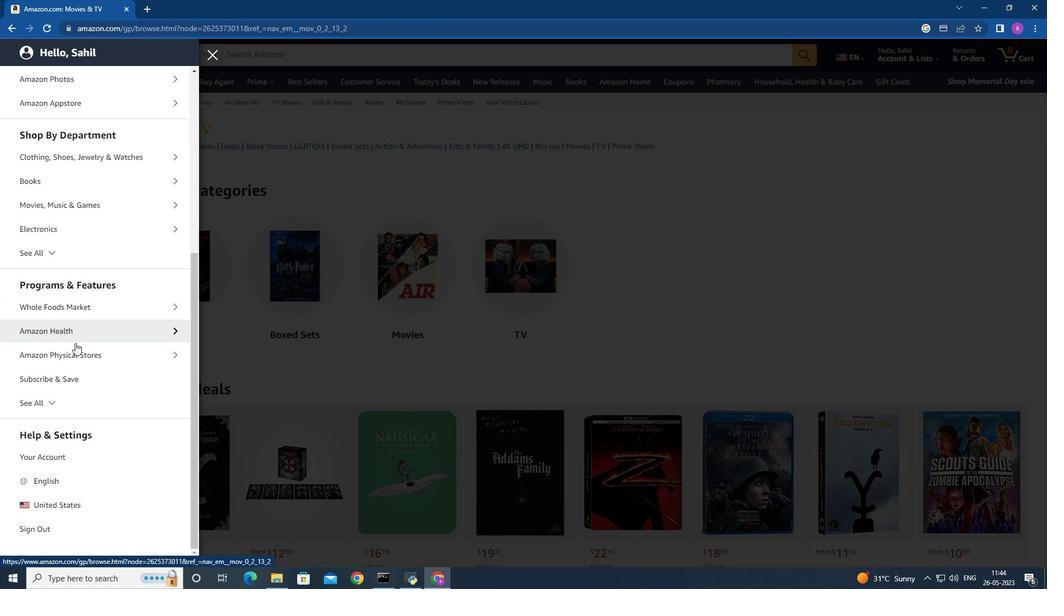 
Action: Mouse scrolled (76, 360) with delta (0, 0)
Screenshot: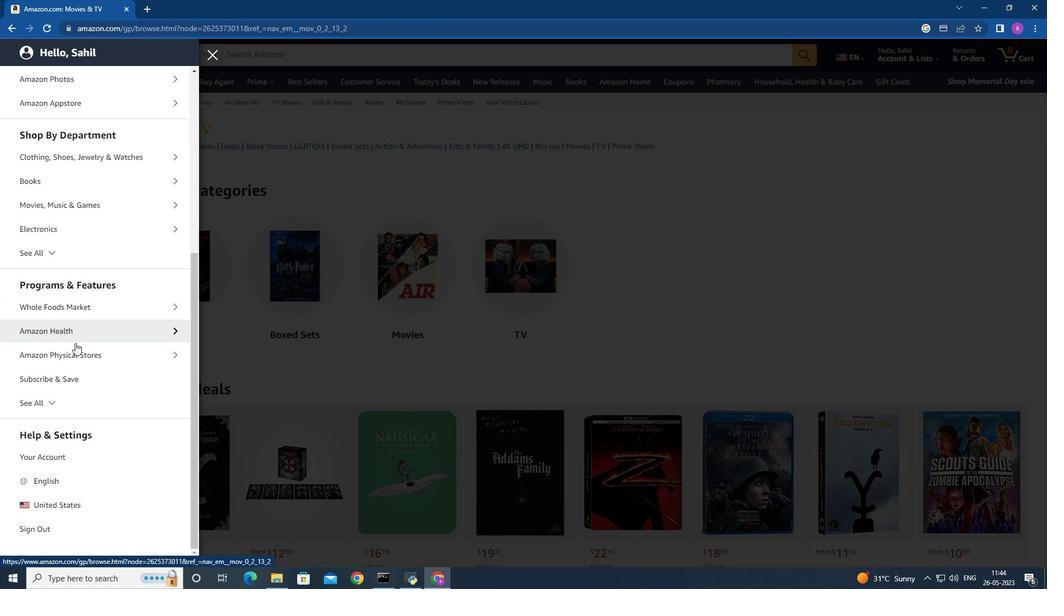 
Action: Mouse moved to (76, 361)
Screenshot: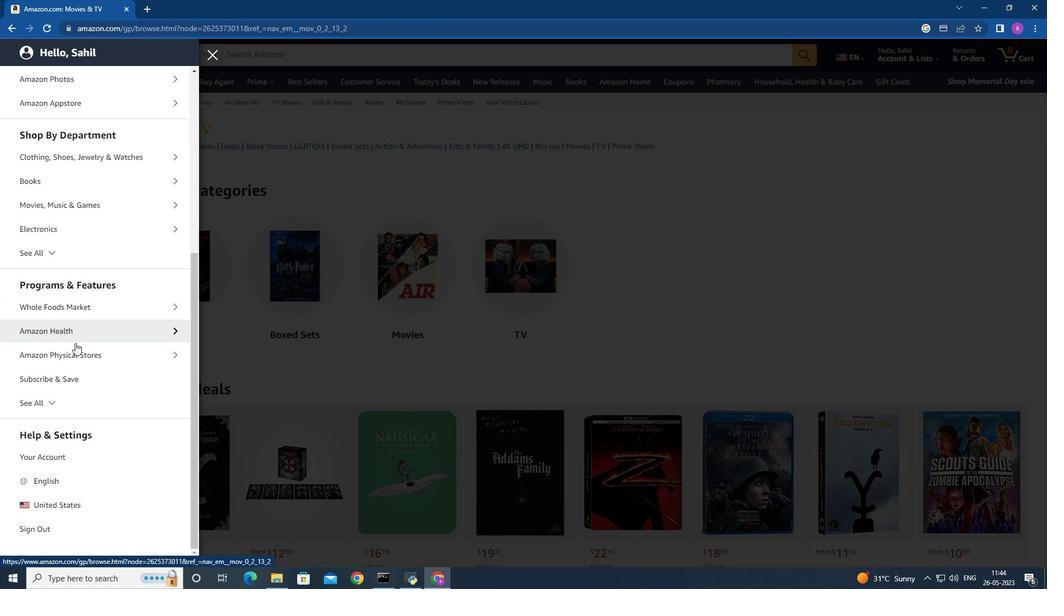 
Action: Mouse scrolled (76, 361) with delta (0, 0)
Screenshot: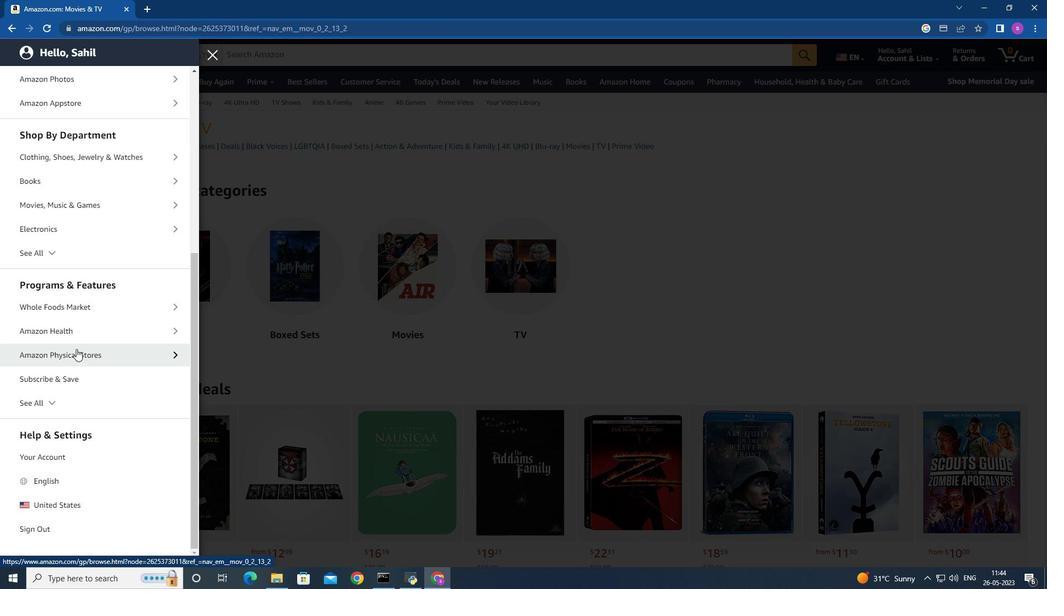 
Action: Mouse moved to (94, 307)
Screenshot: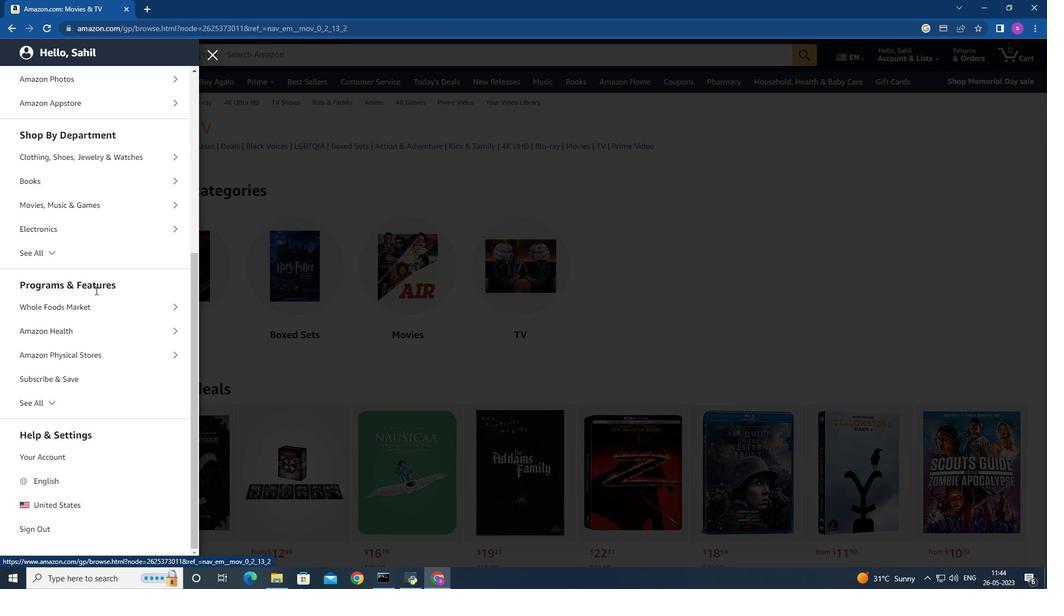 
Action: Mouse pressed left at (94, 307)
Screenshot: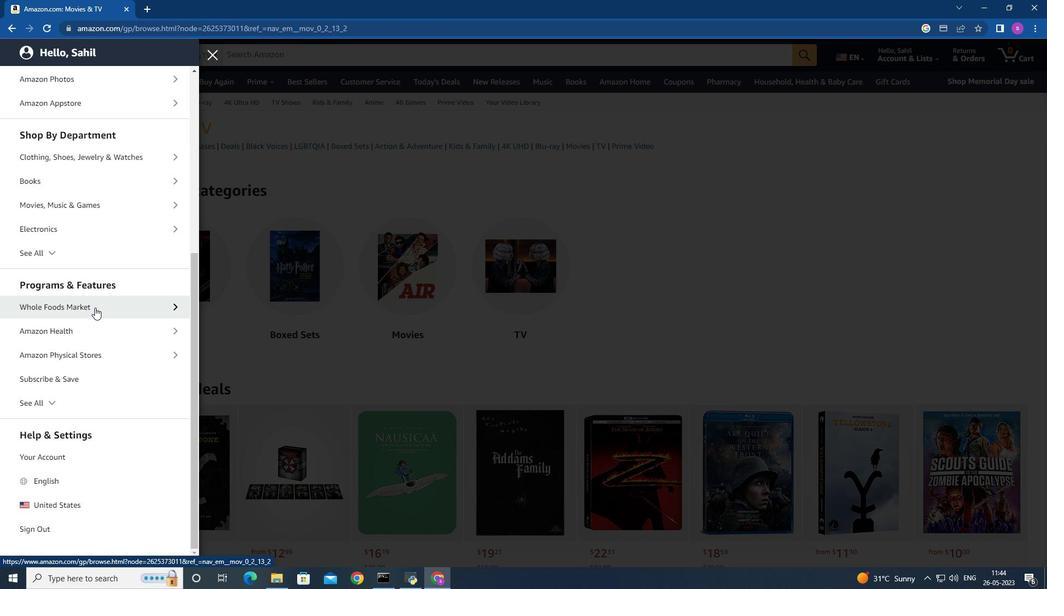 
Action: Mouse moved to (85, 135)
Screenshot: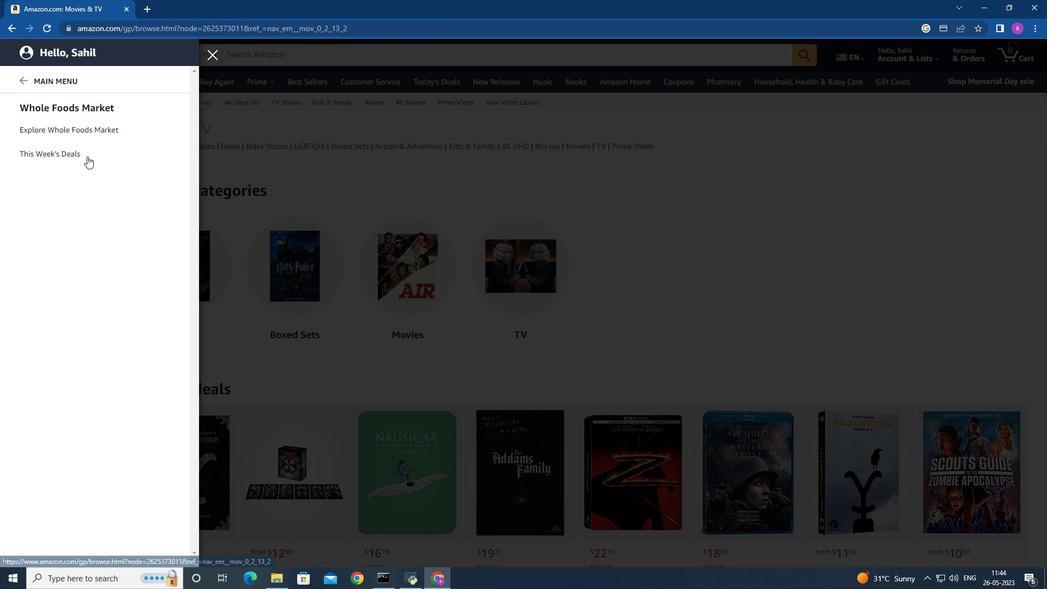 
Action: Mouse pressed left at (85, 135)
Screenshot: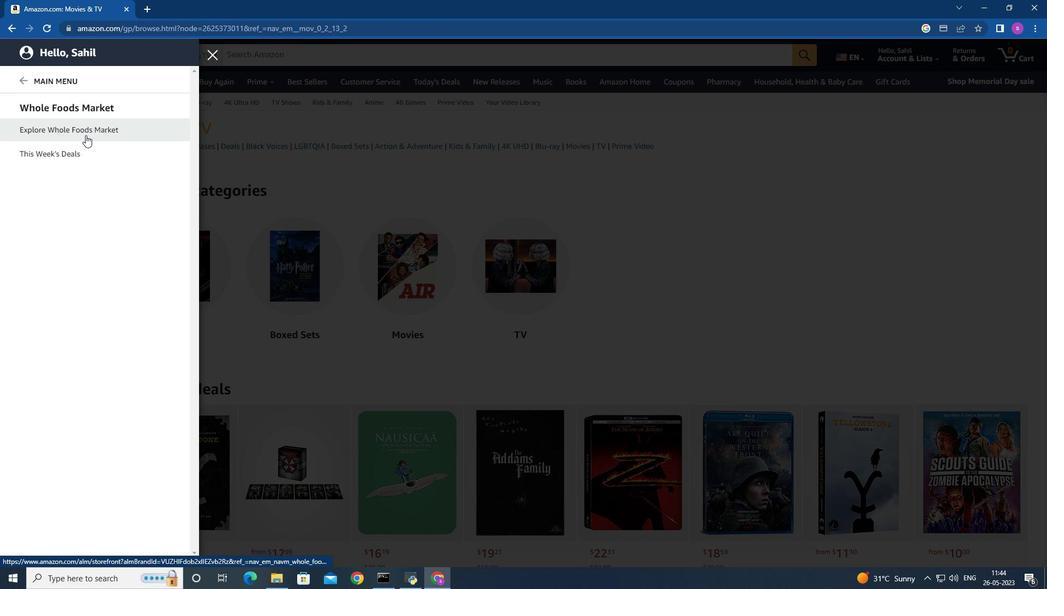 
Action: Mouse moved to (264, 61)
Screenshot: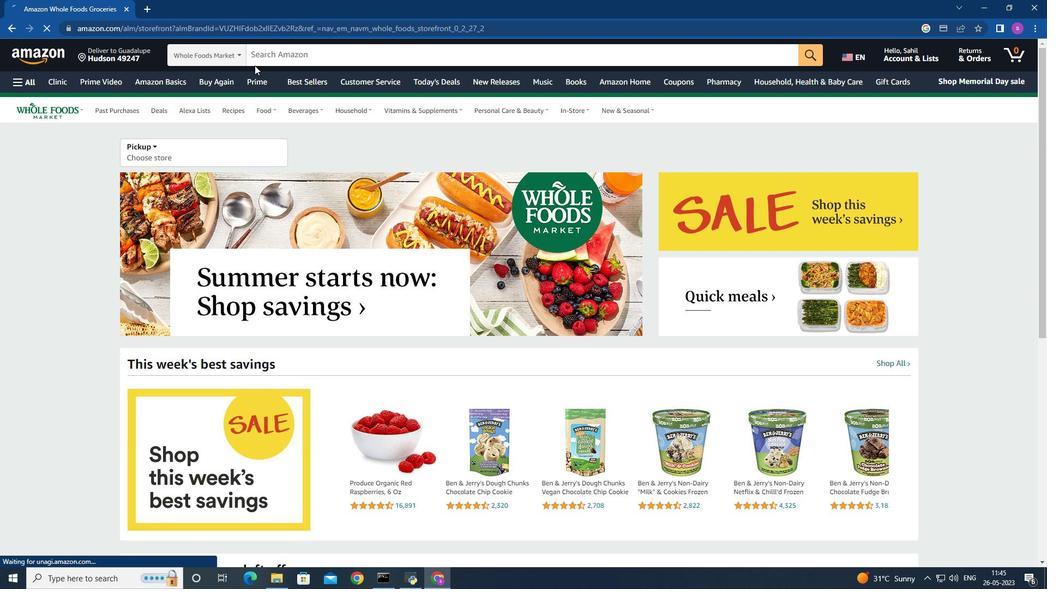 
Action: Mouse pressed left at (264, 61)
Screenshot: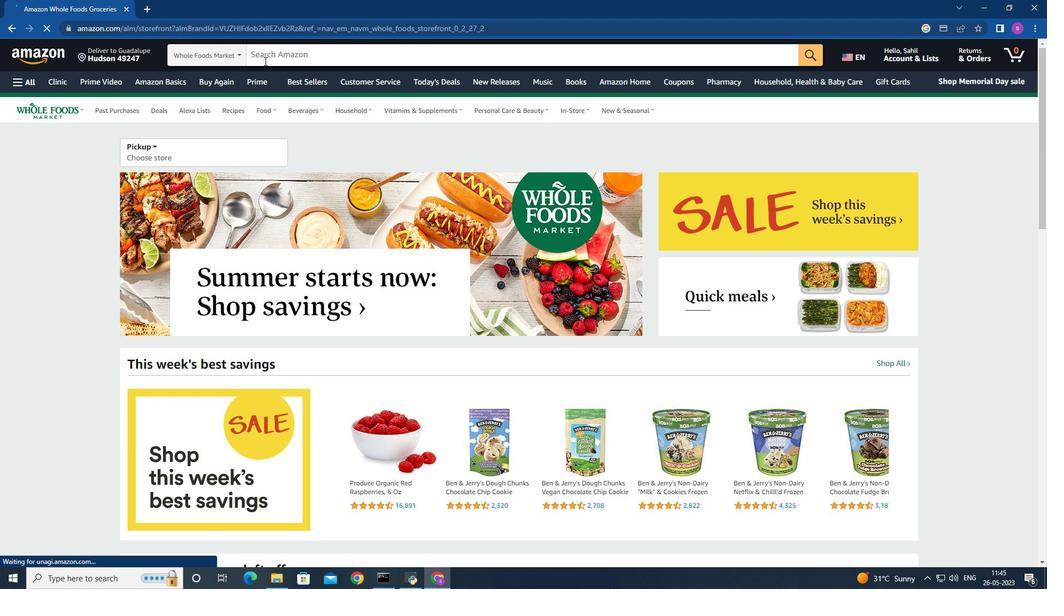 
Action: Mouse moved to (479, 186)
Screenshot: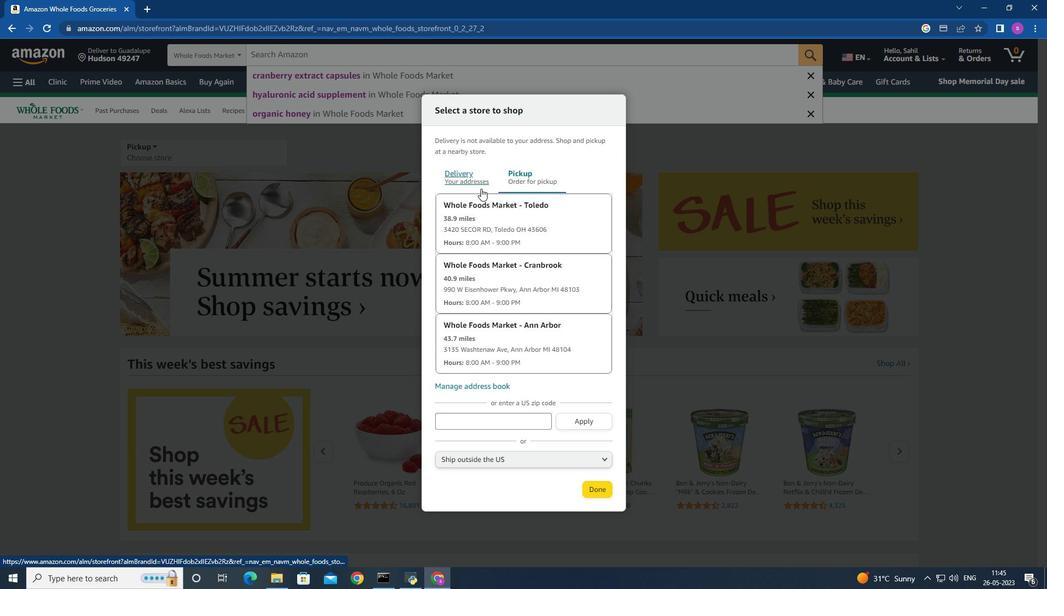 
Action: Mouse pressed left at (479, 186)
Screenshot: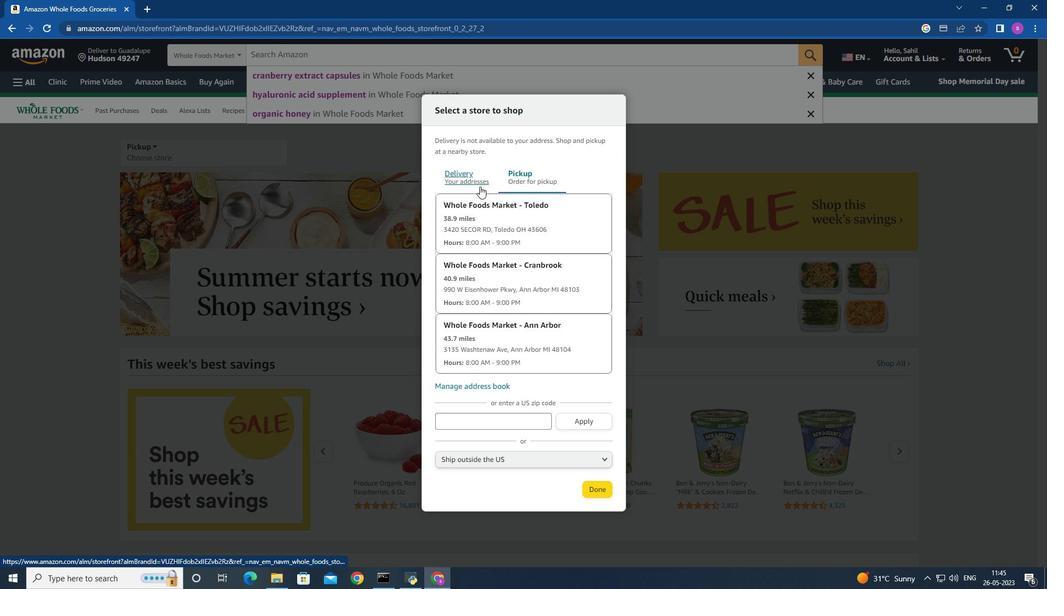 
Action: Mouse moved to (502, 255)
Screenshot: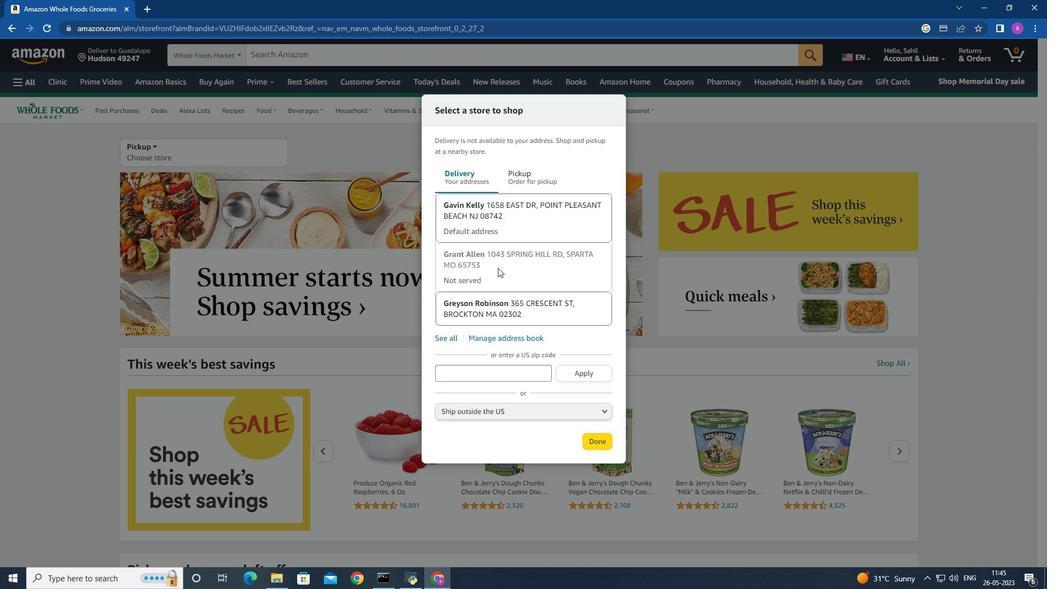
Action: Mouse scrolled (502, 255) with delta (0, 0)
Screenshot: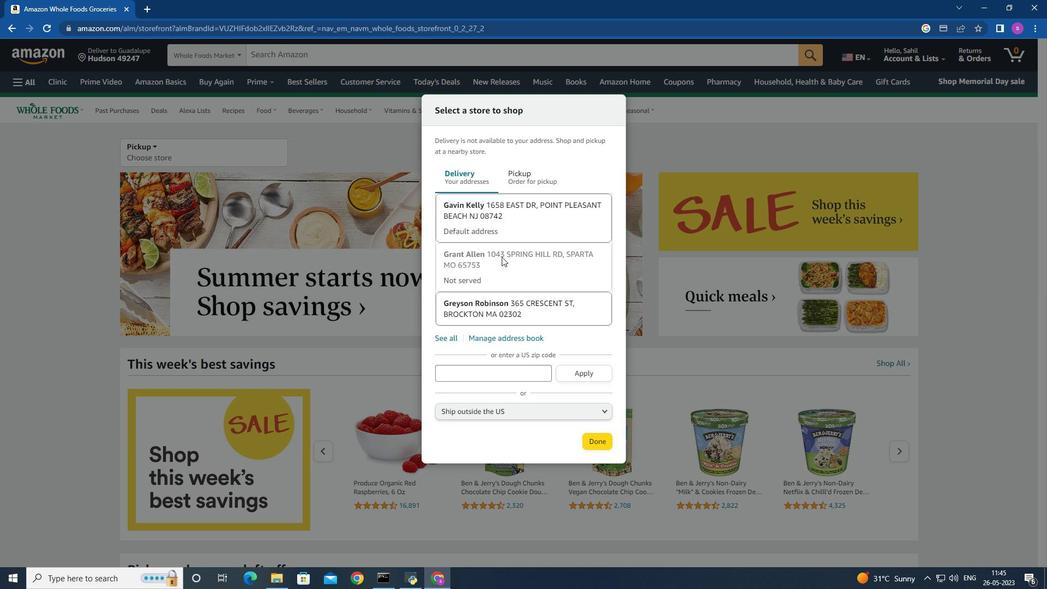 
Action: Mouse scrolled (502, 255) with delta (0, 0)
Screenshot: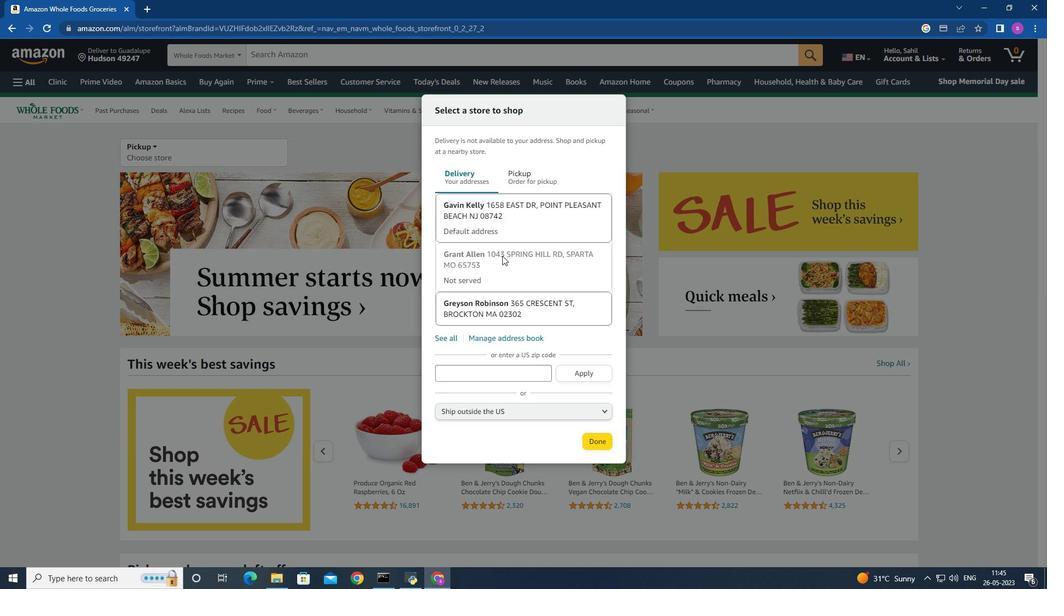 
Action: Mouse scrolled (502, 255) with delta (0, 0)
Screenshot: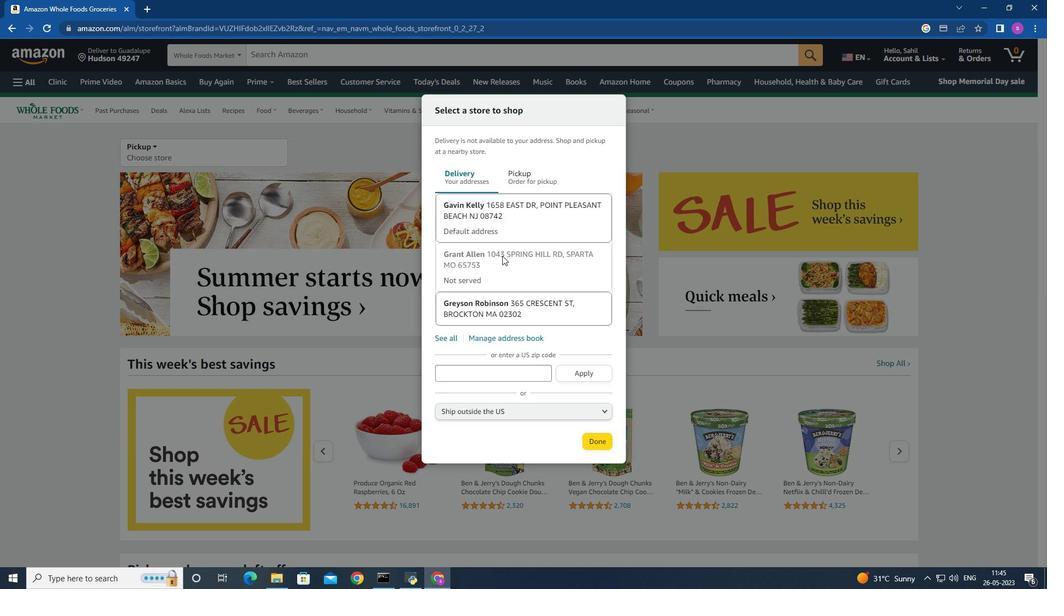 
Action: Mouse moved to (453, 332)
Screenshot: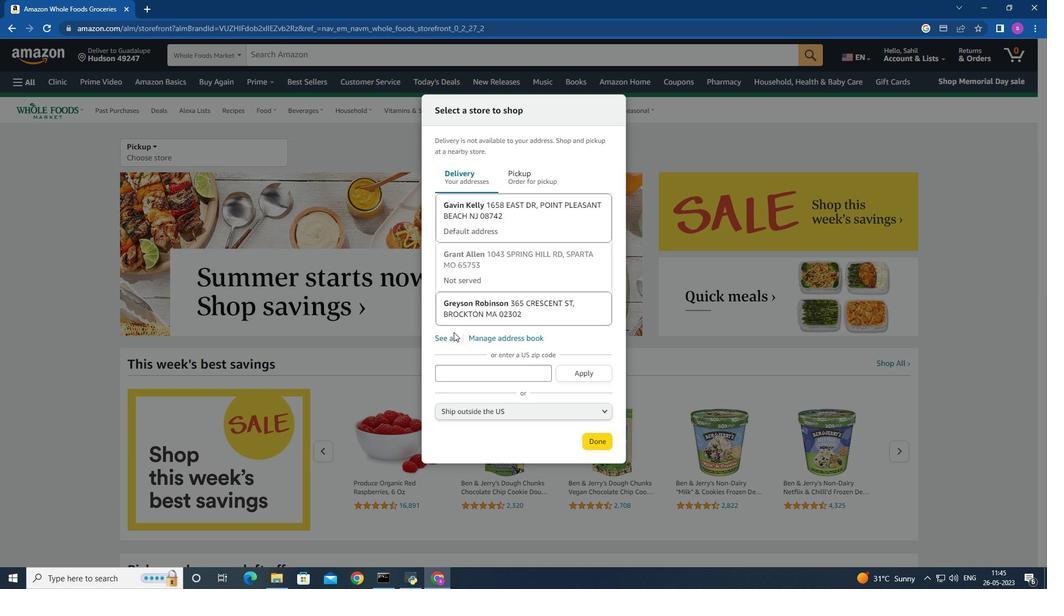 
Action: Mouse pressed left at (453, 332)
Screenshot: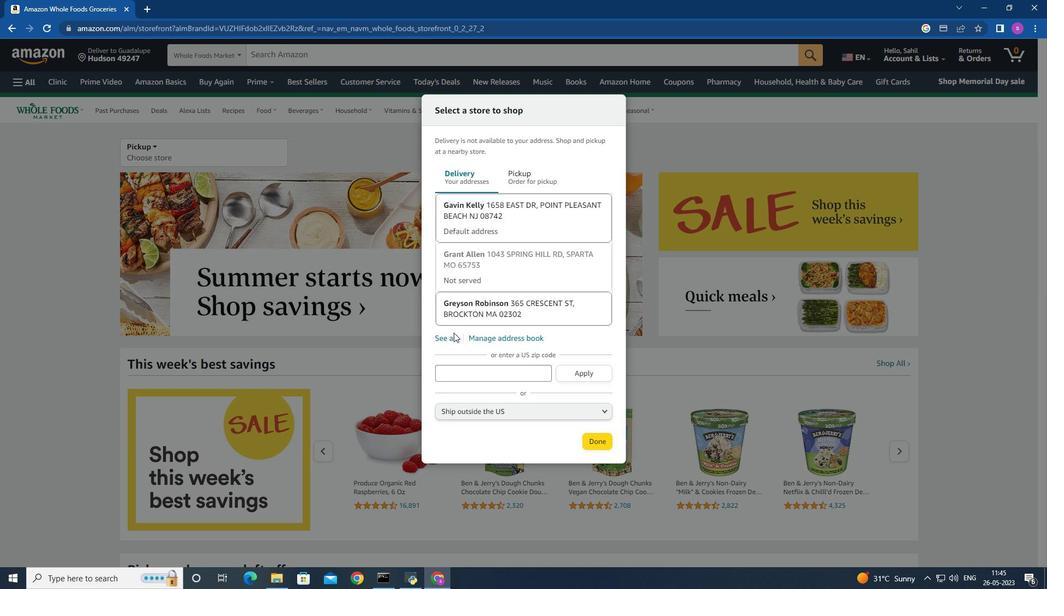
Action: Mouse moved to (452, 336)
Screenshot: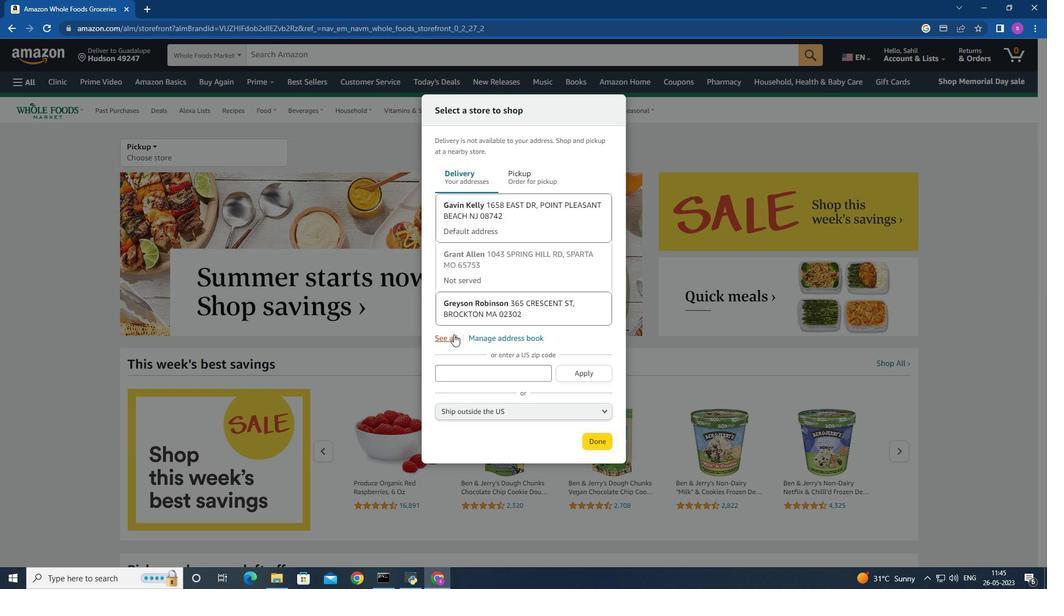 
Action: Mouse pressed left at (452, 336)
Screenshot: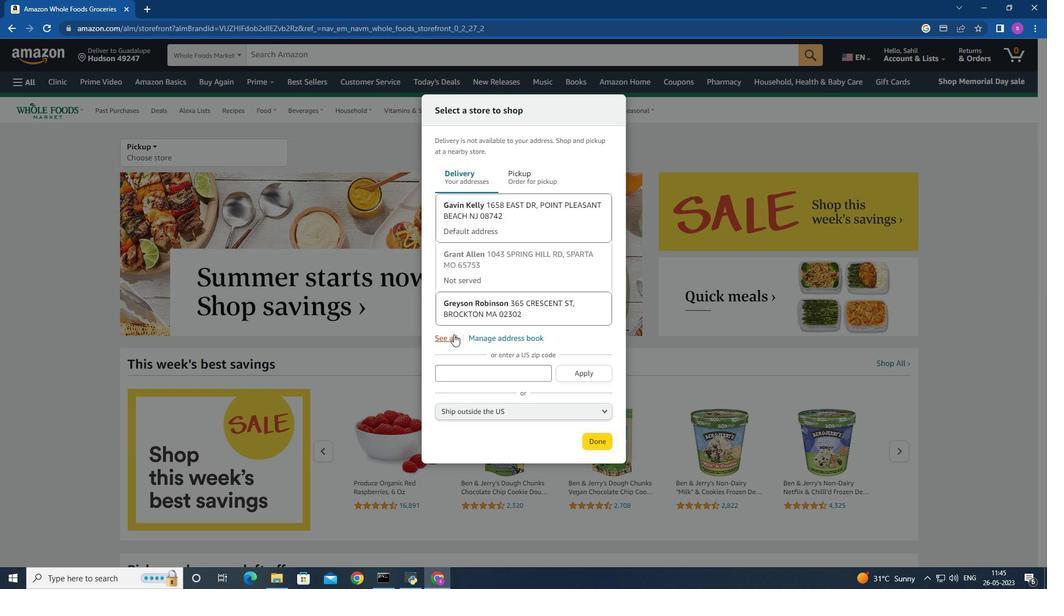 
Action: Mouse moved to (589, 491)
Screenshot: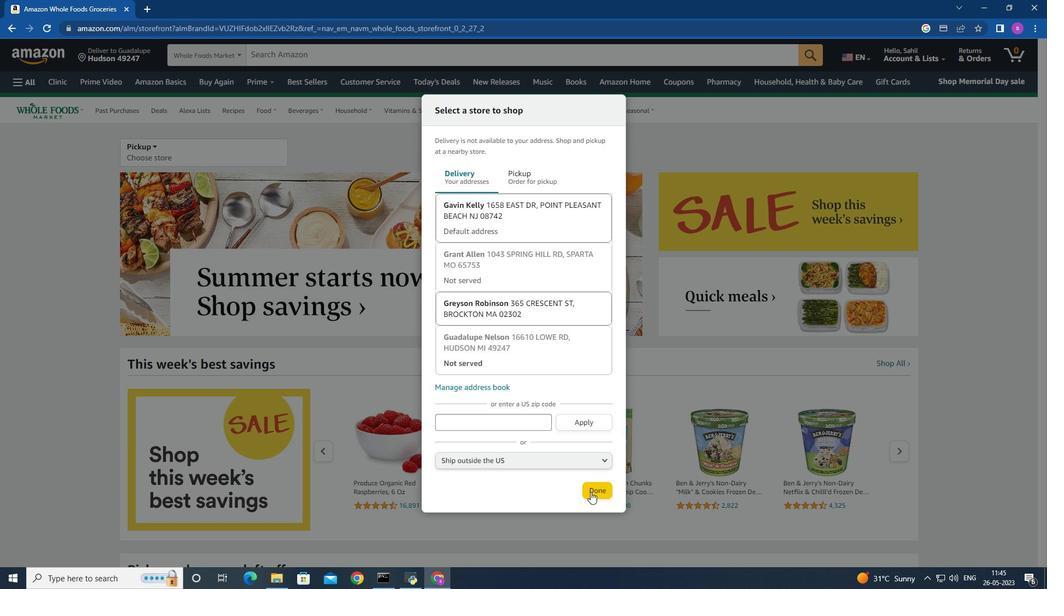 
Action: Mouse pressed left at (589, 491)
Screenshot: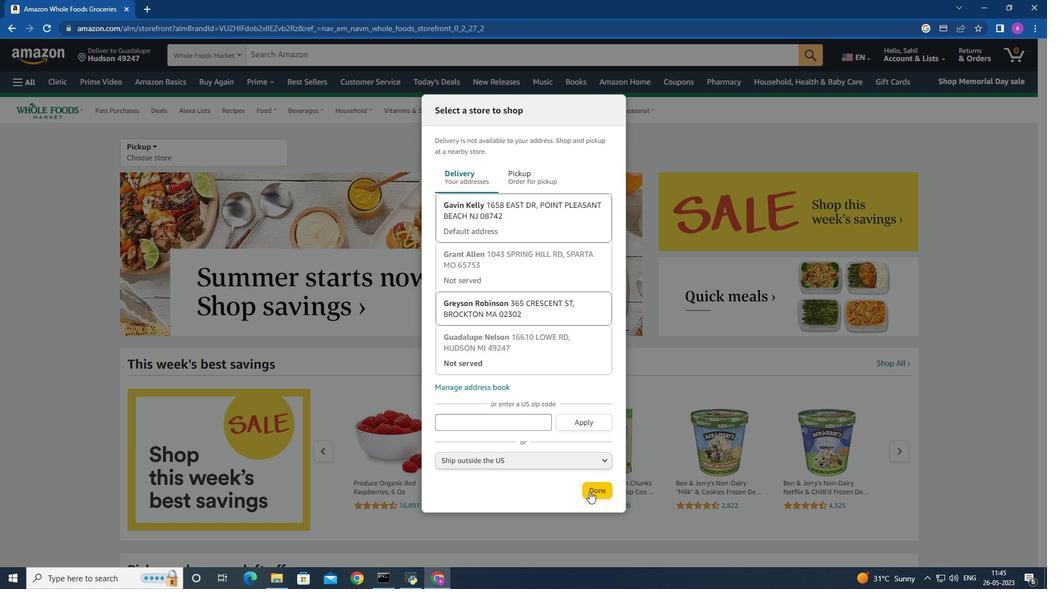 
Action: Mouse moved to (309, 53)
Screenshot: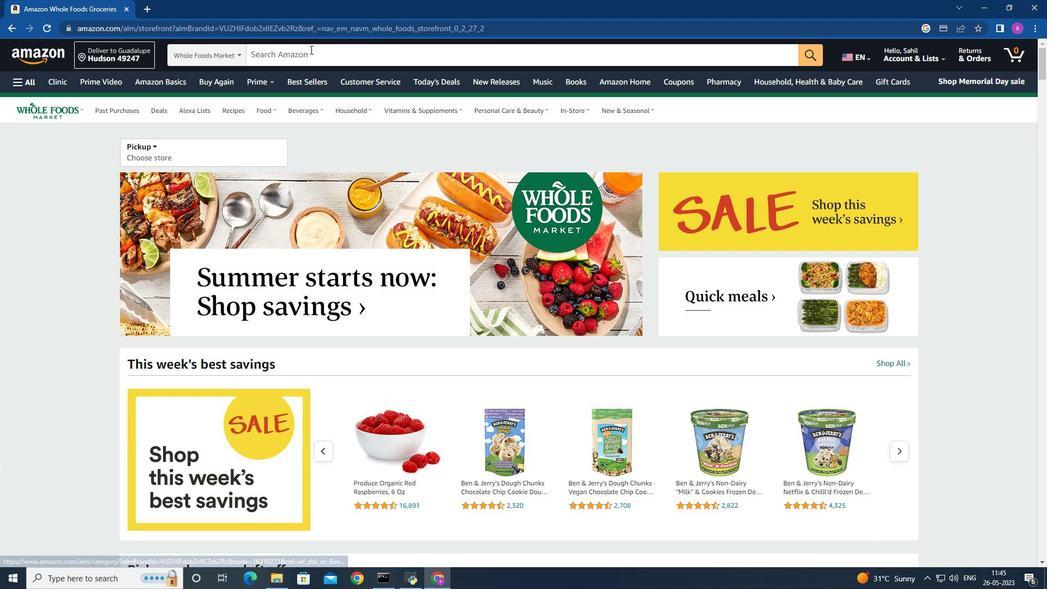 
Action: Mouse pressed left at (309, 53)
Screenshot: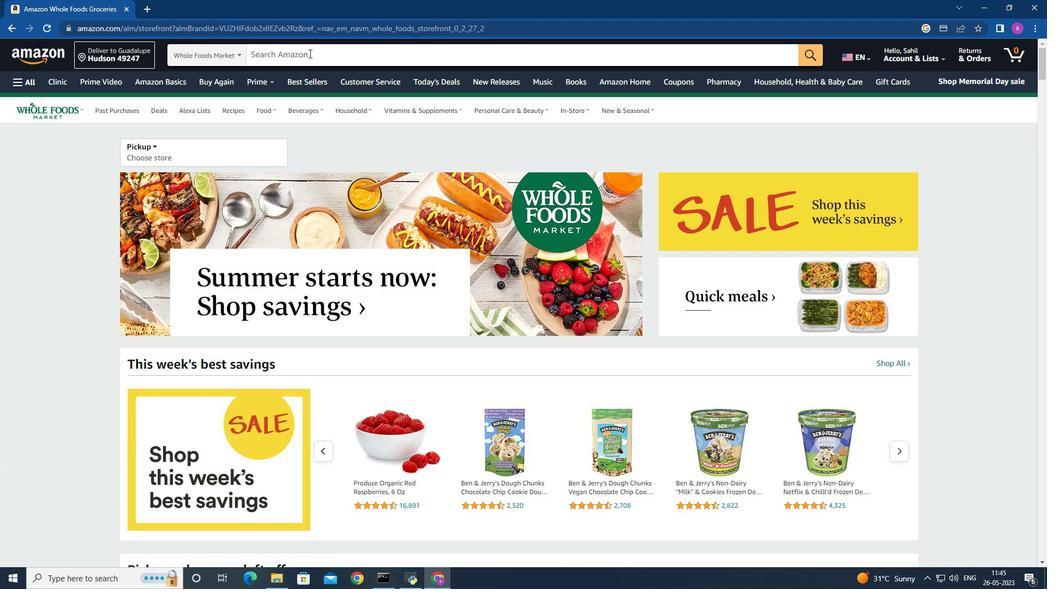 
Action: Key pressed e<Key.shift>C<Key.backspace><Key.backspace>e<Key.caps_lock><Key.backspace><Key.shift_r>EC<Key.backspace><Key.backspace><Key.caps_lock><Key.shift_r>Ecj<Key.backspace>hinacea<Key.space>supplement<Key.enter>
Screenshot: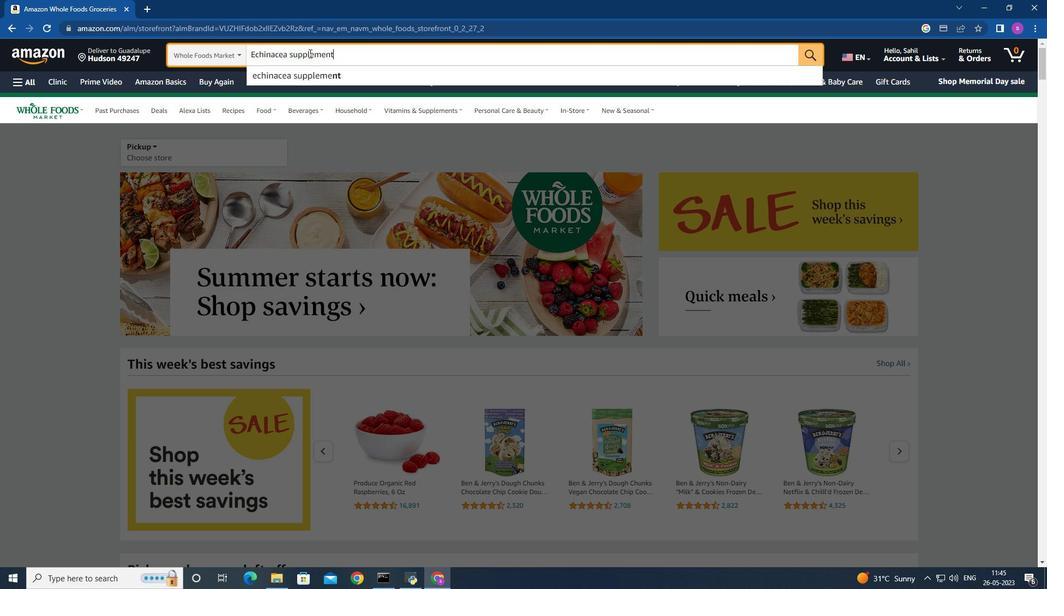 
Action: Mouse moved to (619, 296)
Screenshot: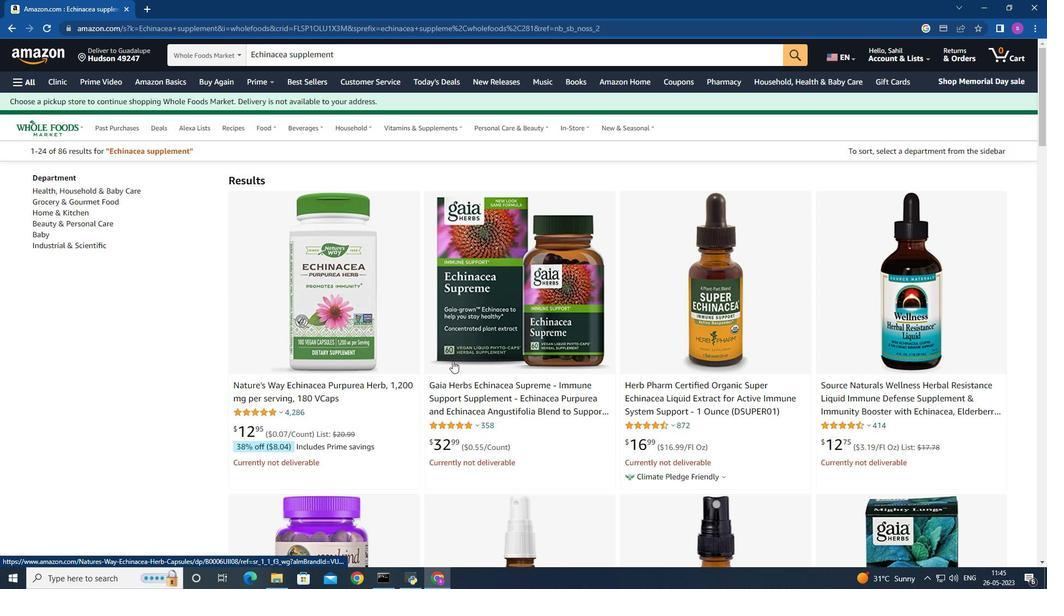 
Action: Mouse scrolled (619, 295) with delta (0, 0)
Screenshot: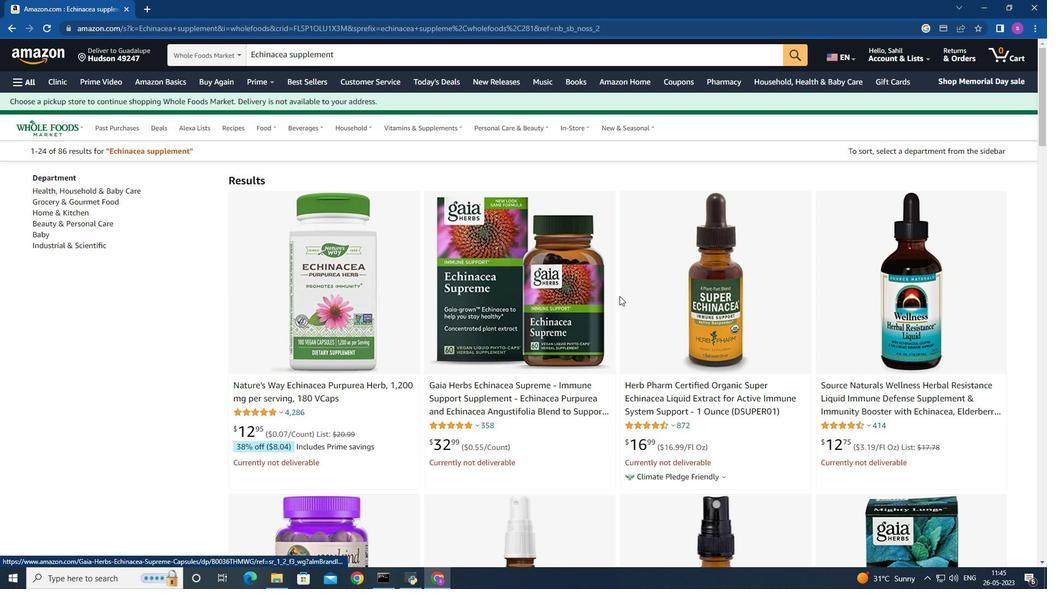 
Action: Mouse moved to (619, 296)
Screenshot: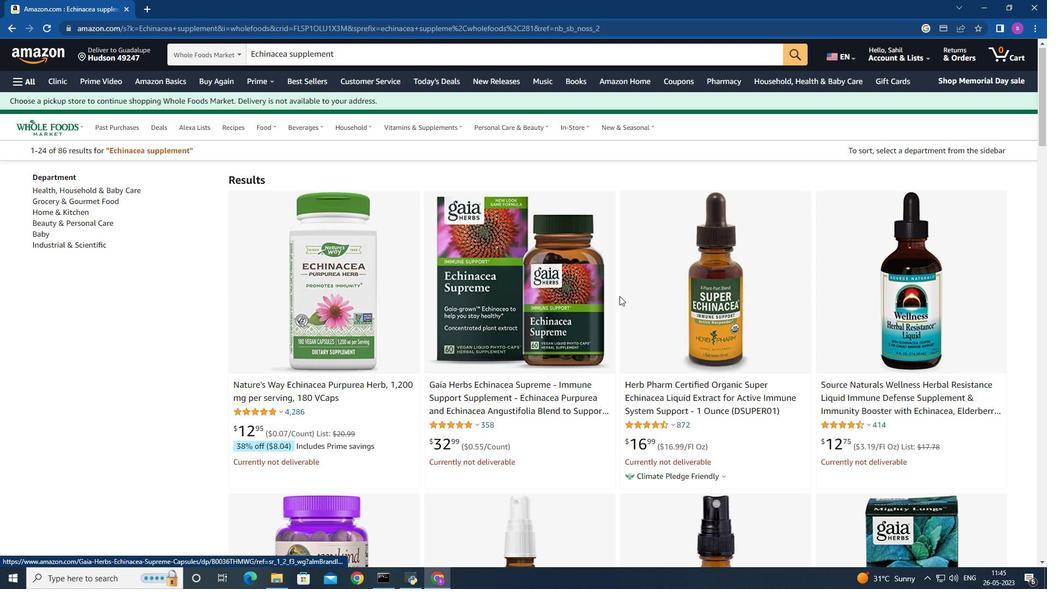 
Action: Mouse scrolled (619, 295) with delta (0, 0)
Screenshot: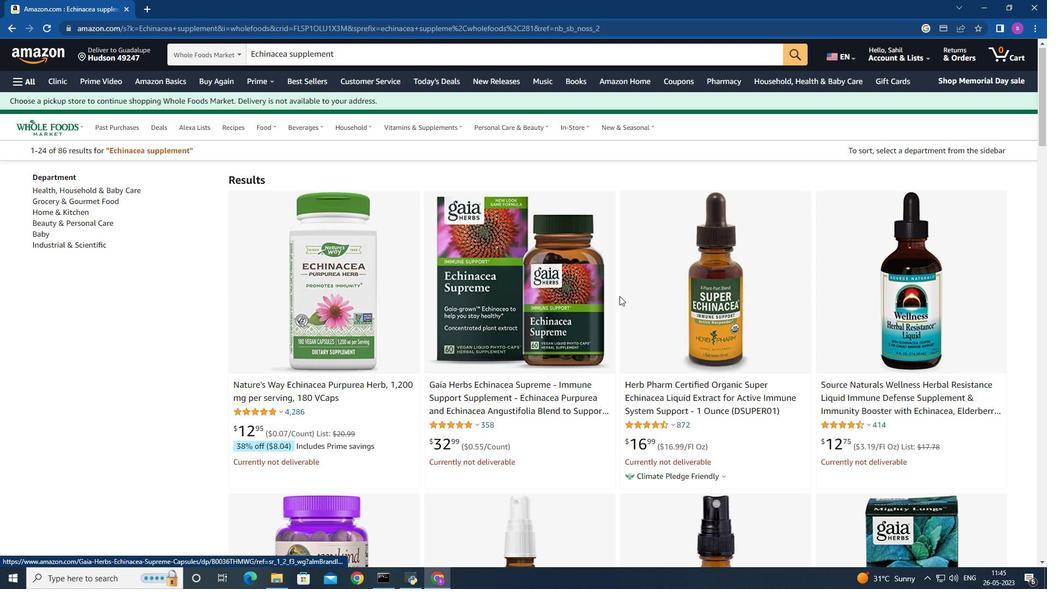 
Action: Mouse moved to (617, 295)
Screenshot: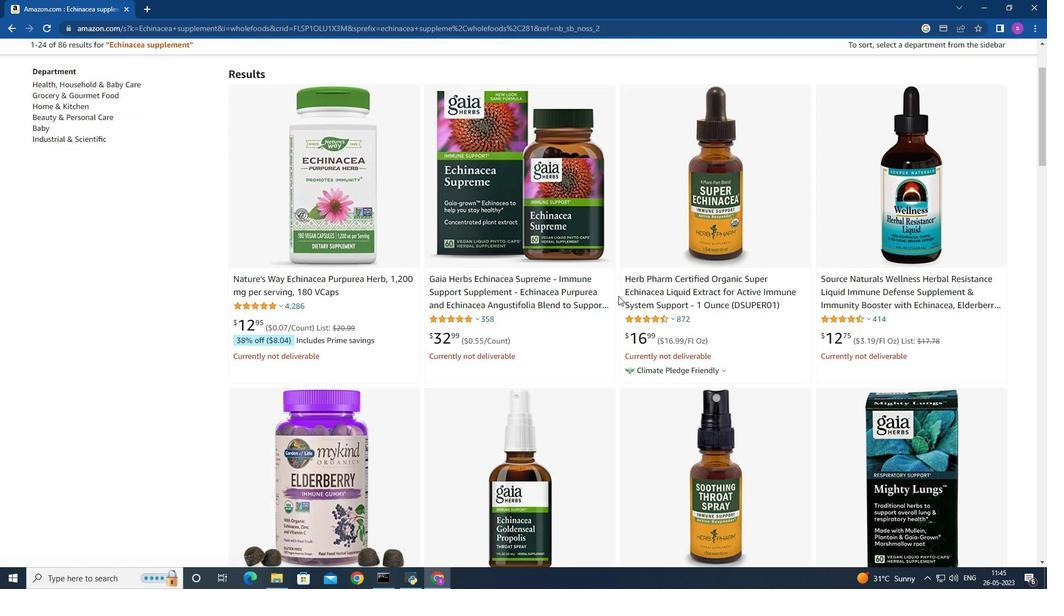 
Action: Mouse scrolled (617, 295) with delta (0, 0)
Screenshot: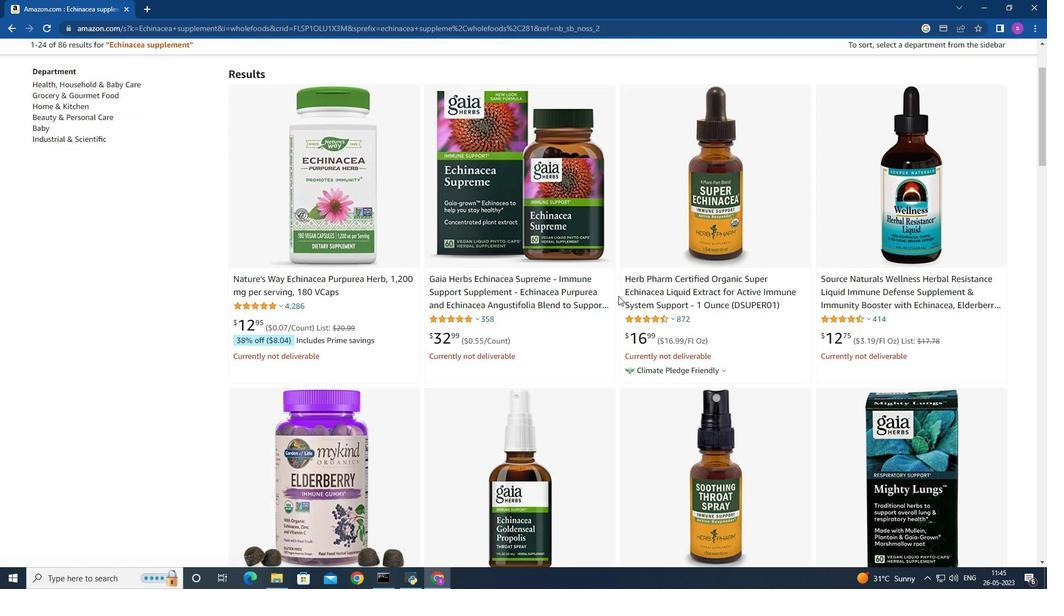 
Action: Mouse moved to (600, 283)
Screenshot: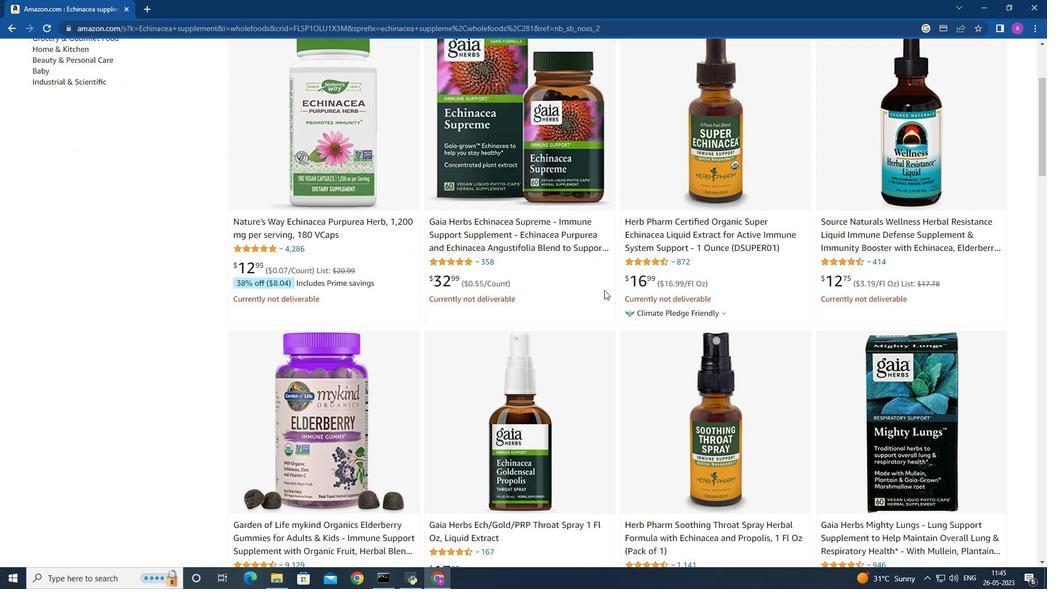 
Action: Mouse scrolled (600, 283) with delta (0, 0)
Screenshot: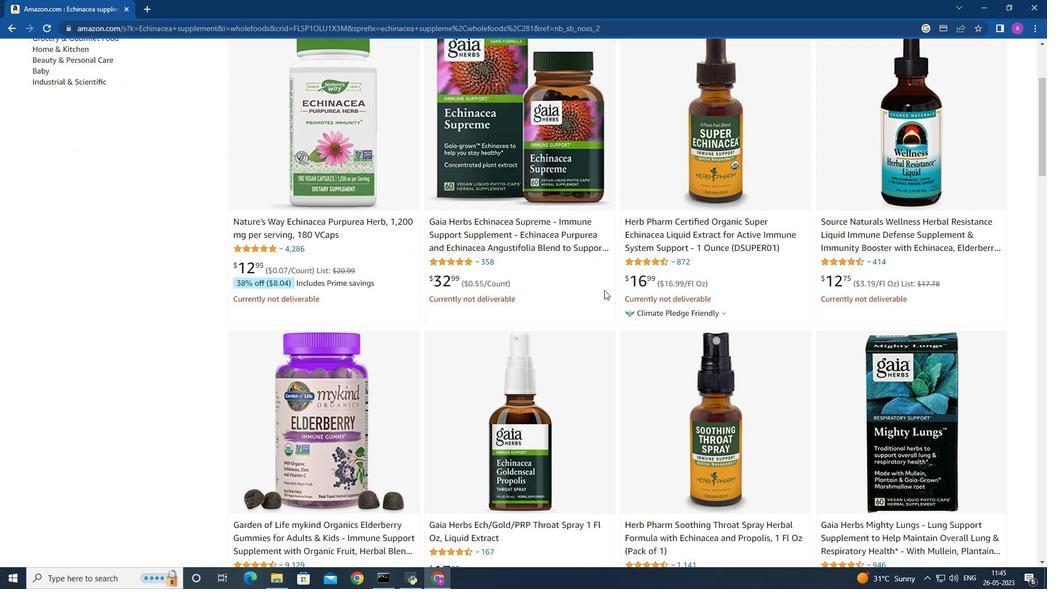 
Action: Mouse moved to (572, 300)
Screenshot: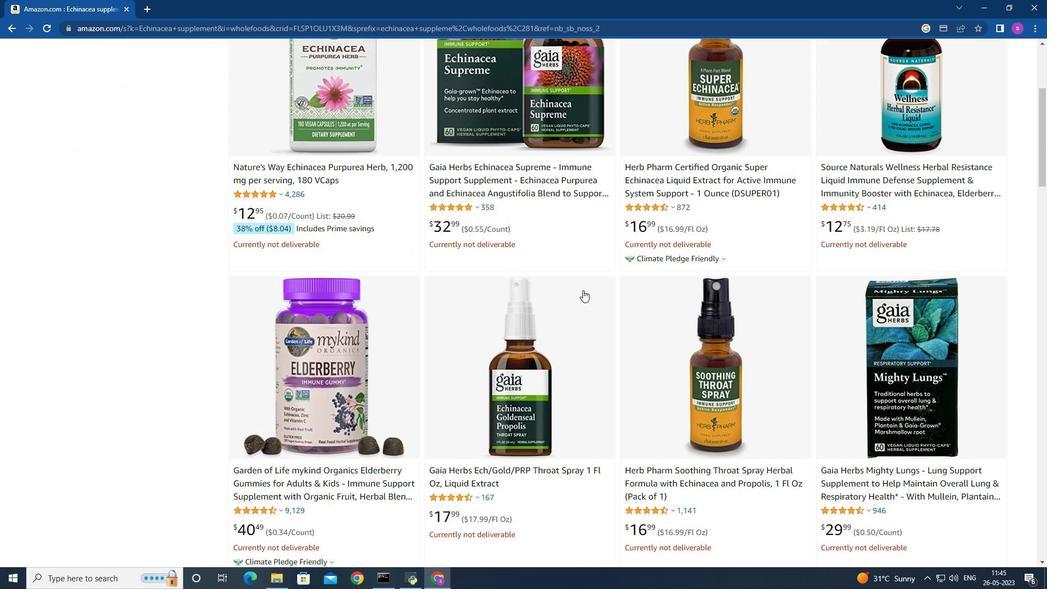 
Action: Mouse scrolled (572, 300) with delta (0, 0)
Screenshot: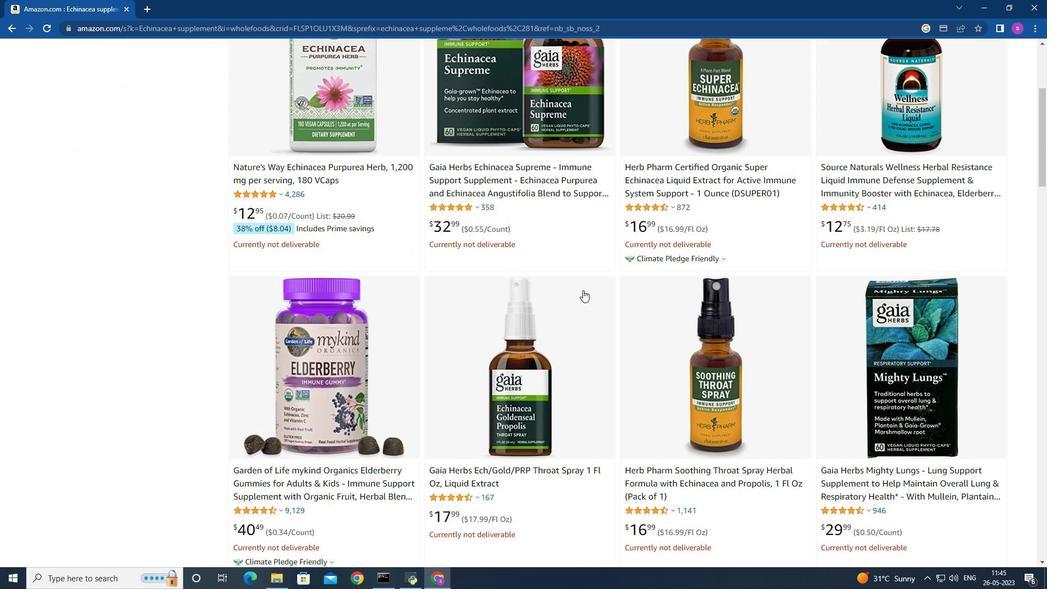 
Action: Mouse moved to (546, 301)
Screenshot: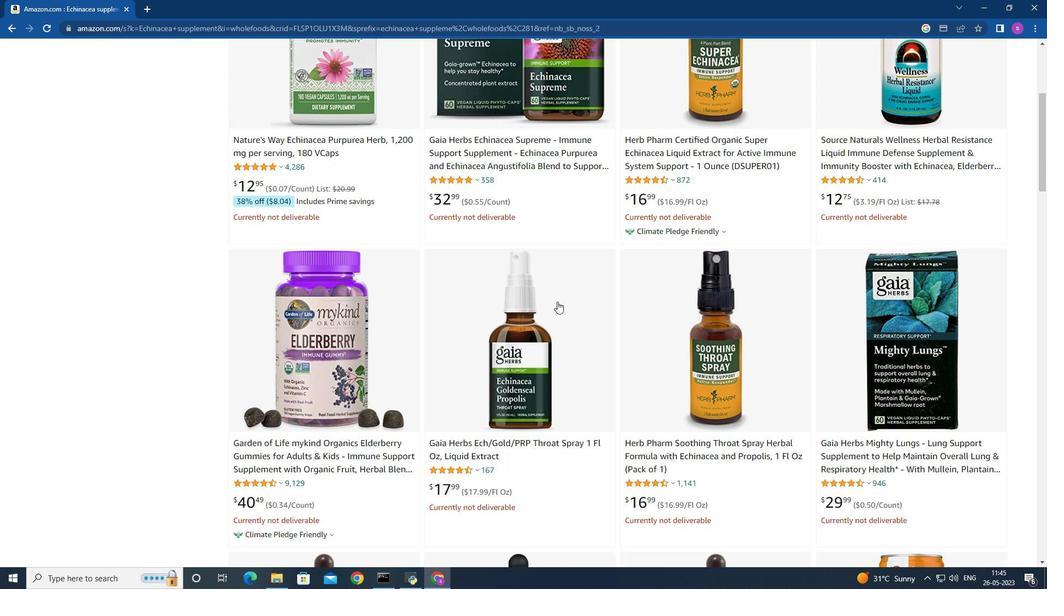 
Action: Mouse scrolled (546, 301) with delta (0, 0)
Screenshot: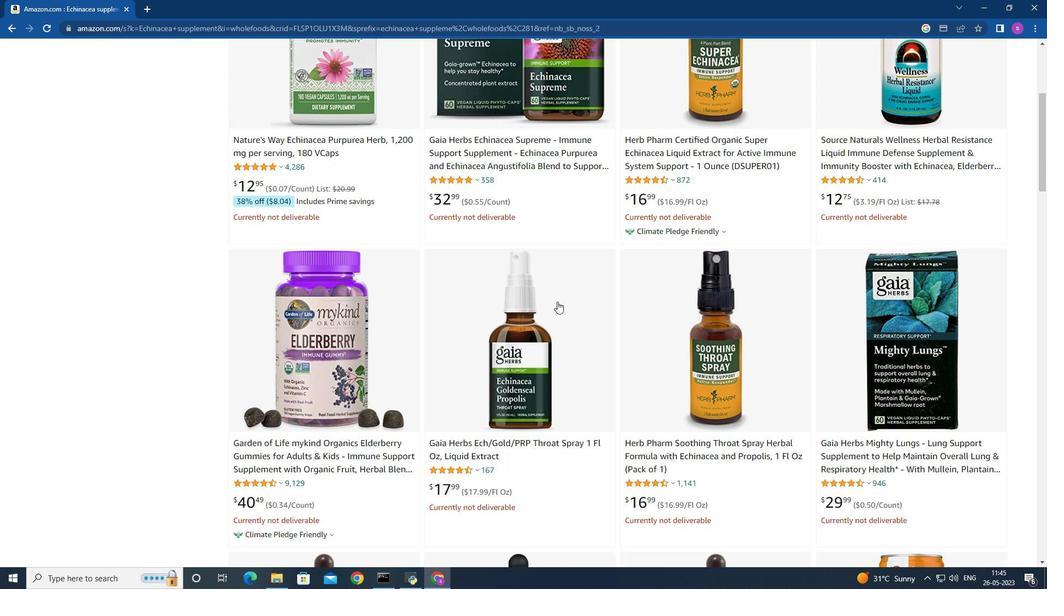 
Action: Mouse moved to (544, 299)
Screenshot: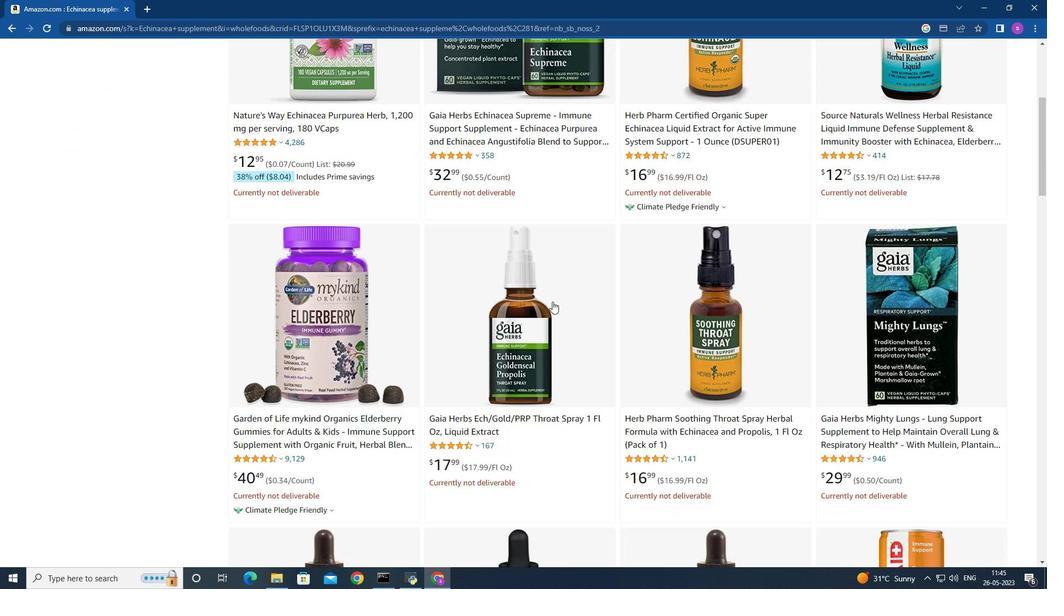 
Action: Mouse scrolled (544, 299) with delta (0, 0)
Screenshot: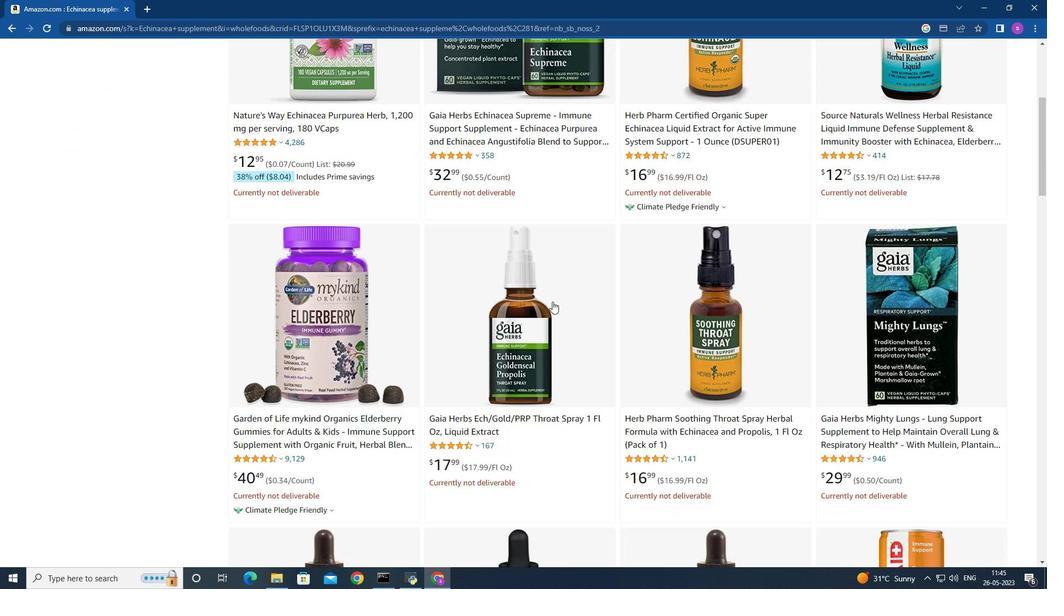 
Action: Mouse moved to (540, 297)
Screenshot: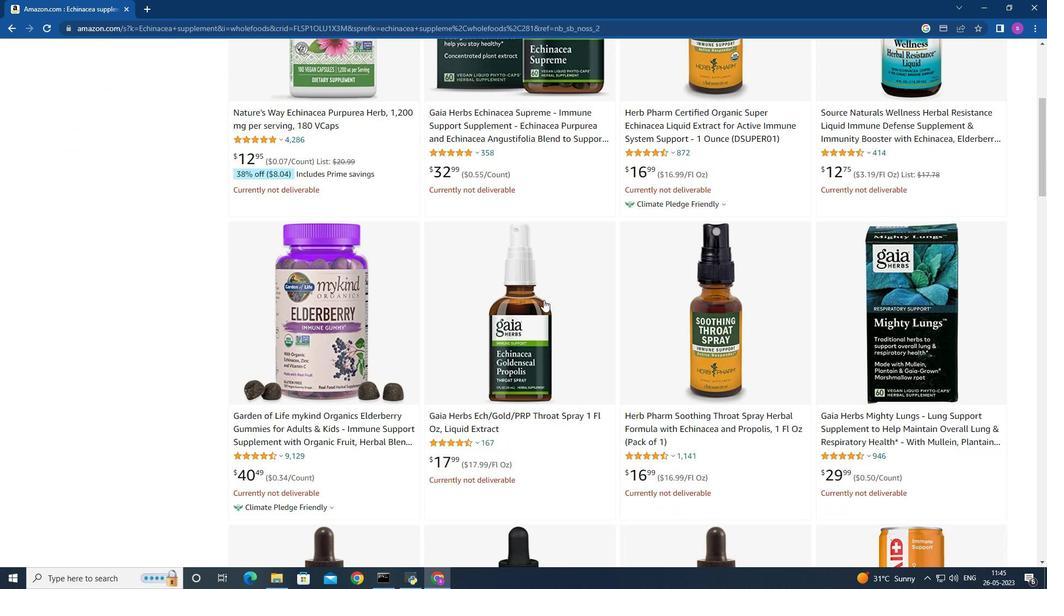 
Action: Mouse scrolled (540, 296) with delta (0, 0)
Screenshot: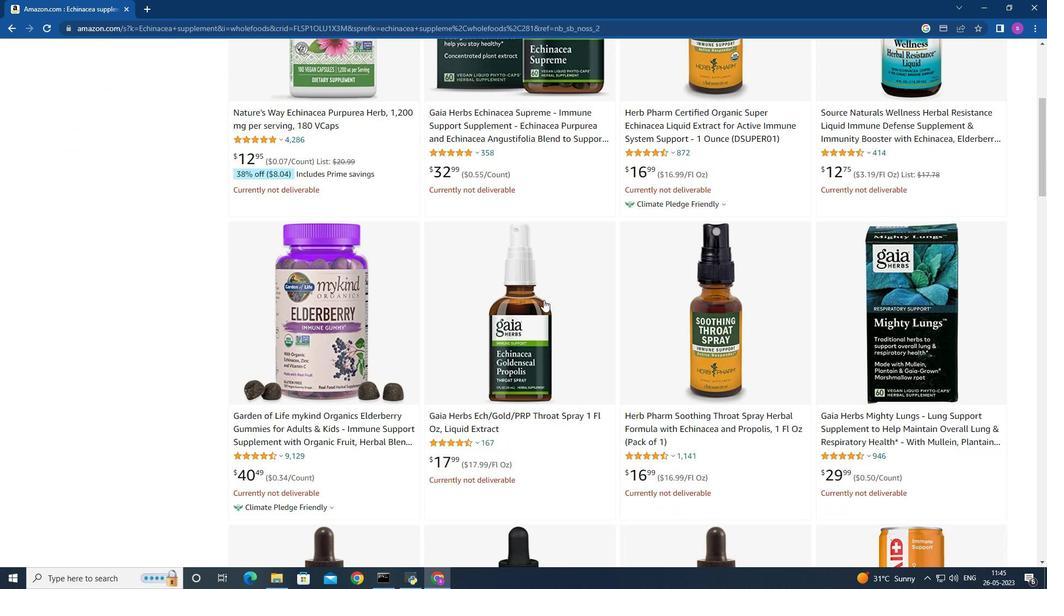 
Action: Mouse moved to (539, 296)
Screenshot: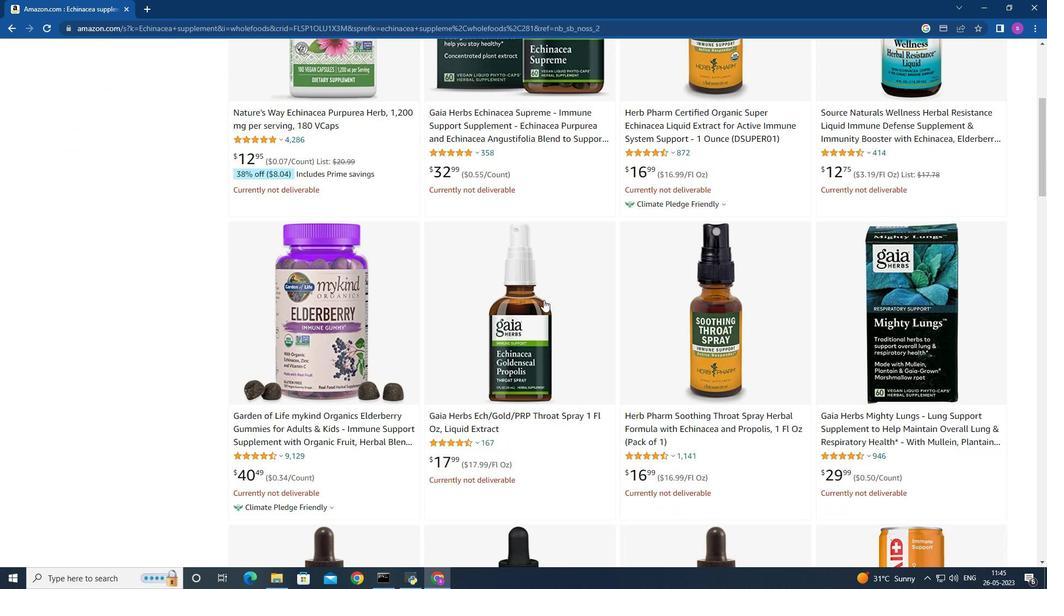 
Action: Mouse scrolled (539, 296) with delta (0, 0)
Screenshot: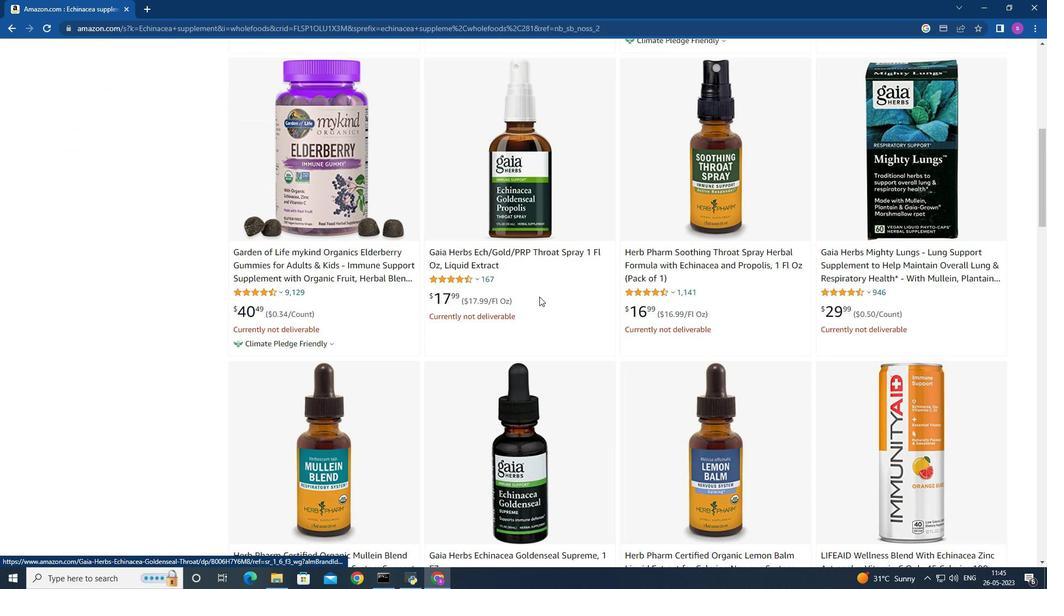 
Action: Mouse moved to (539, 296)
Screenshot: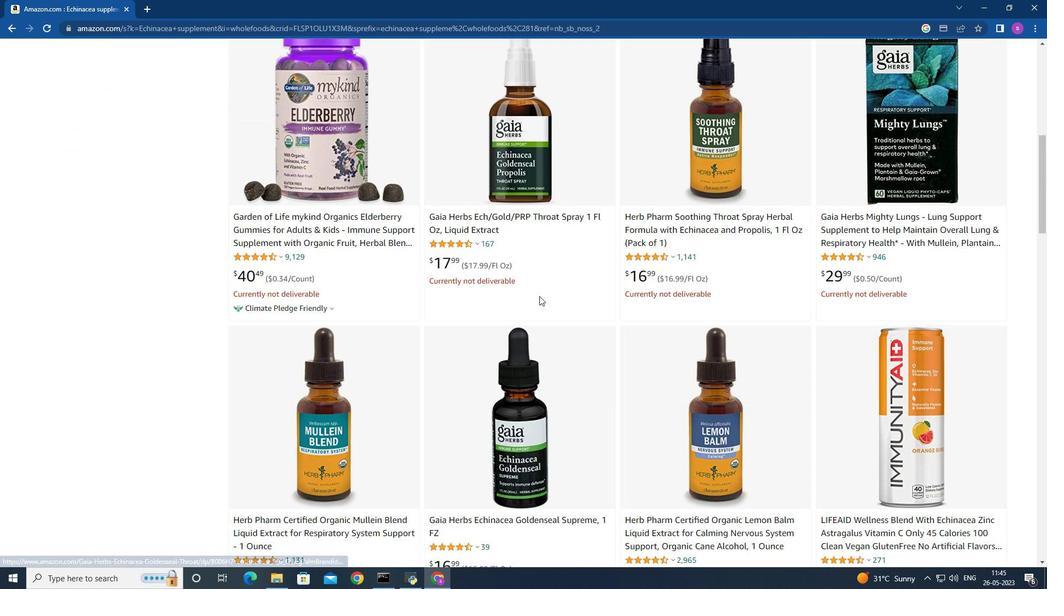 
Action: Mouse scrolled (539, 295) with delta (0, 0)
Screenshot: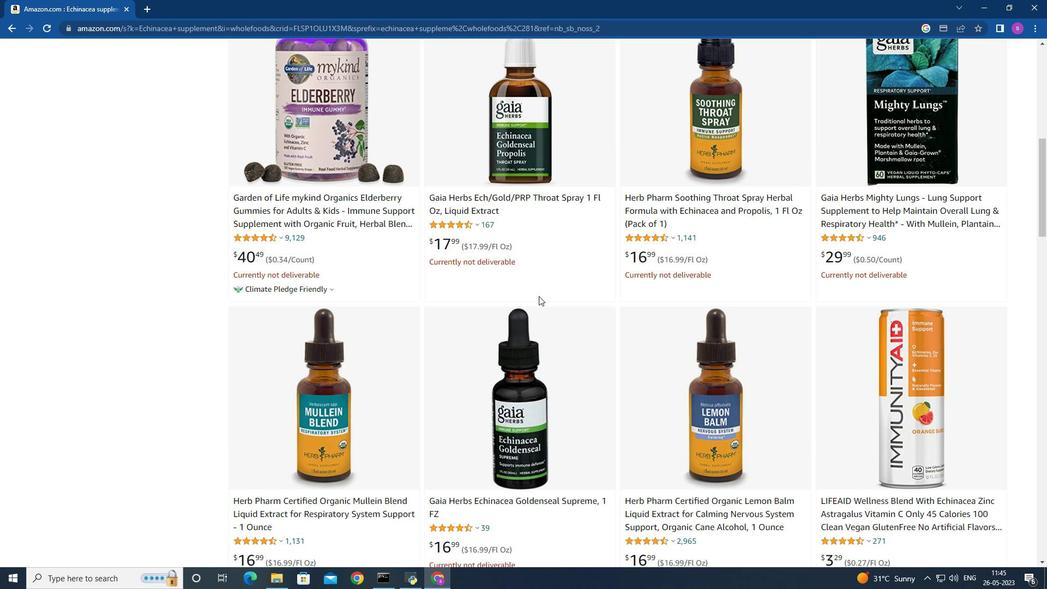 
Action: Mouse scrolled (539, 295) with delta (0, 0)
Screenshot: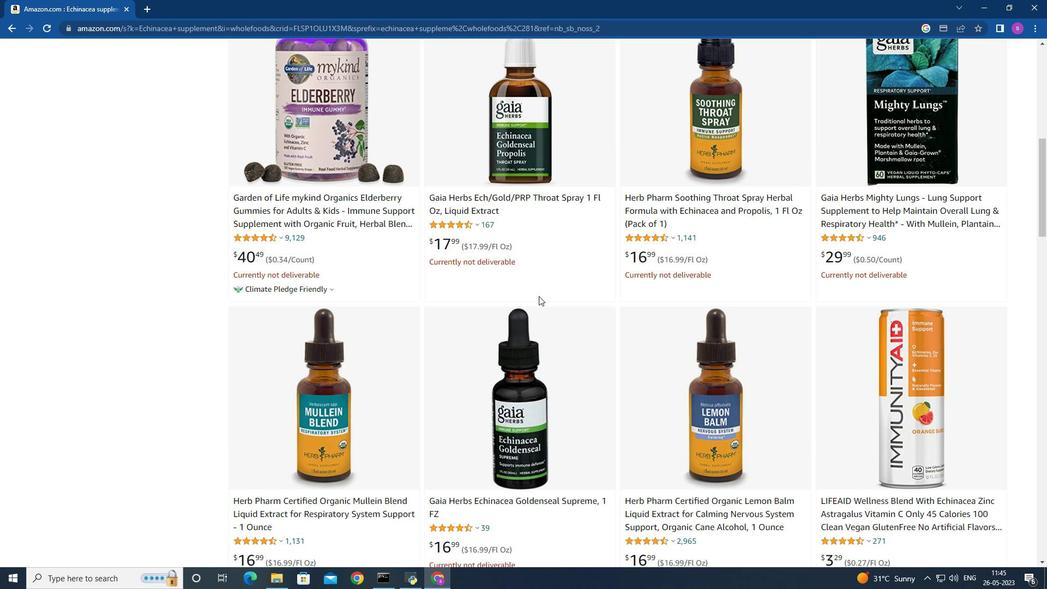 
Action: Mouse scrolled (539, 295) with delta (0, 0)
Screenshot: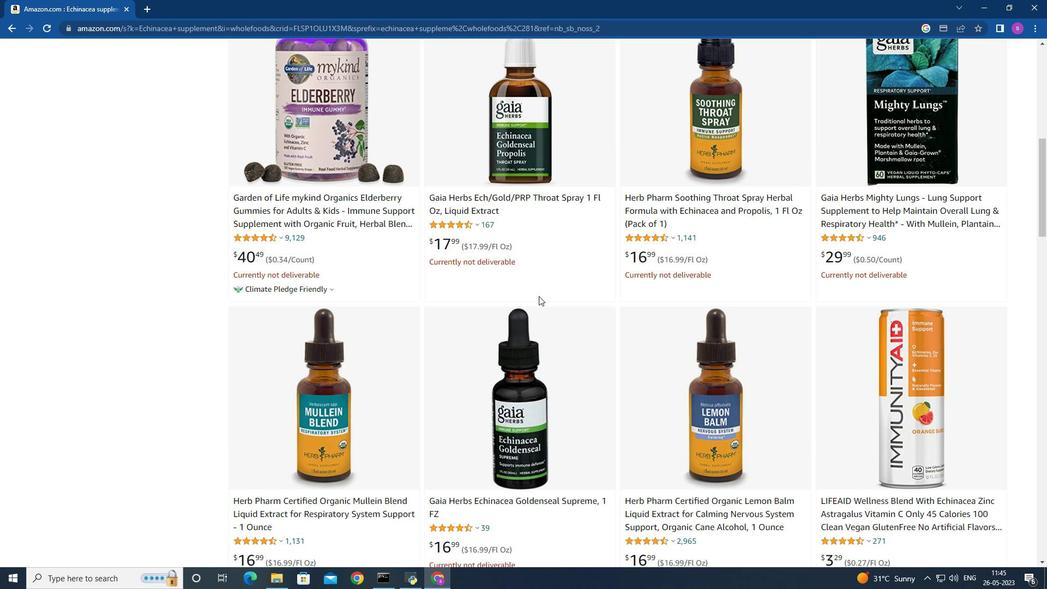 
Action: Mouse scrolled (539, 295) with delta (0, 0)
Screenshot: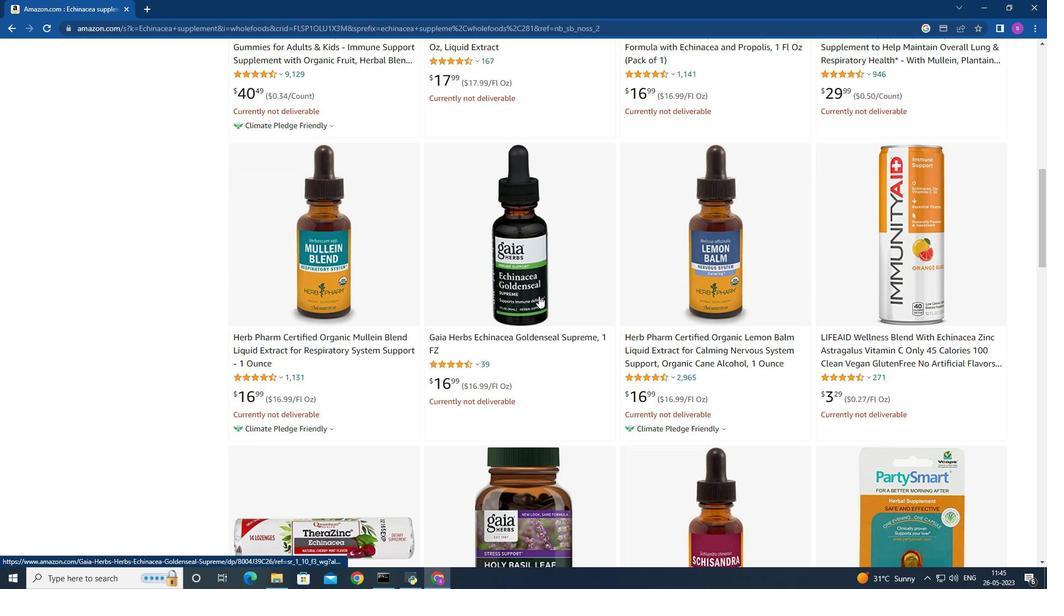 
Action: Mouse scrolled (539, 295) with delta (0, 0)
Screenshot: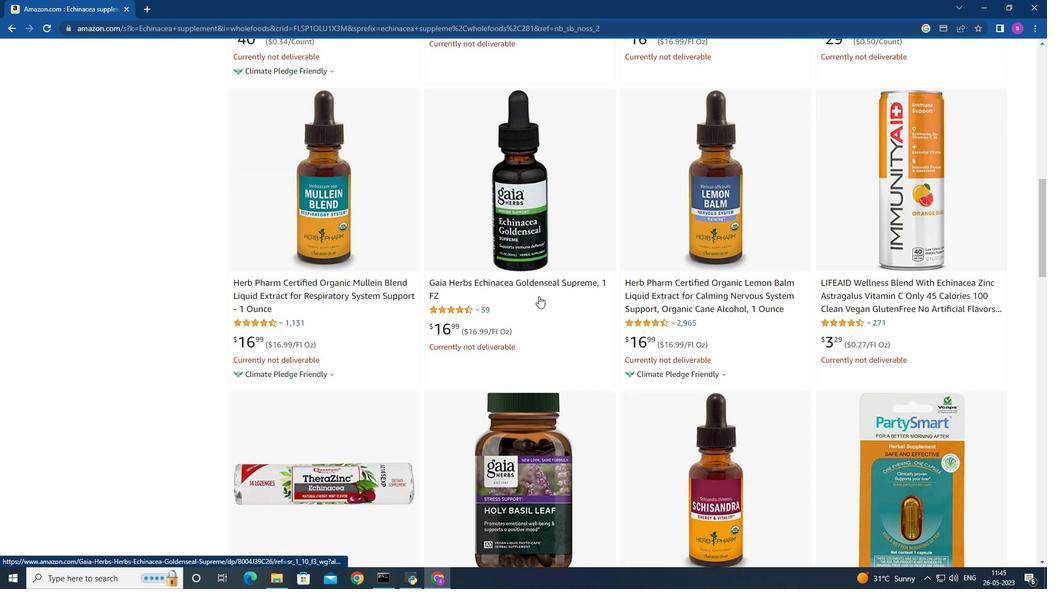 
Action: Mouse scrolled (539, 295) with delta (0, 0)
Screenshot: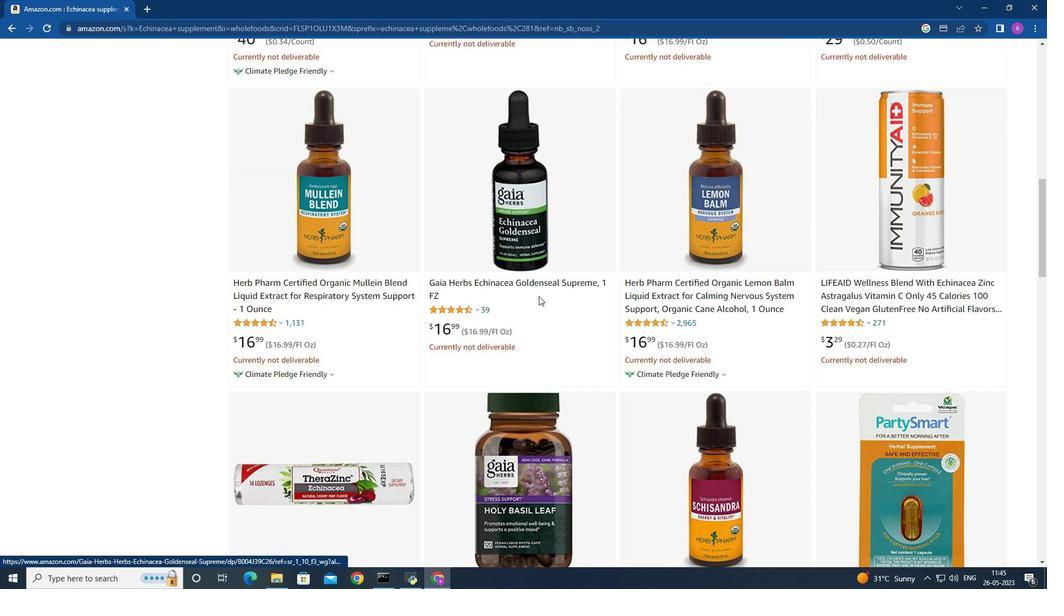 
Action: Mouse scrolled (539, 295) with delta (0, 0)
Screenshot: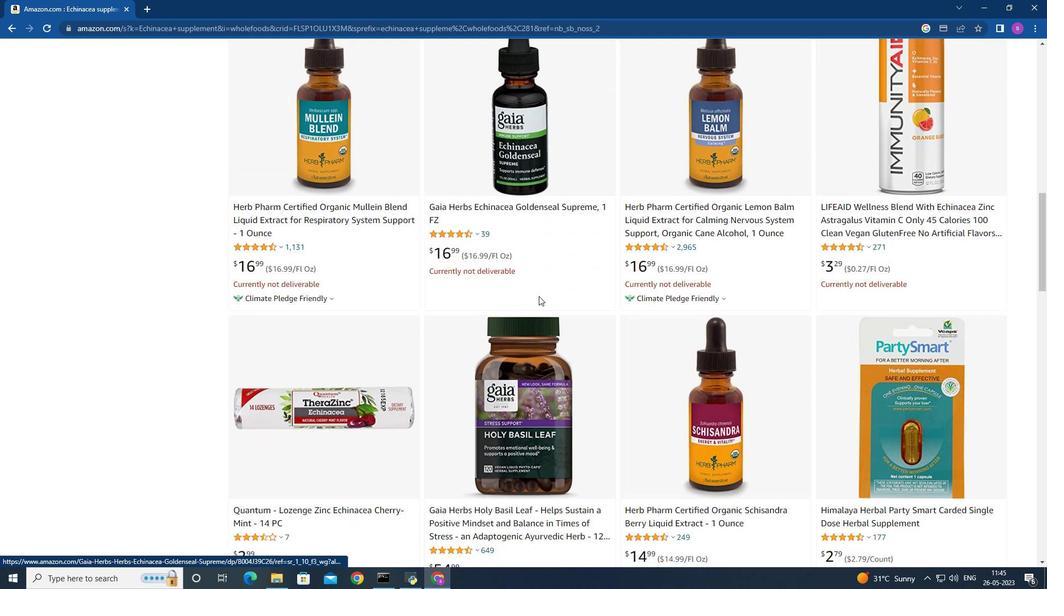 
Action: Mouse scrolled (539, 295) with delta (0, 0)
Screenshot: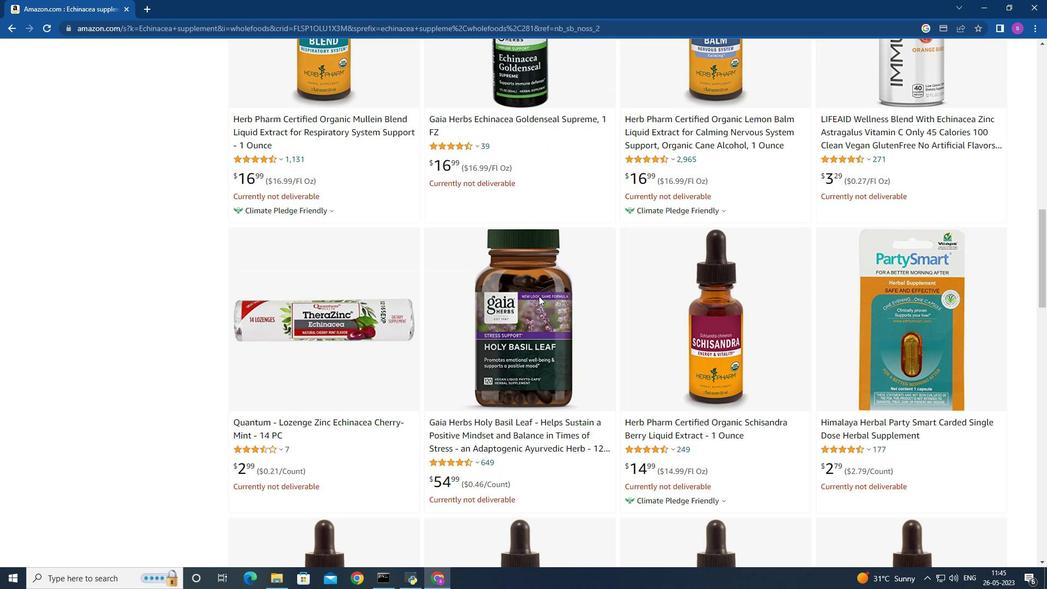
Action: Mouse scrolled (539, 295) with delta (0, 0)
Screenshot: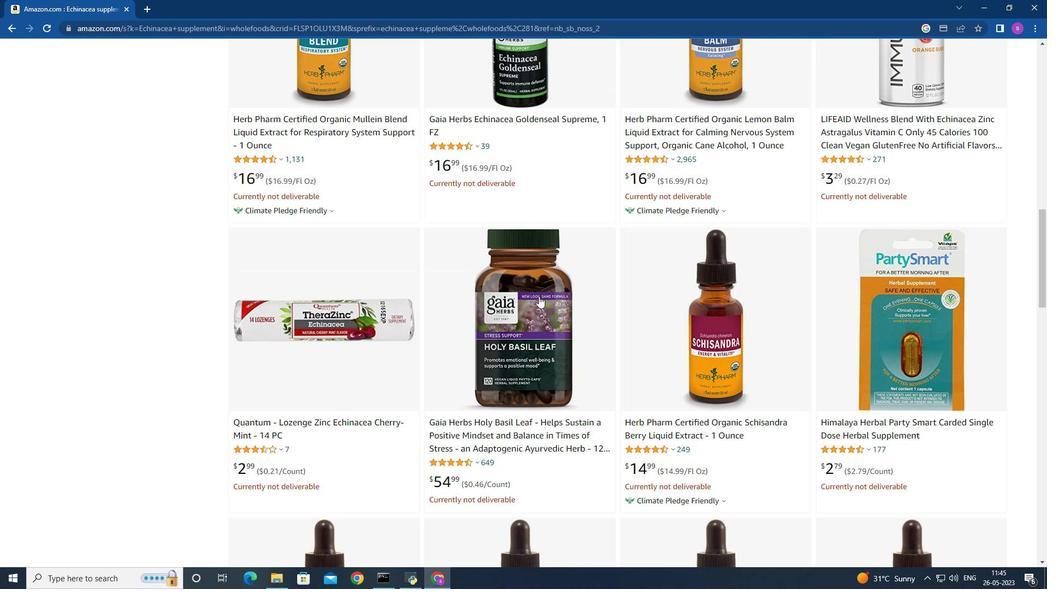 
Action: Mouse scrolled (539, 295) with delta (0, 0)
Screenshot: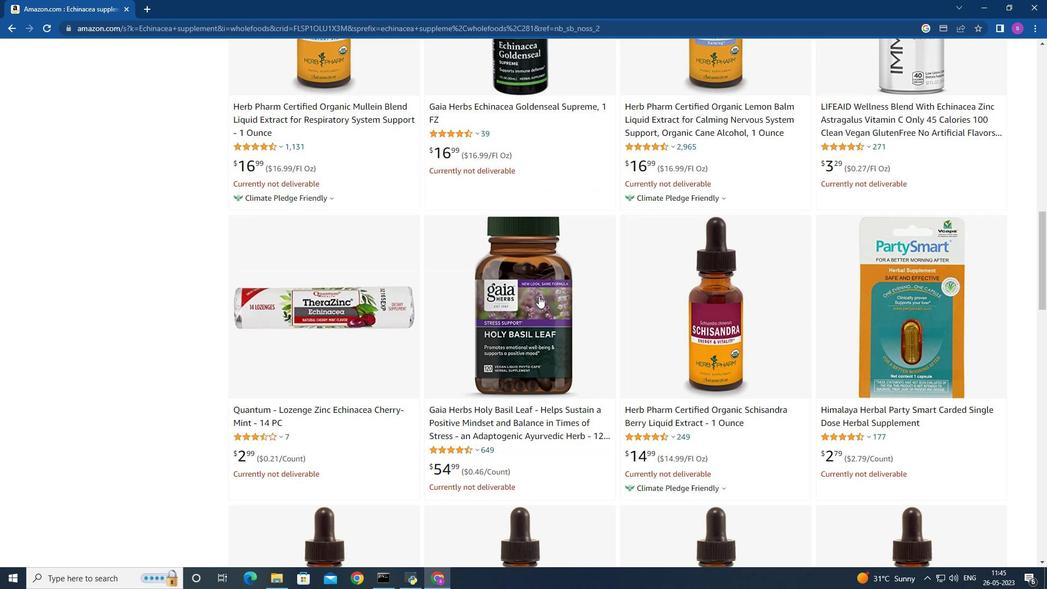 
Action: Mouse scrolled (539, 295) with delta (0, 0)
Screenshot: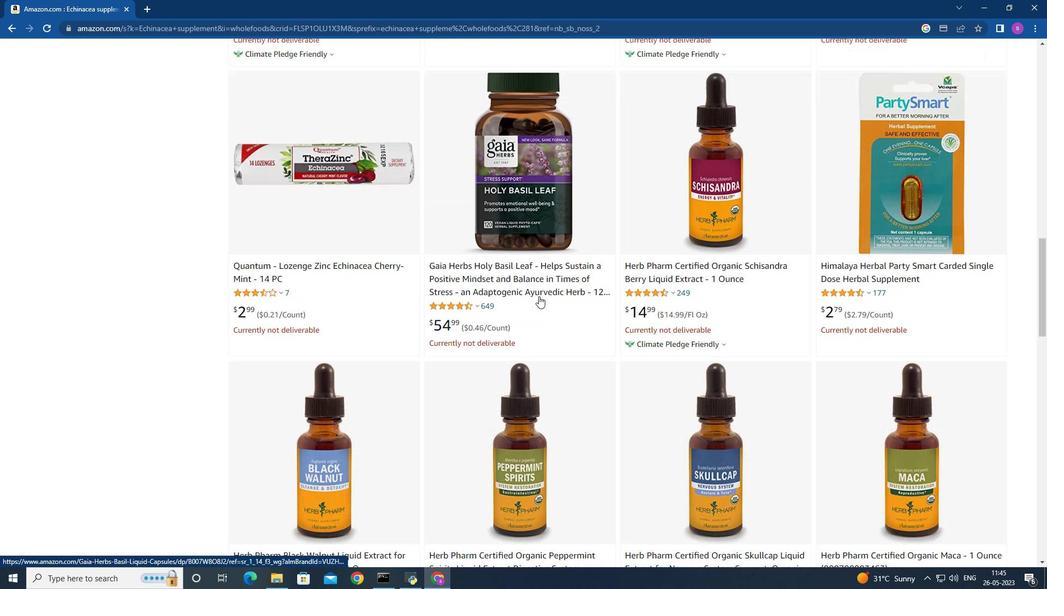 
Action: Mouse scrolled (539, 295) with delta (0, 0)
Screenshot: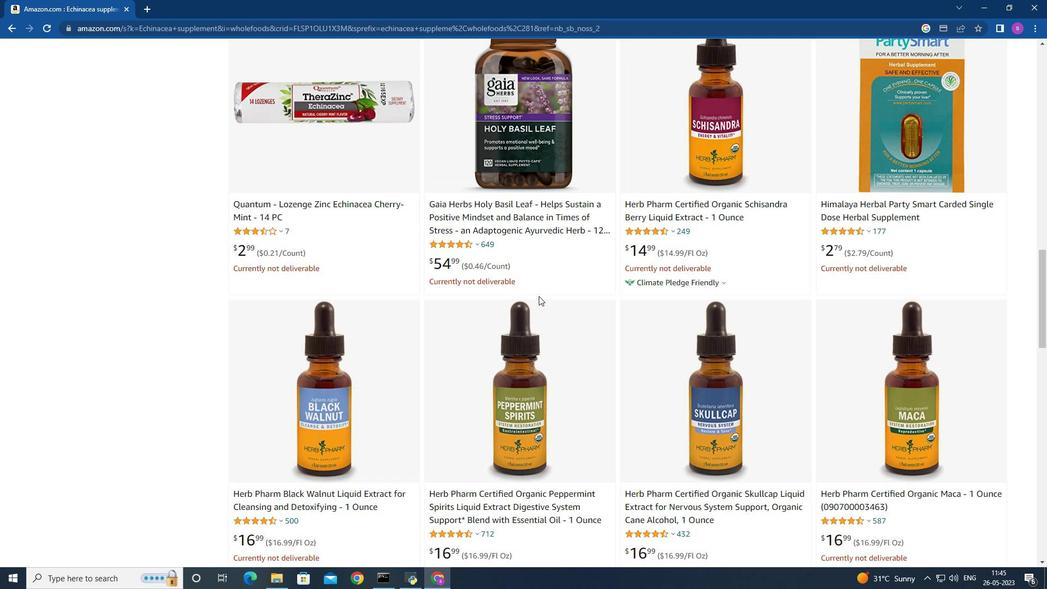 
Action: Mouse scrolled (539, 295) with delta (0, 0)
Screenshot: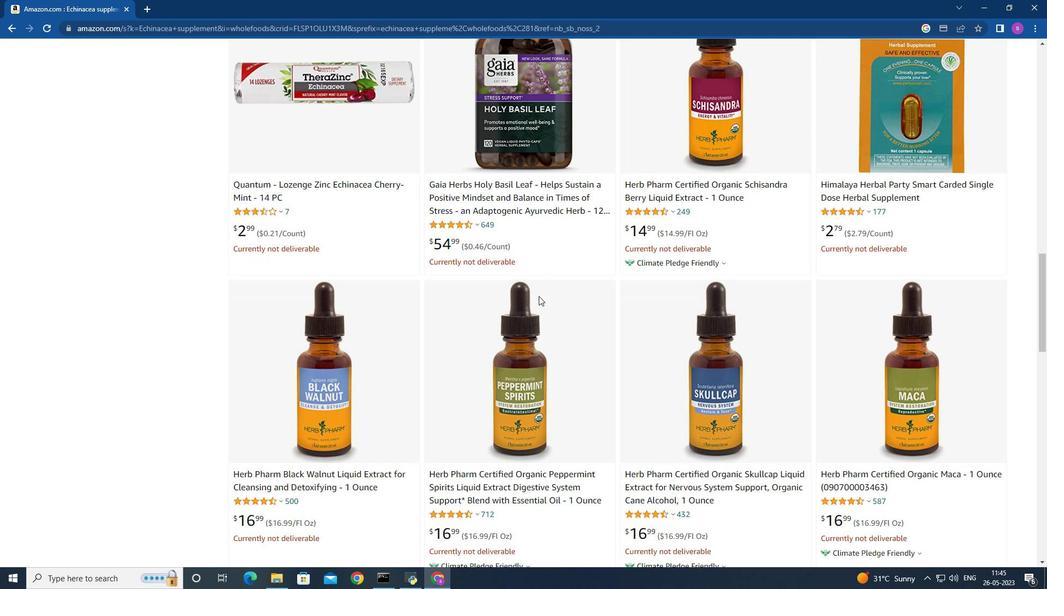 
Action: Mouse scrolled (539, 295) with delta (0, 0)
Screenshot: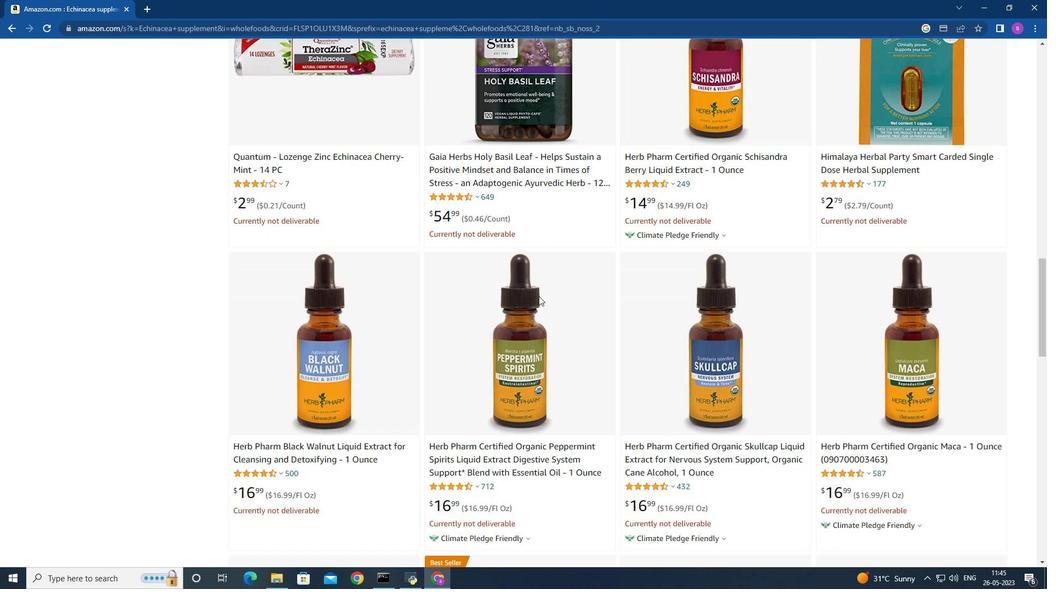 
Action: Mouse scrolled (539, 295) with delta (0, 0)
Screenshot: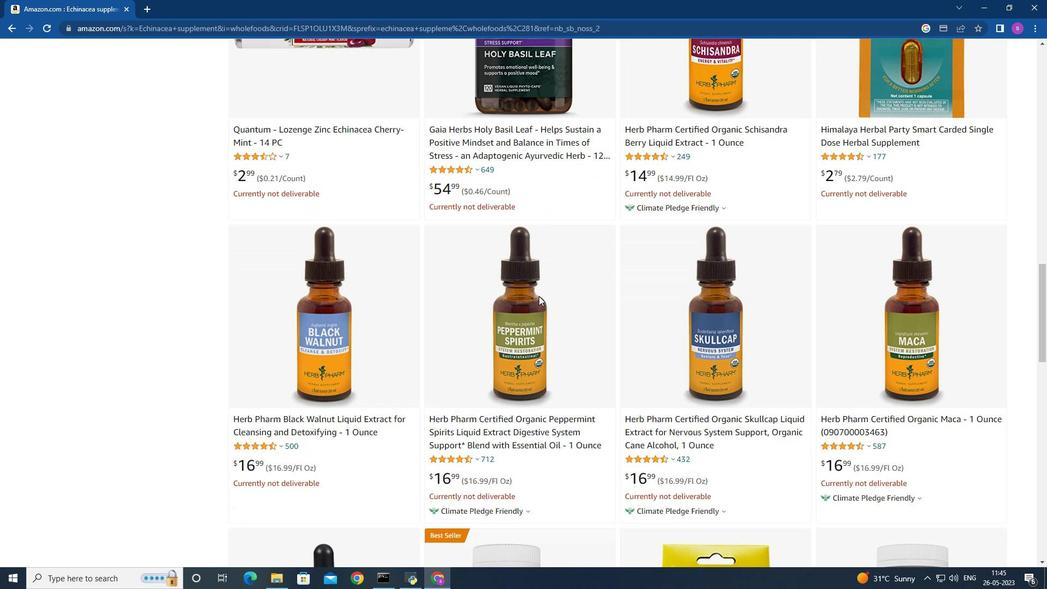 
Action: Mouse scrolled (539, 295) with delta (0, 0)
Screenshot: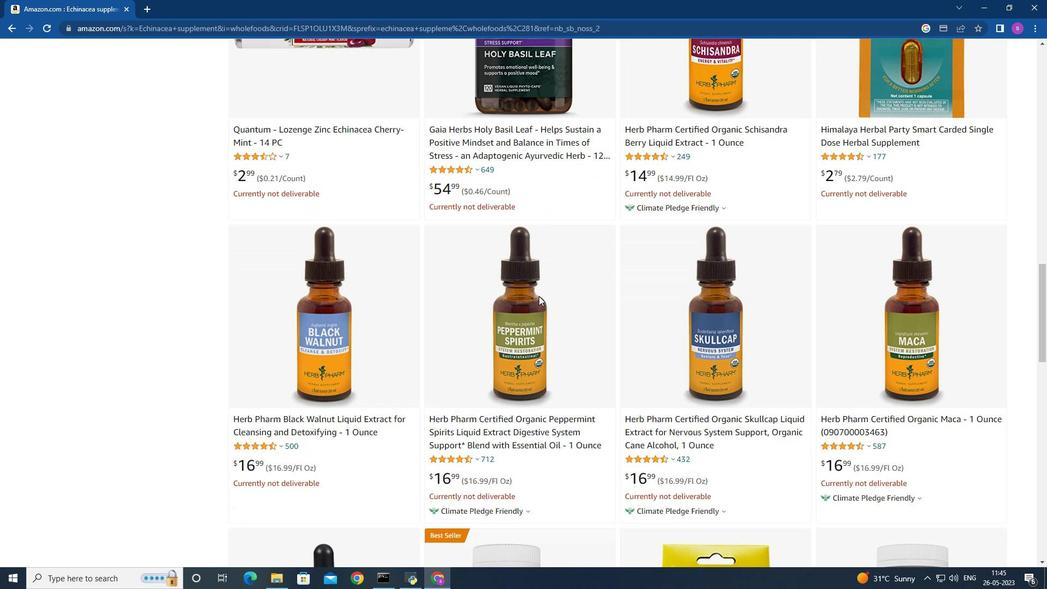 
Action: Mouse scrolled (539, 295) with delta (0, 0)
Screenshot: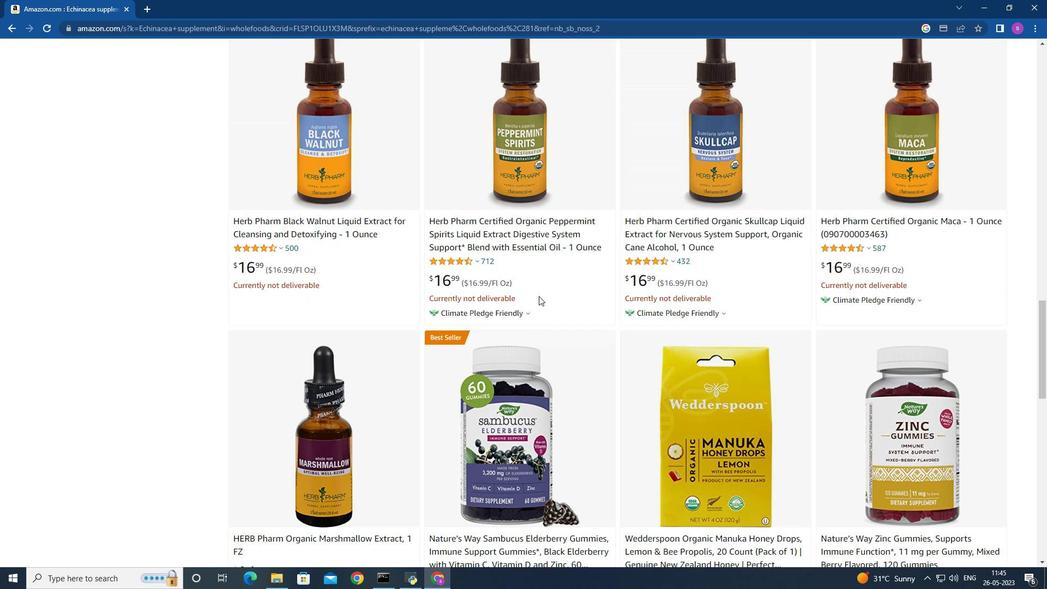 
Action: Mouse scrolled (539, 295) with delta (0, 0)
Screenshot: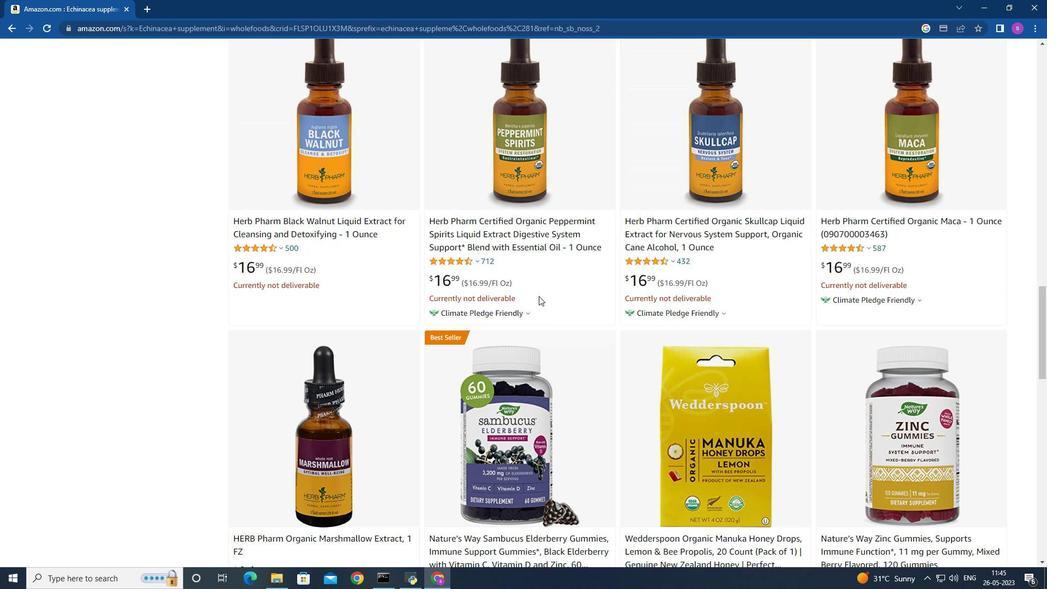 
Action: Mouse scrolled (539, 295) with delta (0, 0)
Screenshot: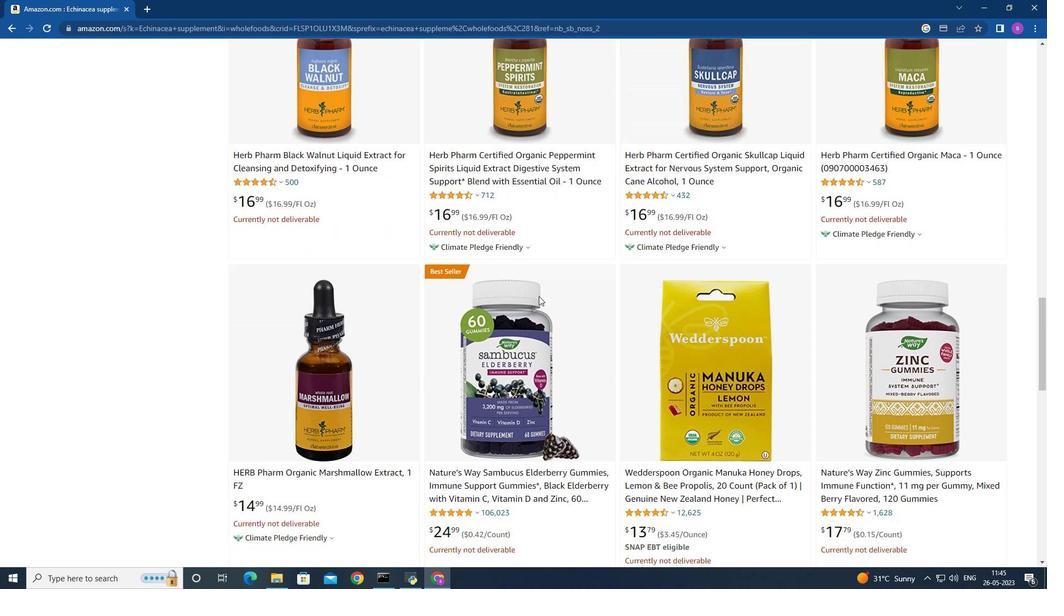 
Action: Mouse scrolled (539, 295) with delta (0, 0)
Screenshot: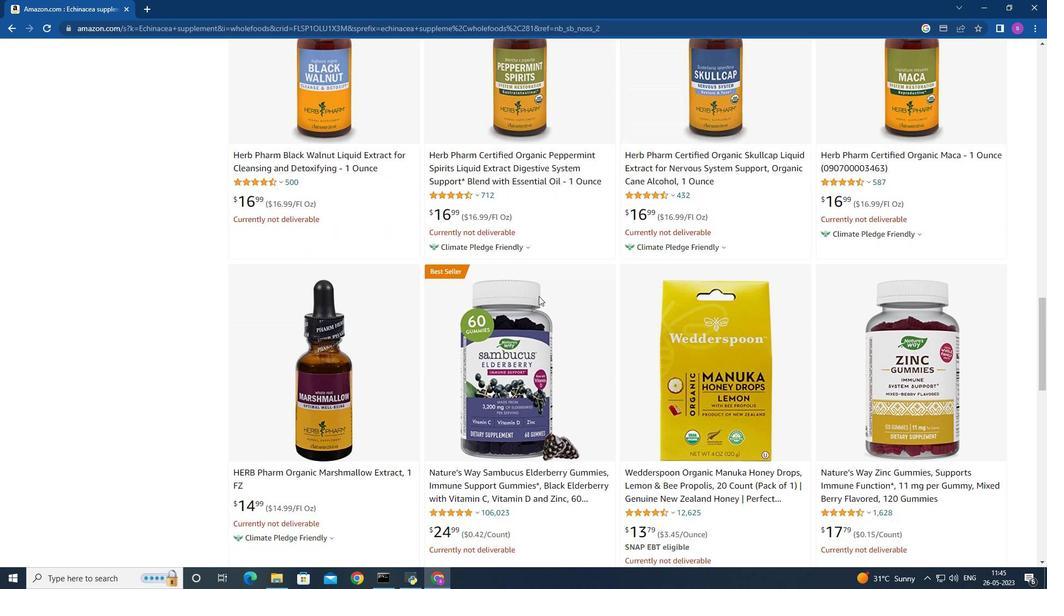 
Action: Mouse scrolled (539, 295) with delta (0, 0)
Screenshot: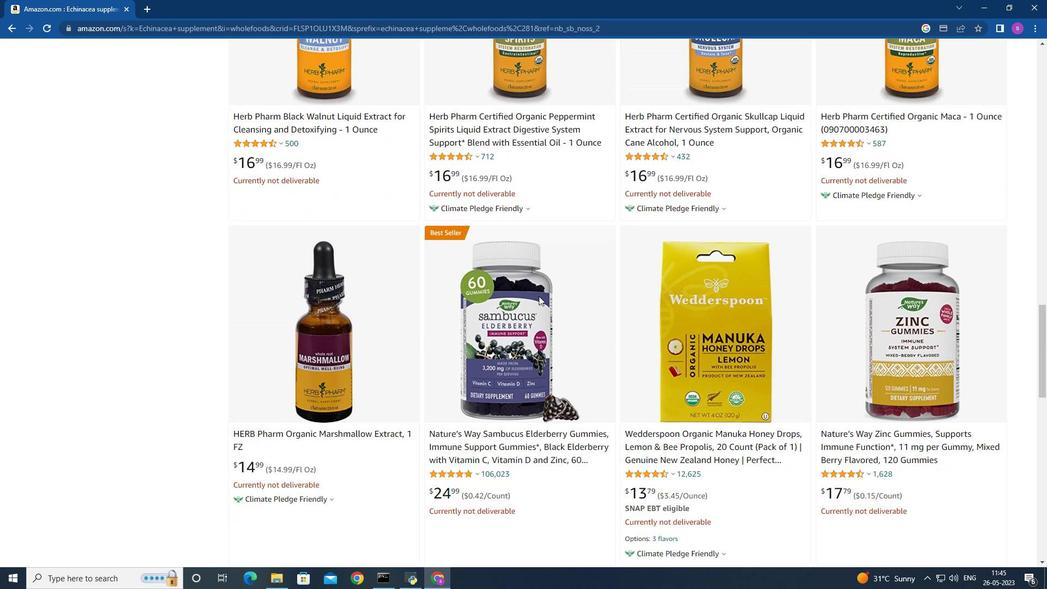 
Action: Mouse scrolled (539, 295) with delta (0, 0)
Screenshot: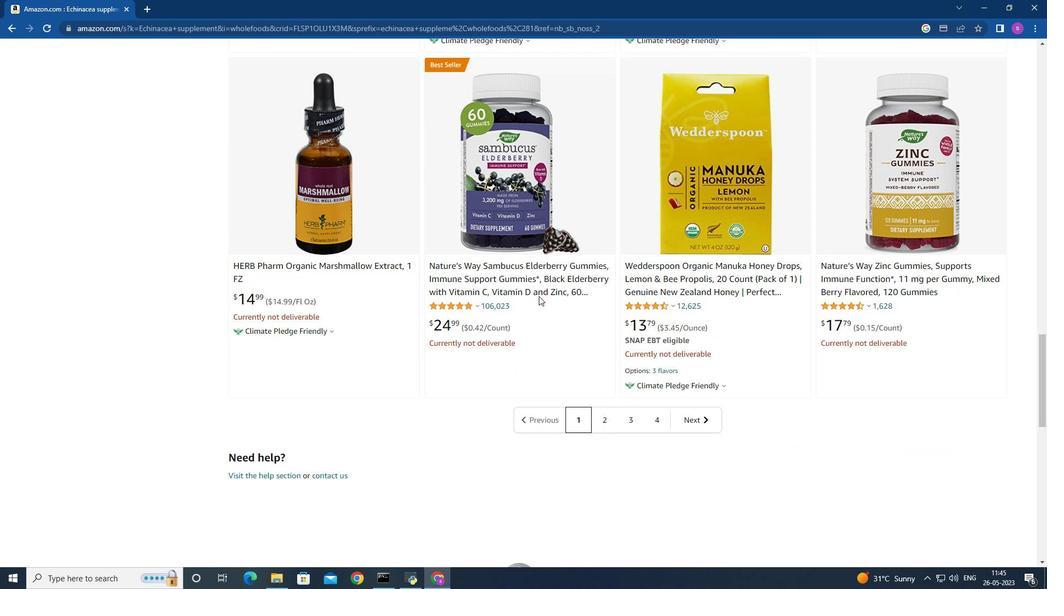 
Action: Mouse moved to (604, 363)
Screenshot: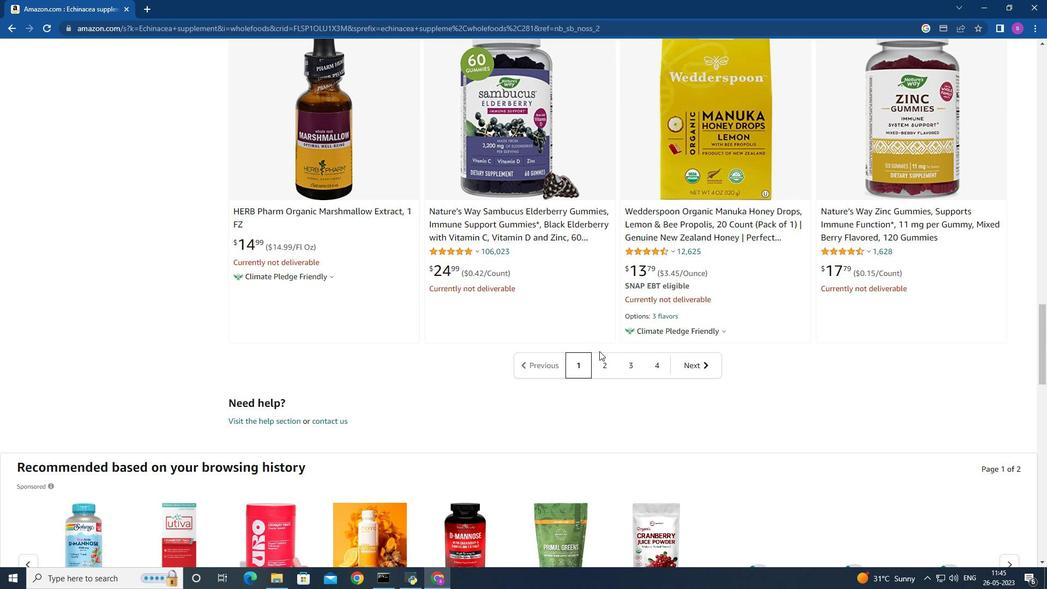 
Action: Mouse pressed left at (604, 363)
Screenshot: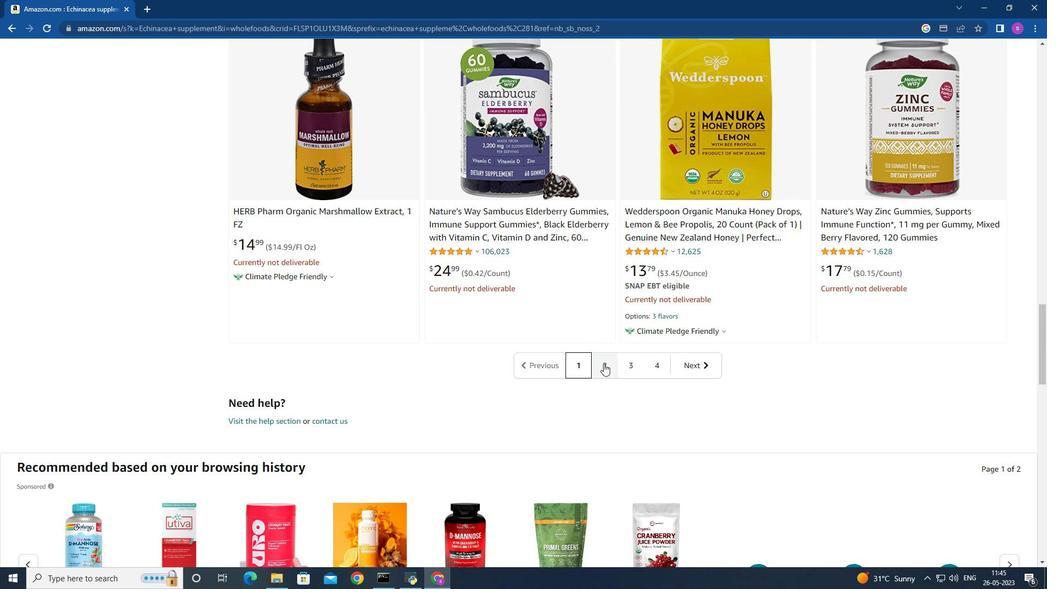 
Action: Mouse moved to (321, 399)
Screenshot: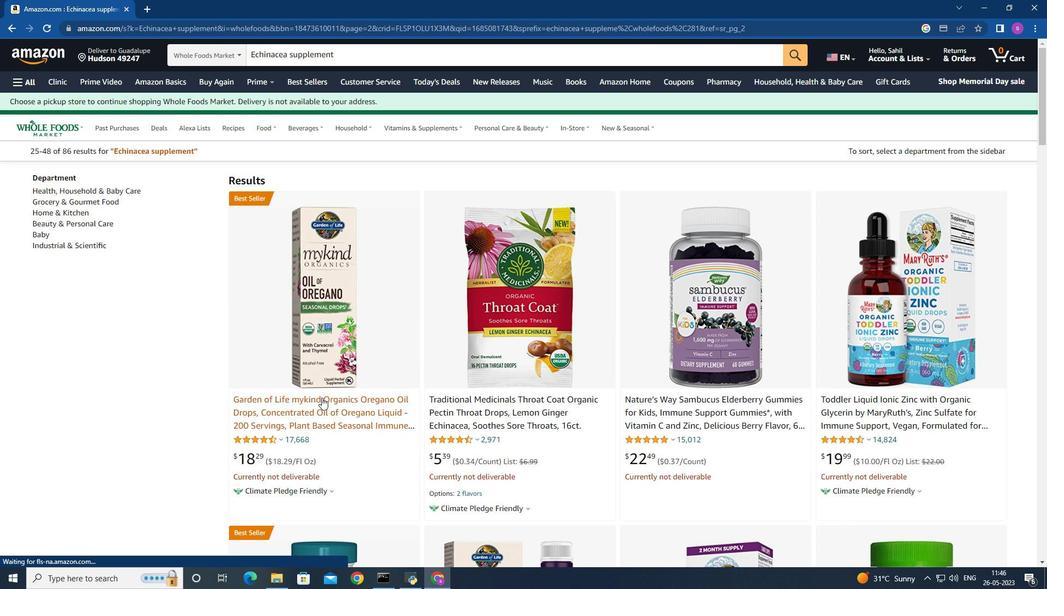 
Action: Mouse pressed left at (321, 399)
Screenshot: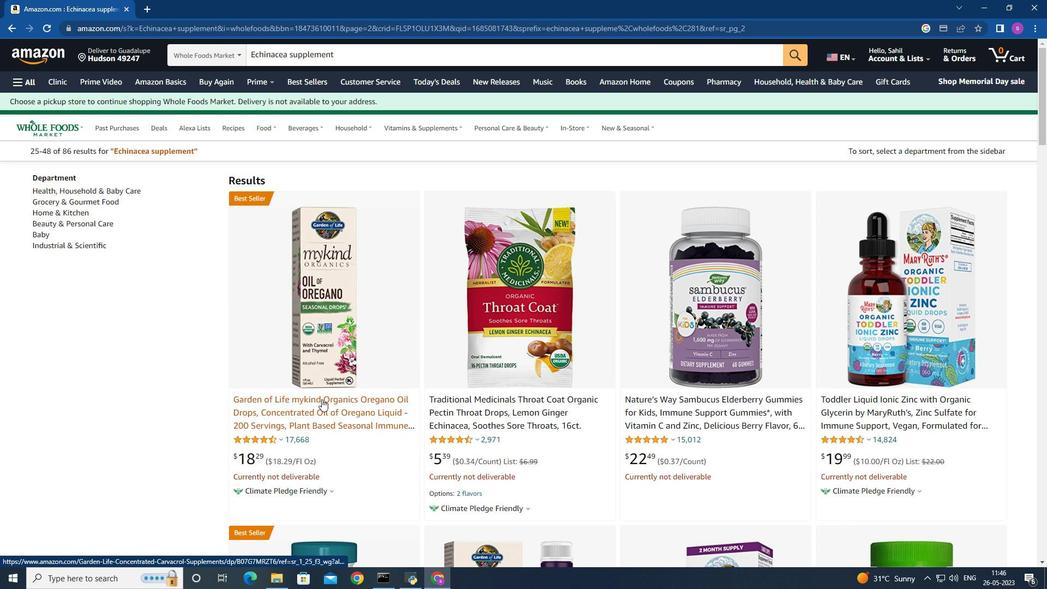 
Action: Mouse moved to (564, 313)
Screenshot: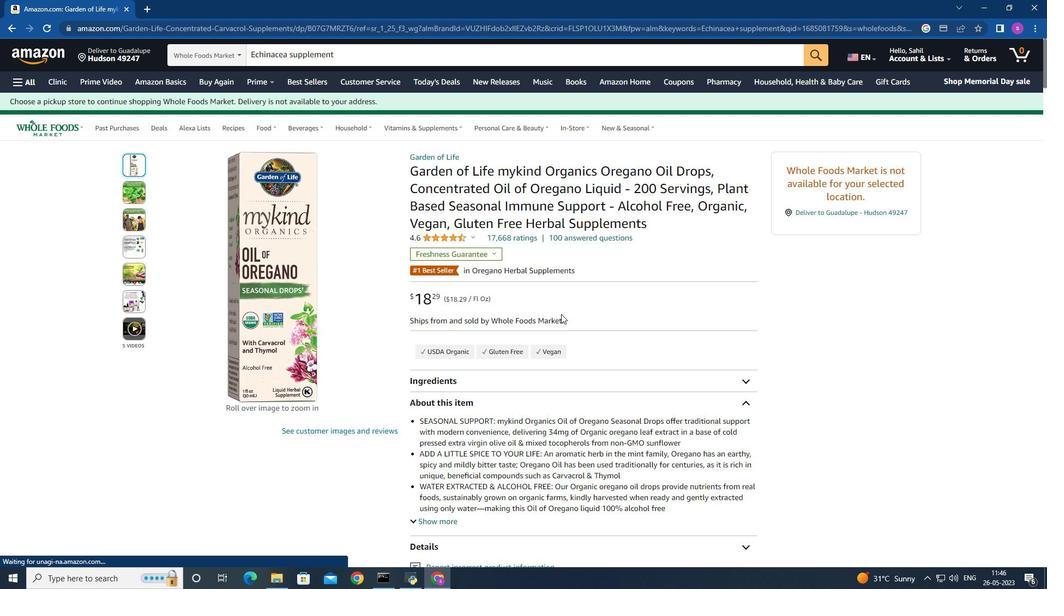 
Action: Mouse scrolled (564, 312) with delta (0, 0)
Screenshot: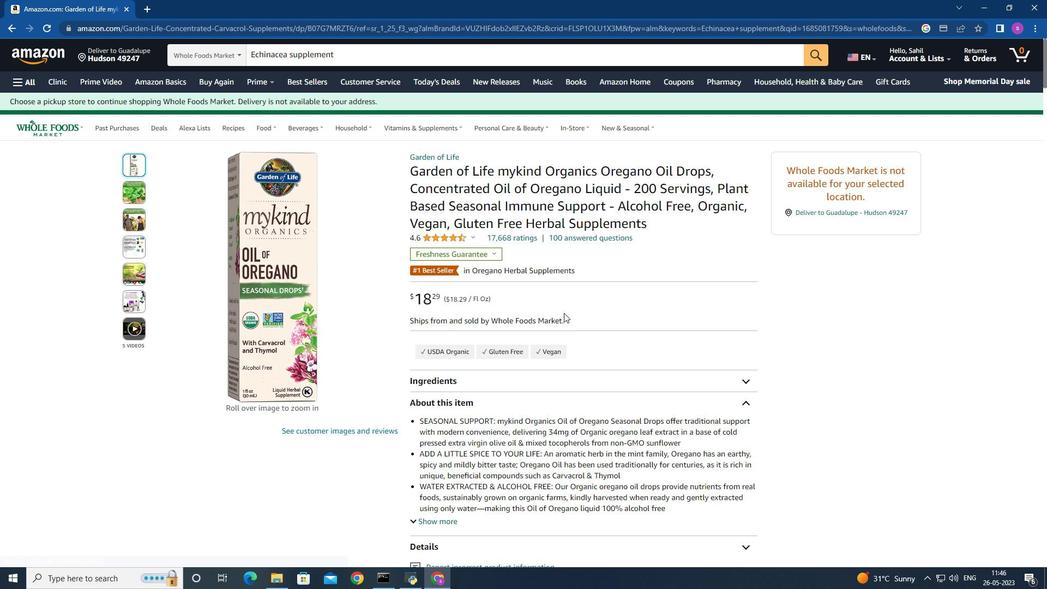 
Action: Mouse scrolled (564, 312) with delta (0, 0)
Screenshot: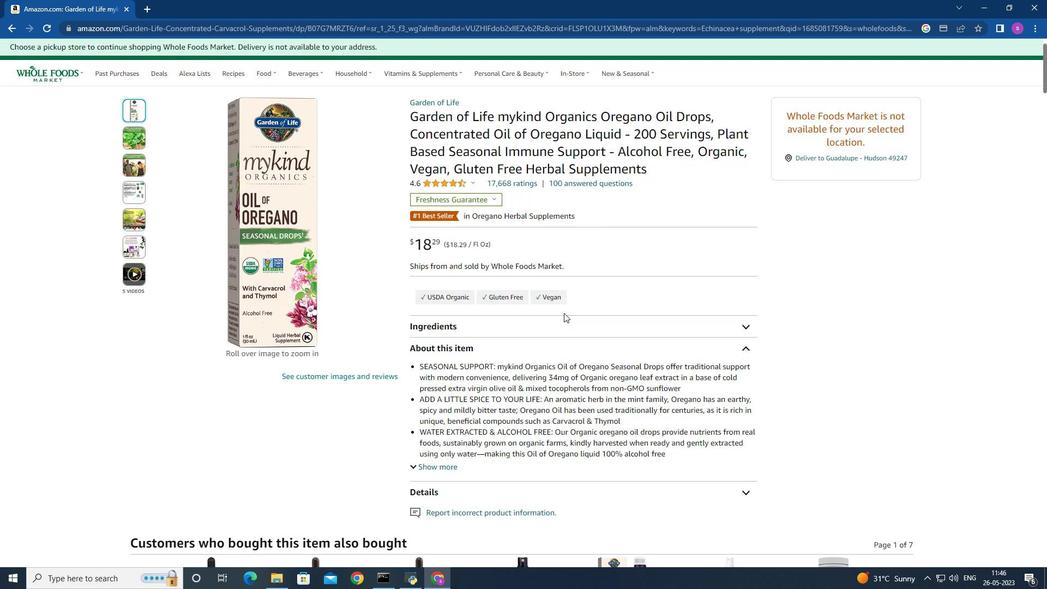 
Action: Mouse scrolled (564, 312) with delta (0, 0)
Screenshot: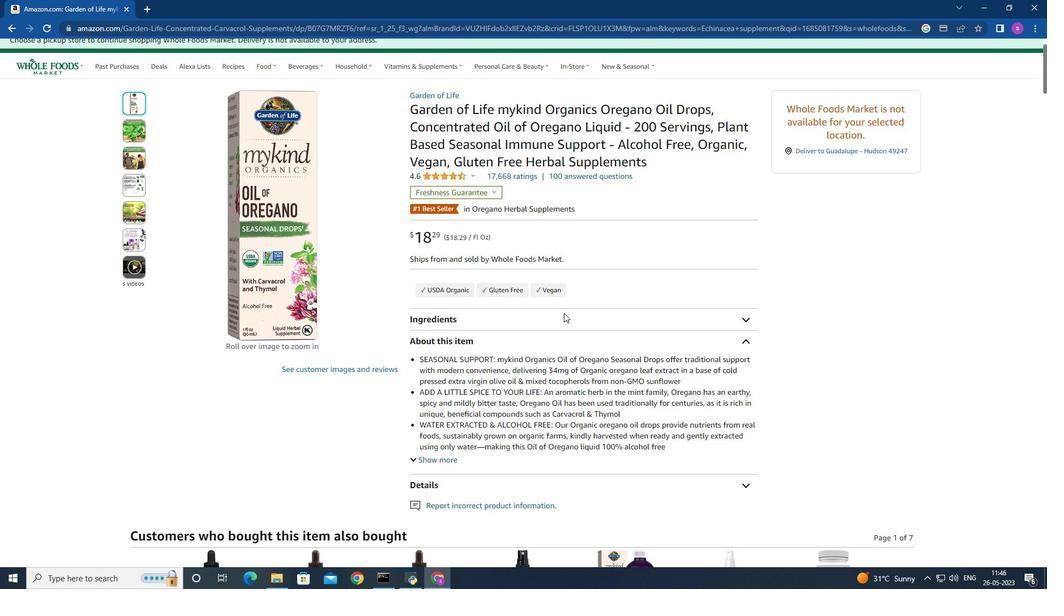
Action: Mouse scrolled (564, 312) with delta (0, 0)
Screenshot: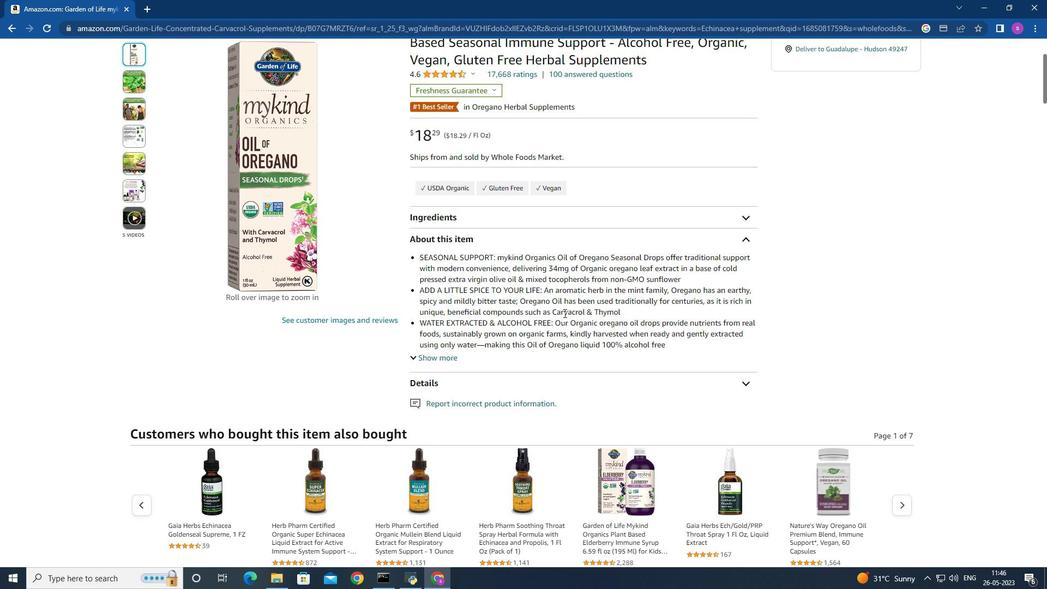 
Action: Mouse scrolled (564, 312) with delta (0, 0)
Screenshot: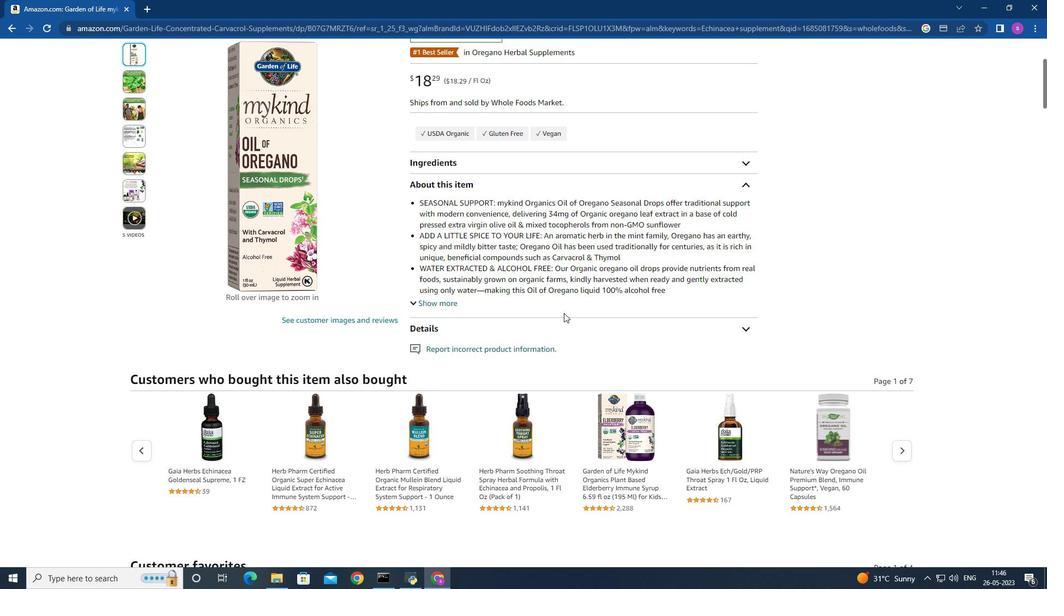 
Action: Mouse scrolled (564, 312) with delta (0, 0)
Screenshot: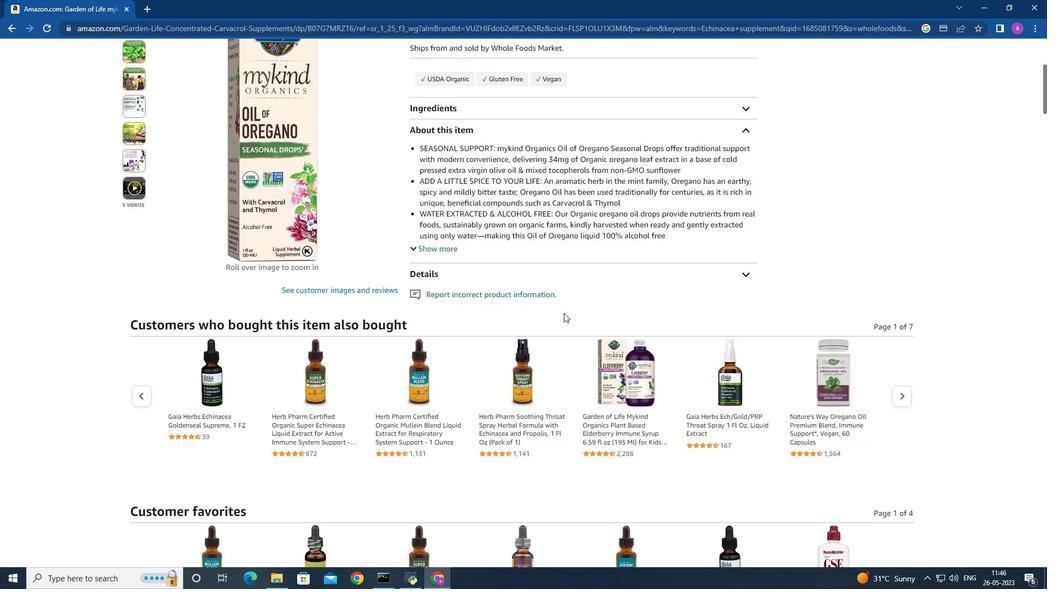 
Action: Mouse scrolled (564, 313) with delta (0, 0)
Screenshot: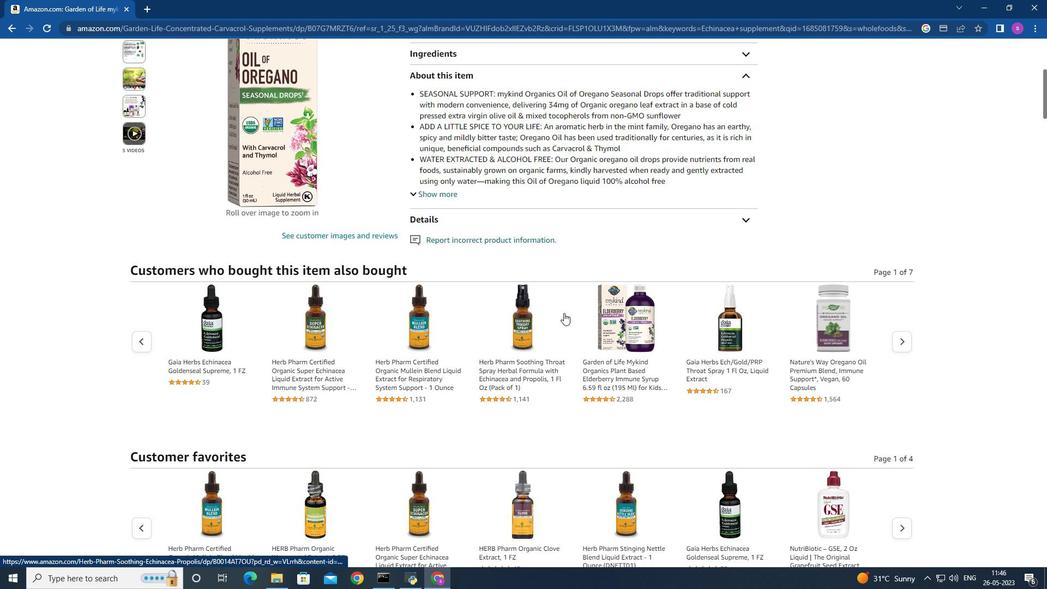 
Action: Mouse scrolled (564, 313) with delta (0, 0)
Screenshot: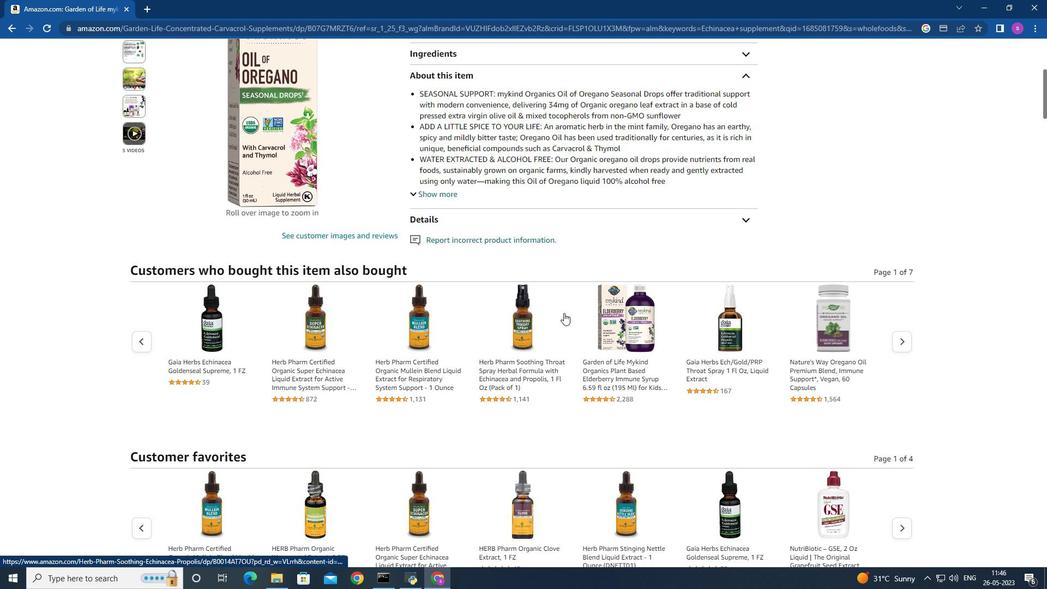 
Action: Mouse scrolled (564, 313) with delta (0, 0)
Screenshot: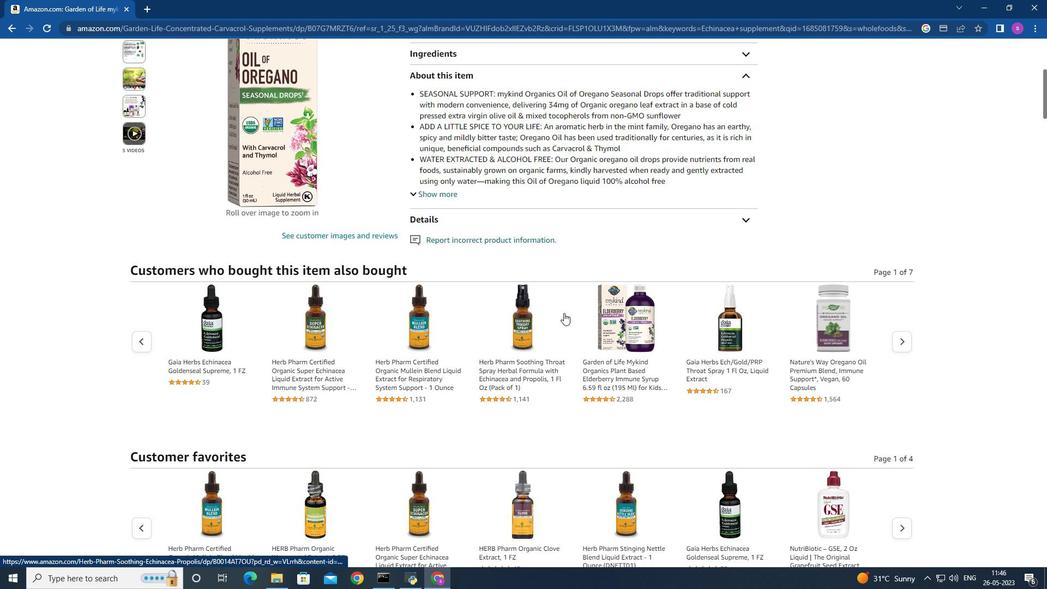 
Action: Mouse scrolled (564, 313) with delta (0, 0)
Screenshot: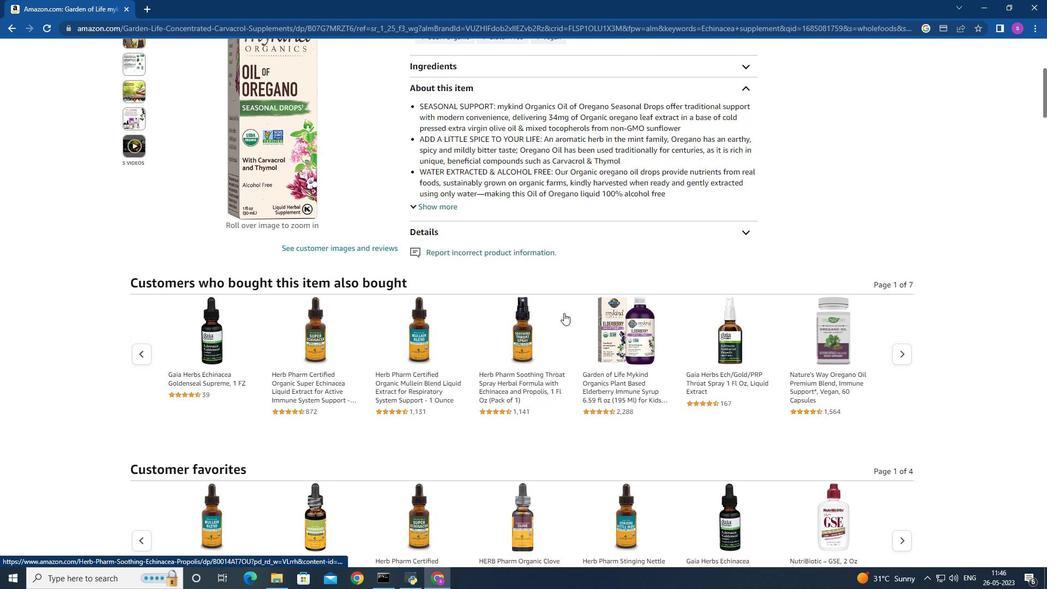 
Action: Mouse scrolled (564, 313) with delta (0, 0)
Screenshot: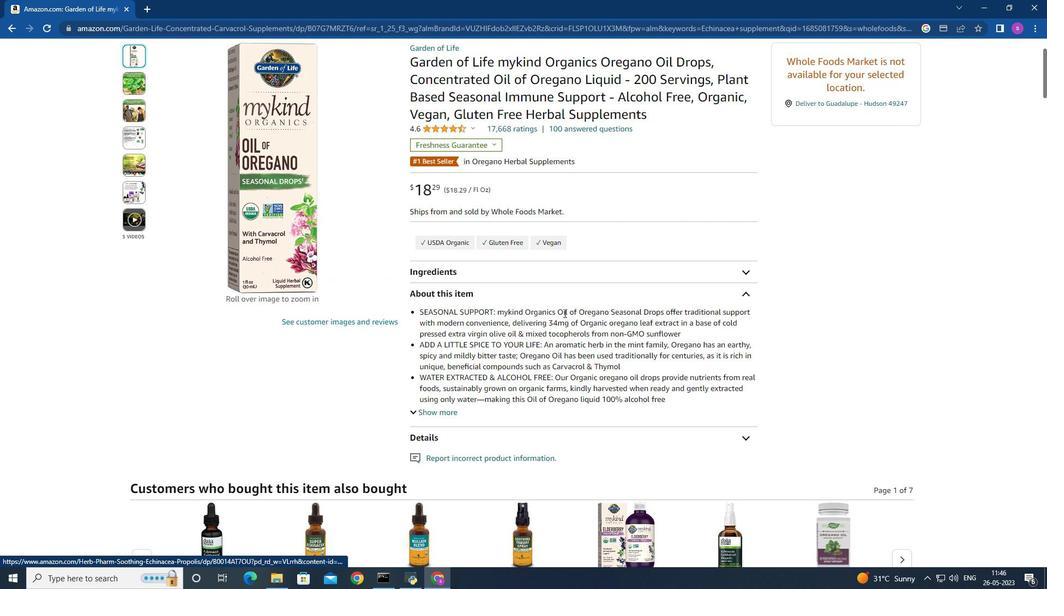 
Action: Mouse moved to (863, 356)
Screenshot: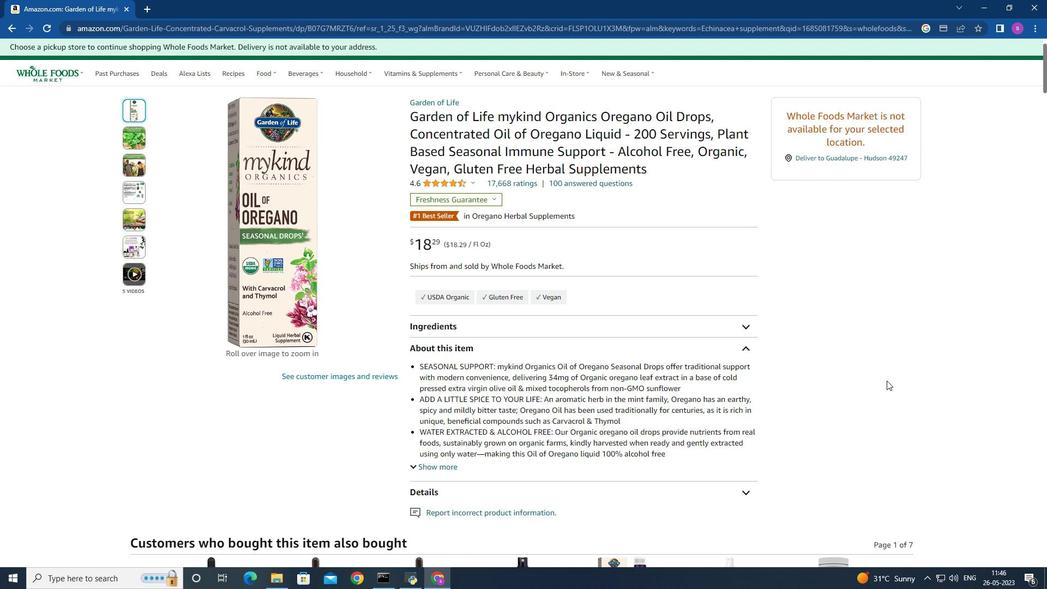 
